 Task: Reply All to email with the signature Elizabeth Parker with the subject Request for a background check from softage.1@softage.net with the message Would it be possible to have a project status update call with all stakeholders next month?, select last sentence, change the font color from current to red and background color to green Send the email
Action: Mouse moved to (851, 67)
Screenshot: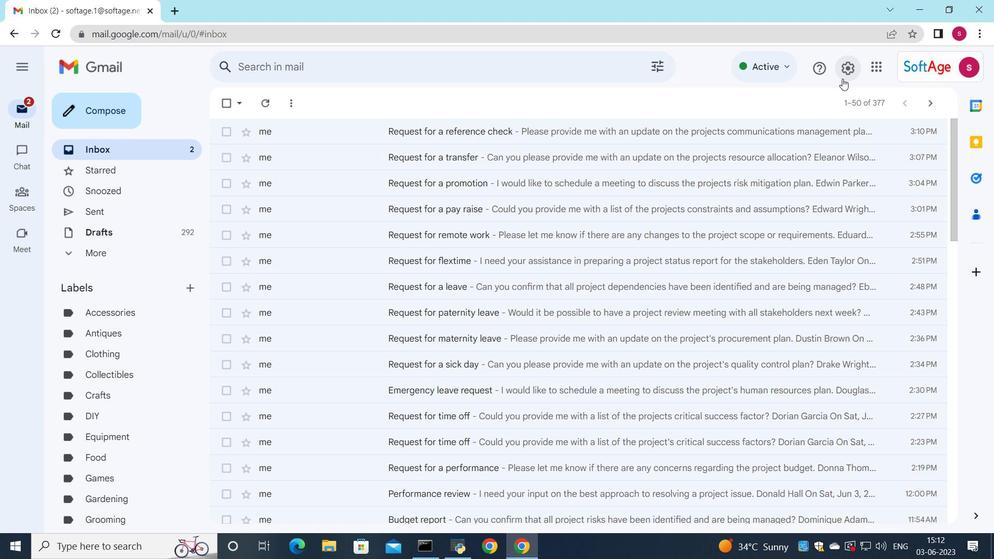
Action: Mouse pressed left at (851, 67)
Screenshot: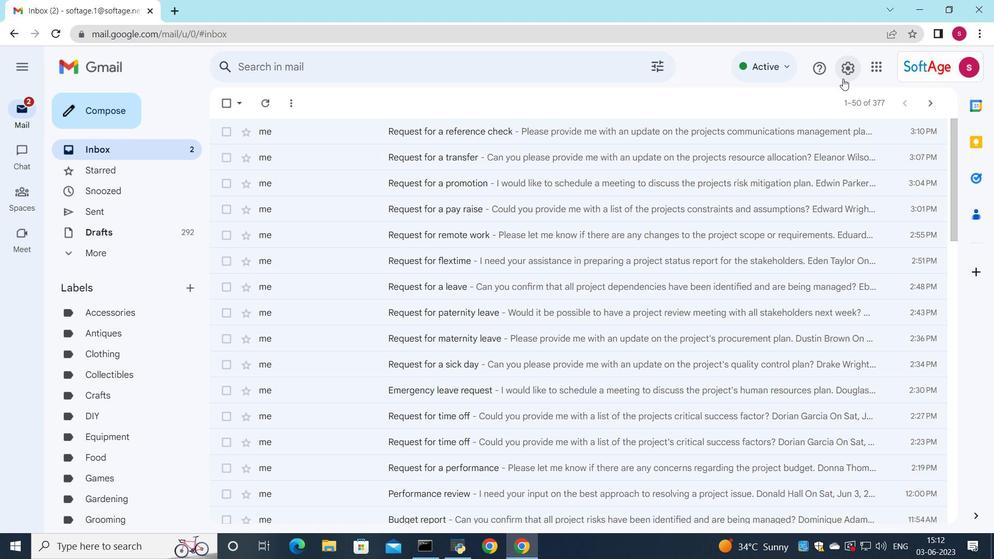 
Action: Mouse moved to (850, 127)
Screenshot: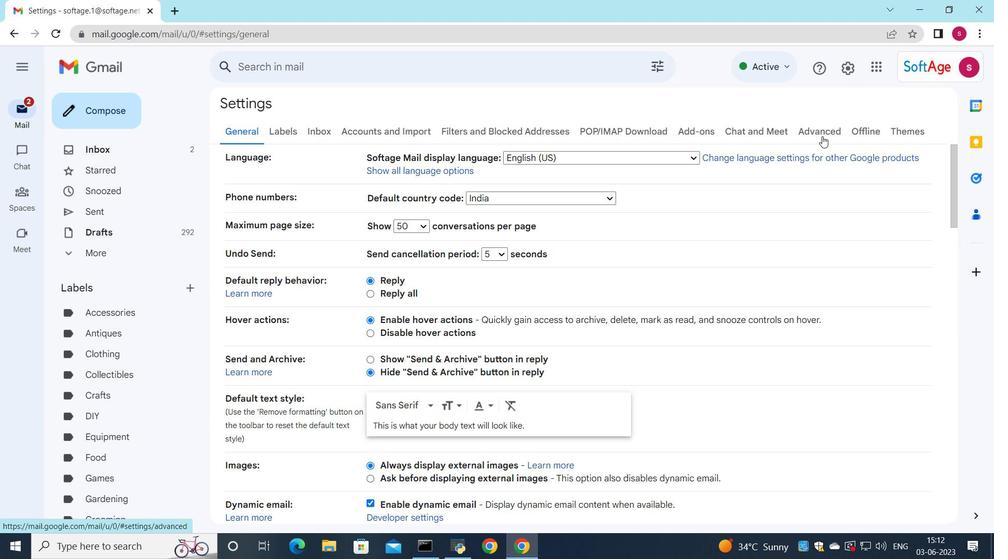 
Action: Mouse pressed left at (850, 127)
Screenshot: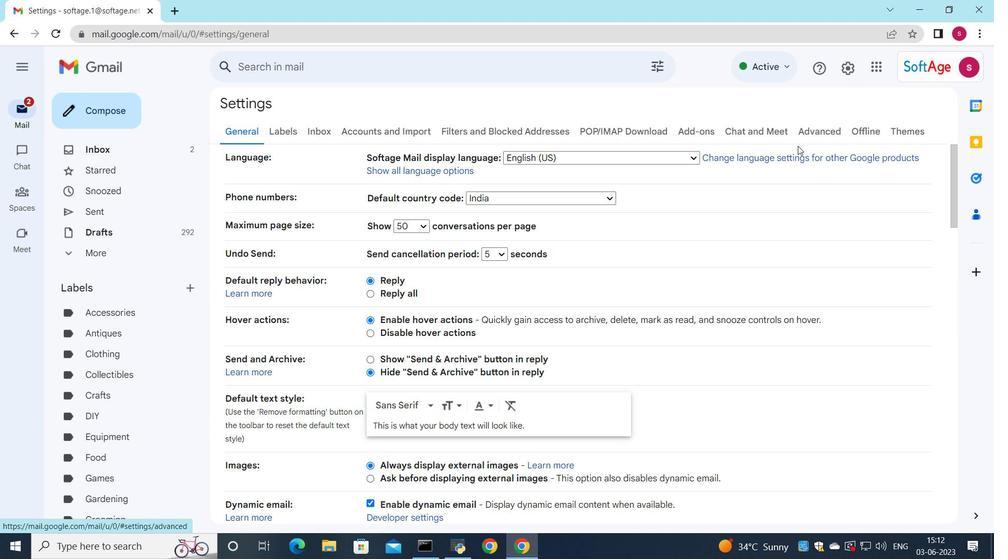 
Action: Mouse moved to (513, 200)
Screenshot: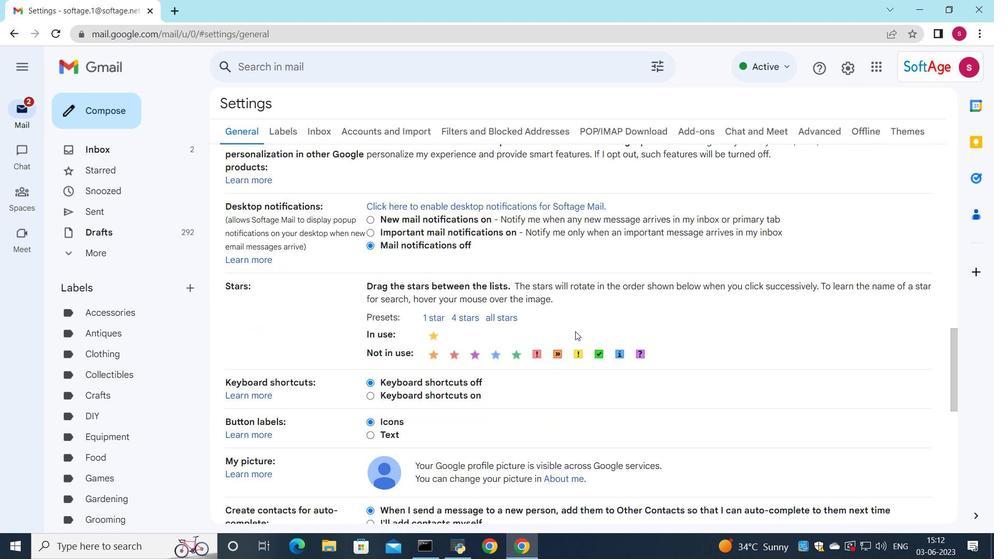 
Action: Mouse scrolled (513, 199) with delta (0, 0)
Screenshot: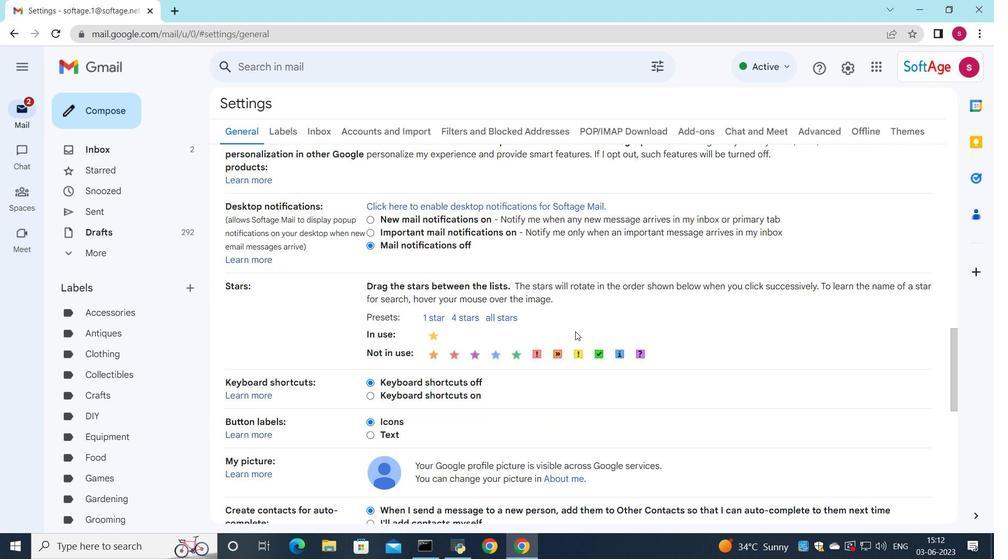 
Action: Mouse moved to (509, 203)
Screenshot: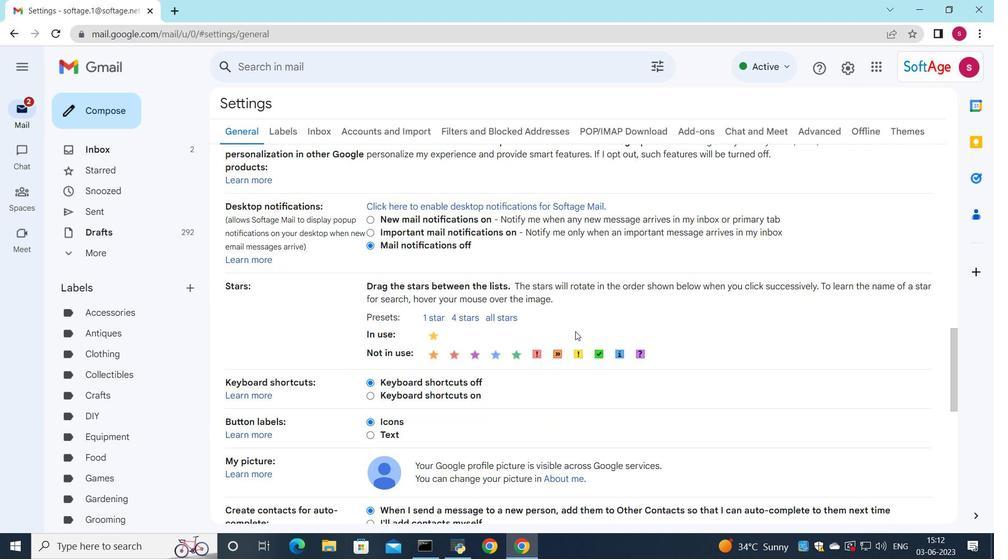 
Action: Mouse scrolled (509, 202) with delta (0, 0)
Screenshot: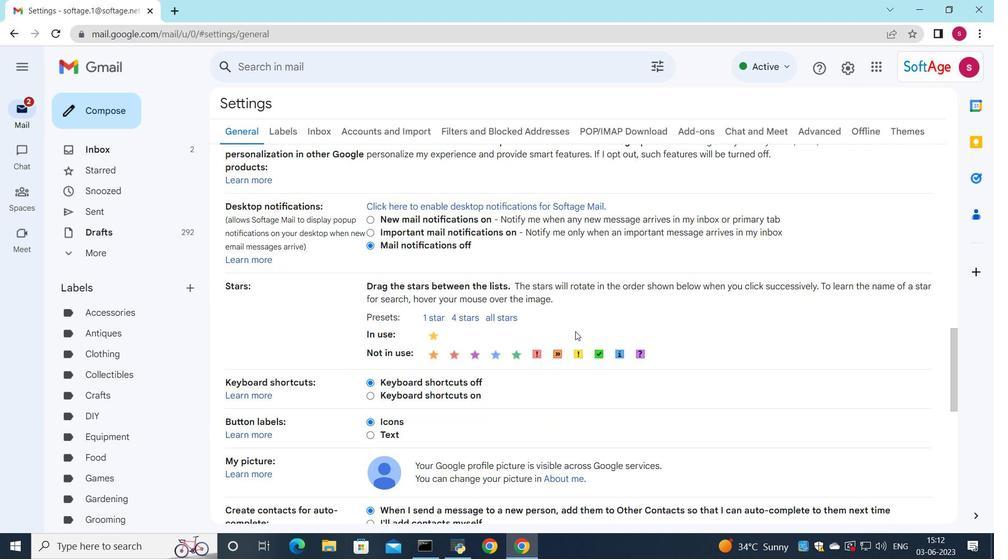 
Action: Mouse moved to (481, 222)
Screenshot: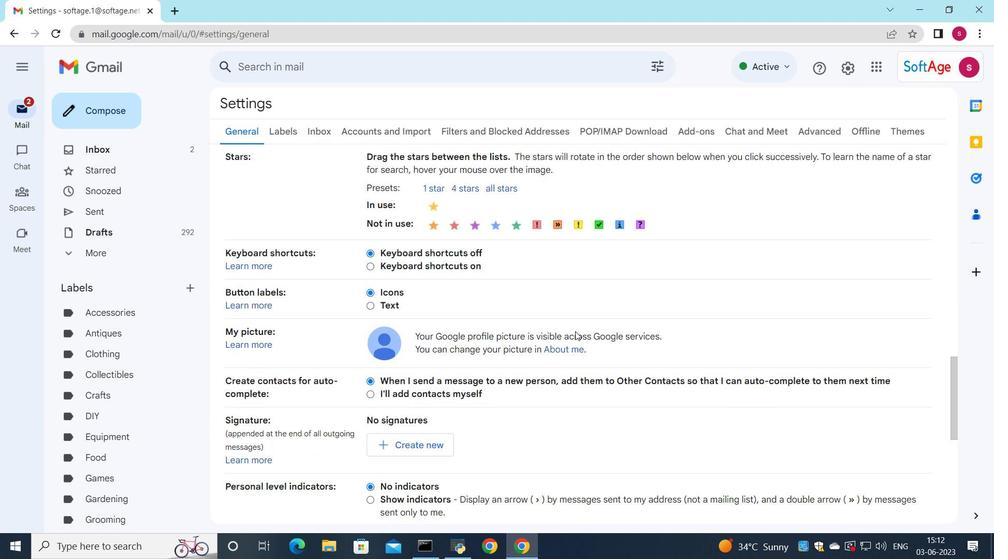 
Action: Mouse scrolled (481, 221) with delta (0, 0)
Screenshot: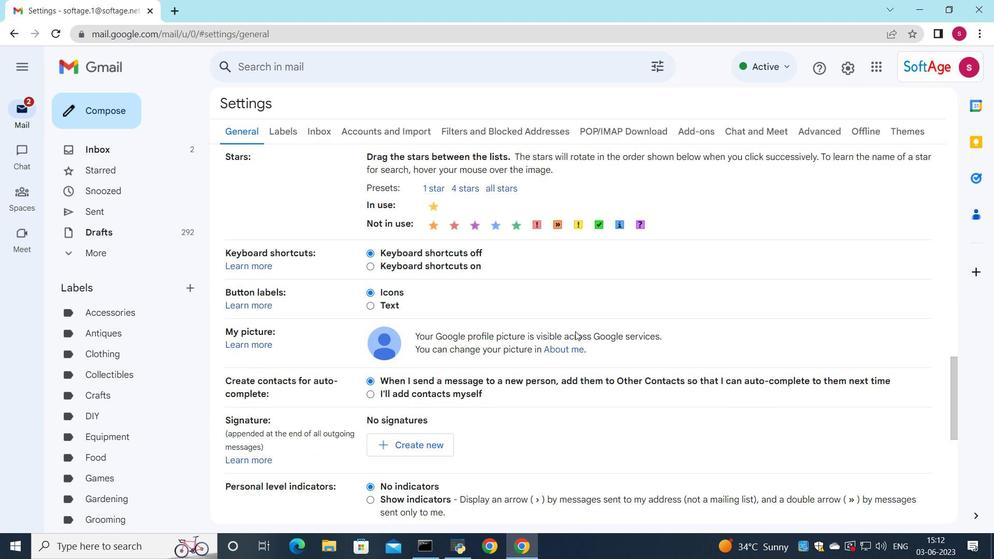 
Action: Mouse scrolled (481, 221) with delta (0, 0)
Screenshot: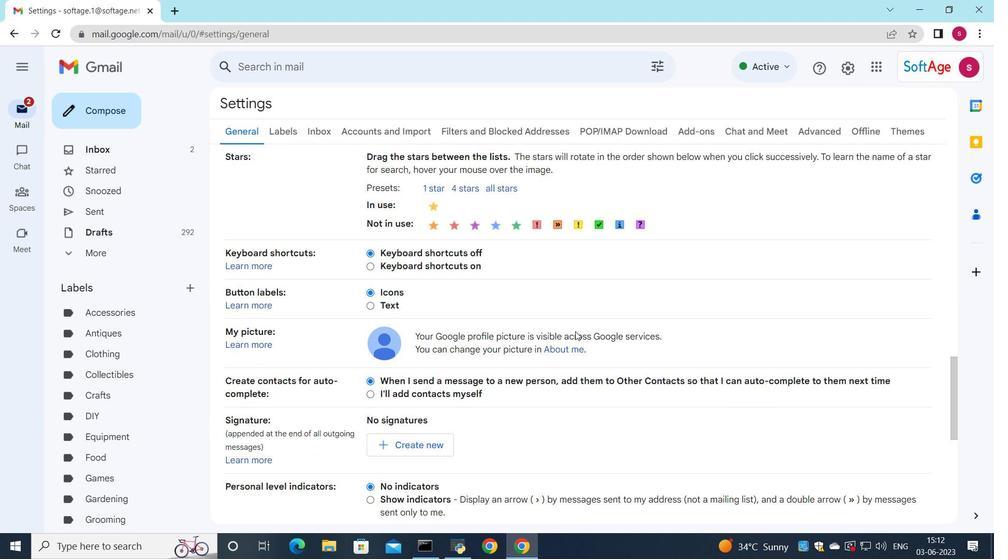 
Action: Mouse scrolled (481, 221) with delta (0, 0)
Screenshot: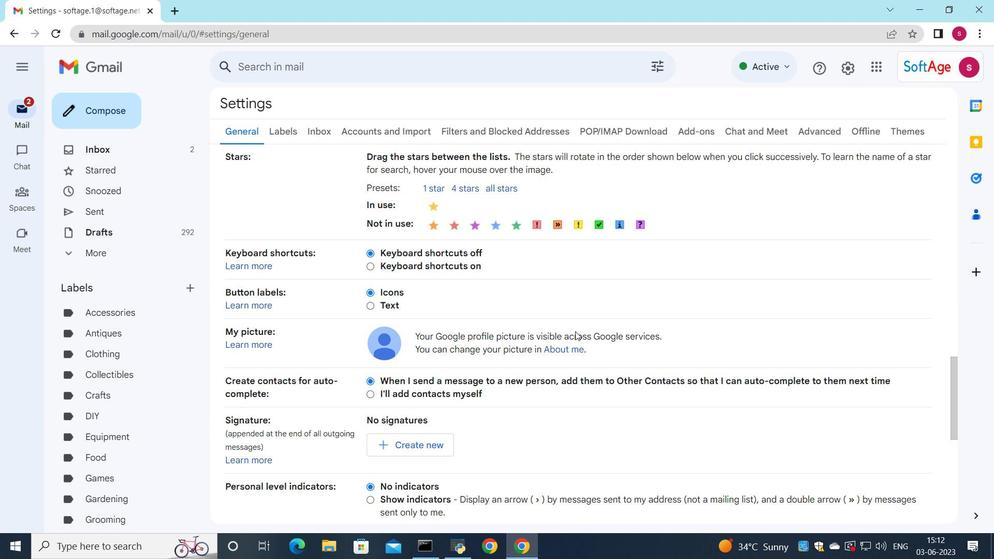 
Action: Mouse scrolled (481, 221) with delta (0, 0)
Screenshot: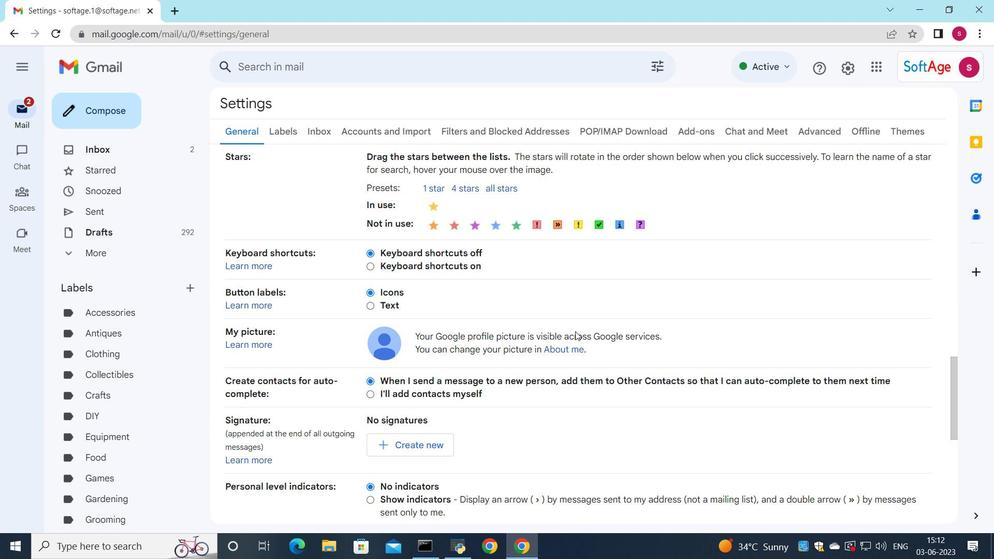 
Action: Mouse scrolled (481, 221) with delta (0, 0)
Screenshot: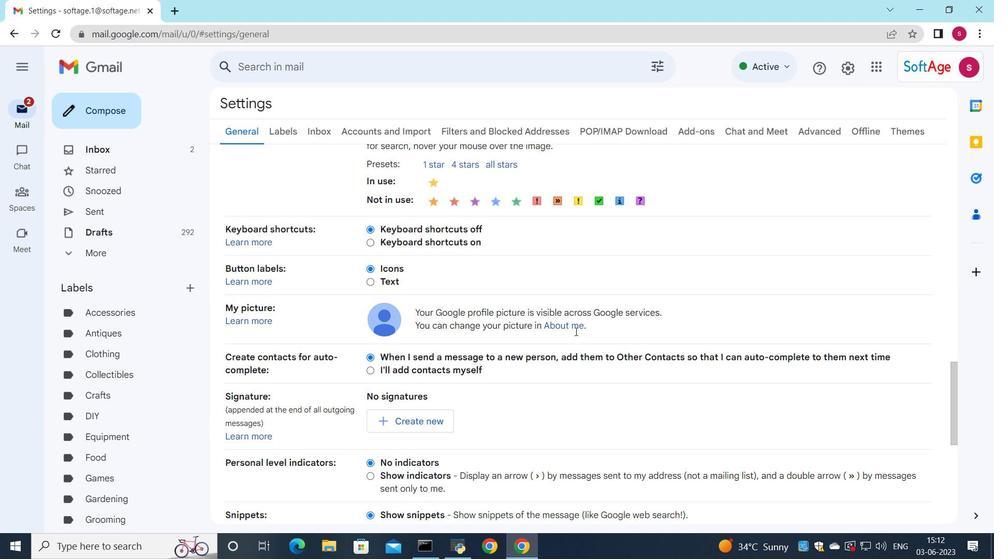 
Action: Mouse scrolled (481, 221) with delta (0, 0)
Screenshot: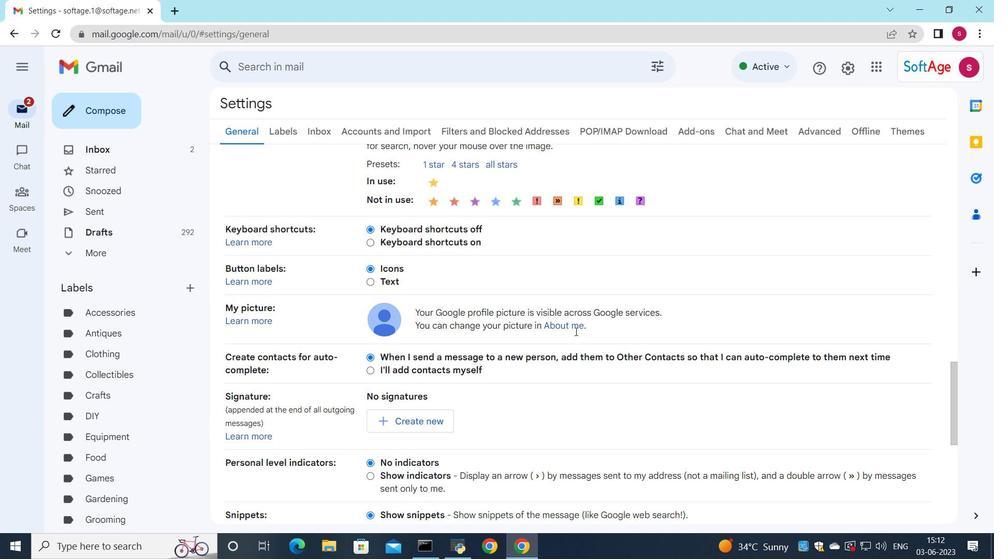 
Action: Mouse scrolled (481, 221) with delta (0, 0)
Screenshot: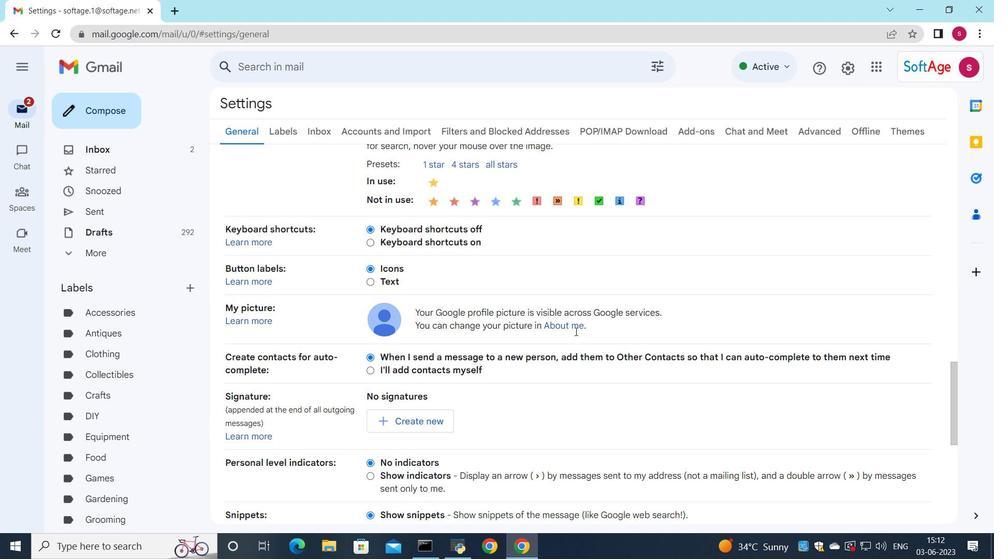 
Action: Mouse scrolled (481, 221) with delta (0, 0)
Screenshot: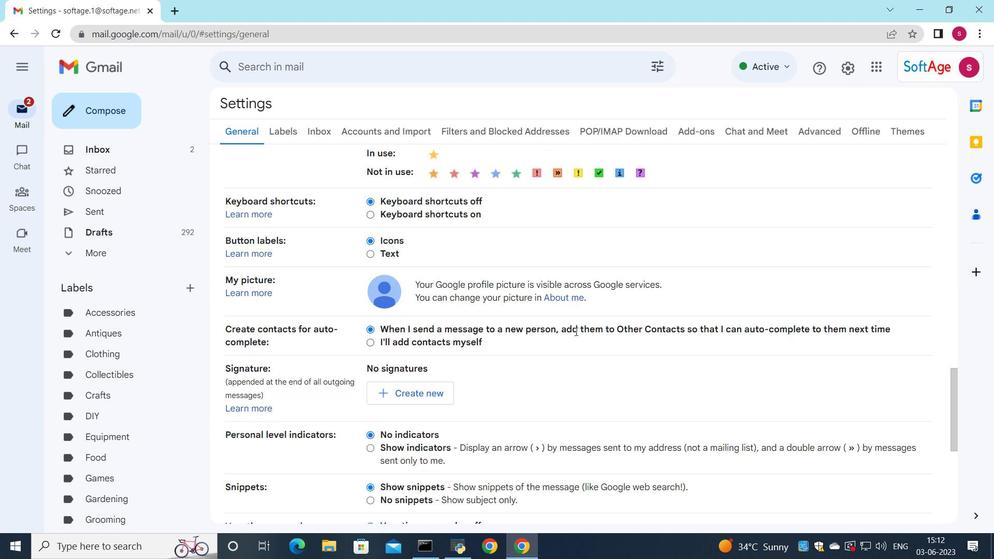 
Action: Mouse scrolled (481, 221) with delta (0, 0)
Screenshot: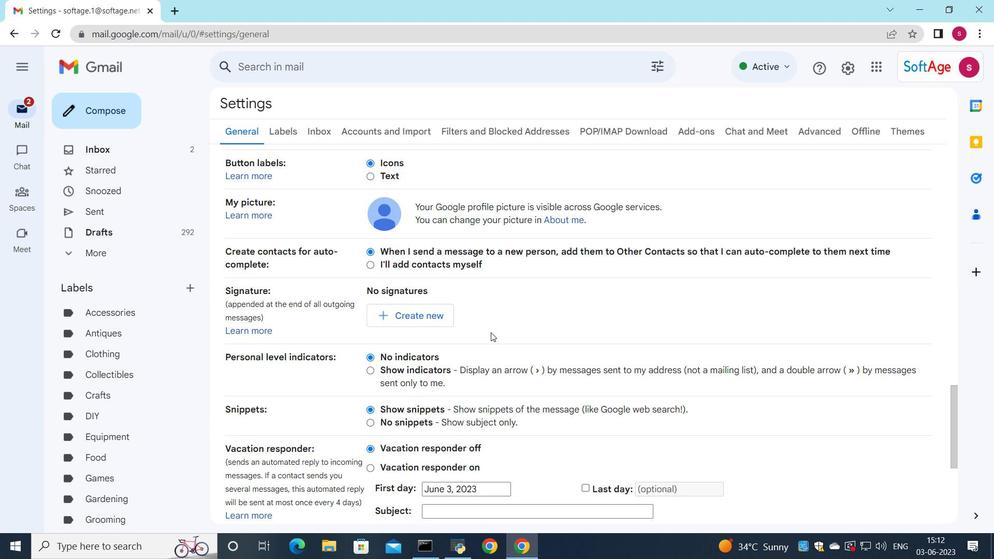 
Action: Mouse scrolled (481, 221) with delta (0, 0)
Screenshot: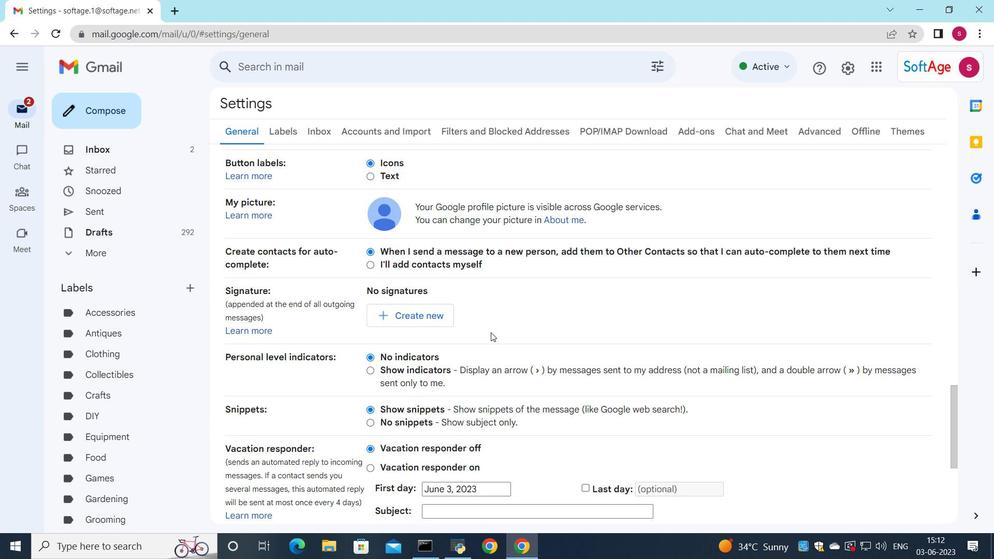 
Action: Mouse scrolled (481, 221) with delta (0, 0)
Screenshot: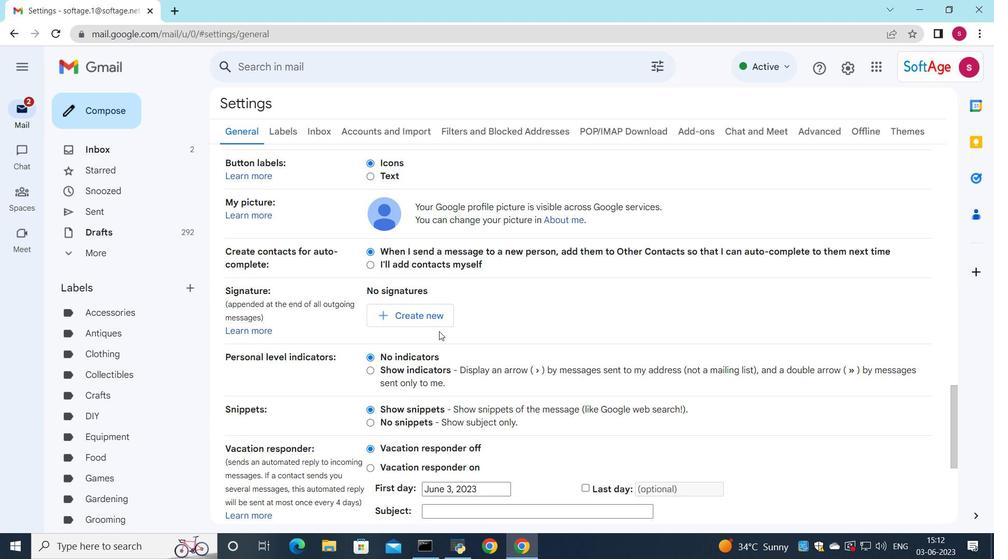 
Action: Mouse moved to (485, 223)
Screenshot: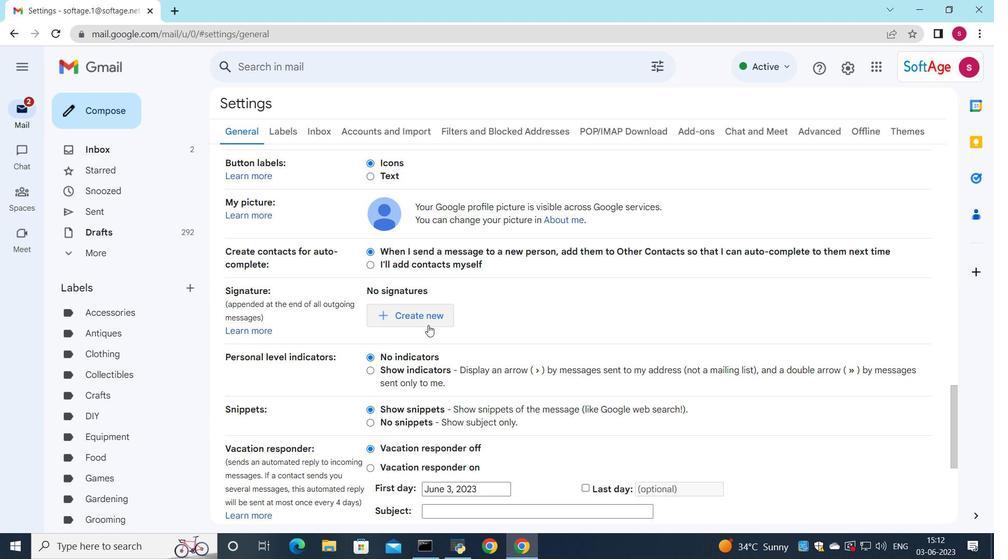 
Action: Mouse scrolled (485, 222) with delta (0, 0)
Screenshot: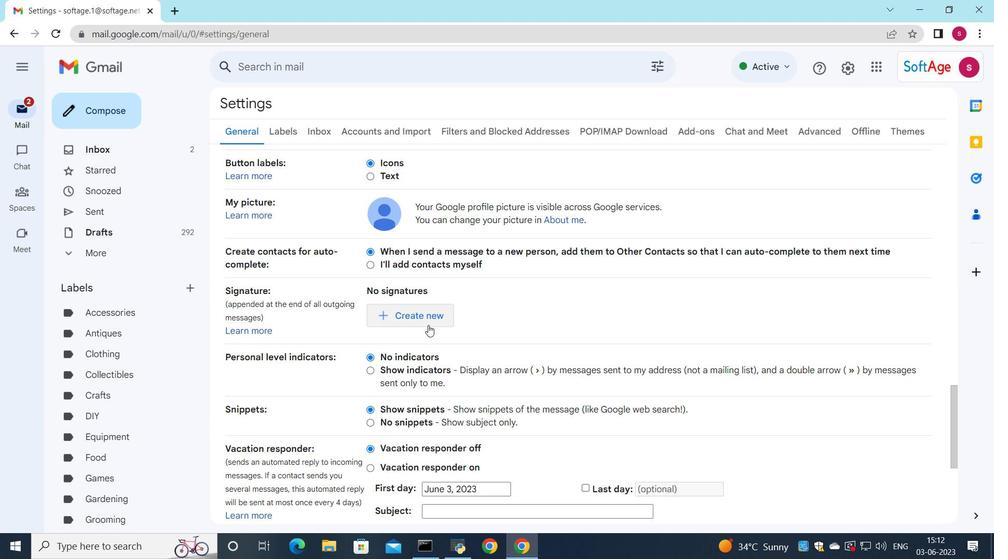 
Action: Mouse scrolled (485, 222) with delta (0, 0)
Screenshot: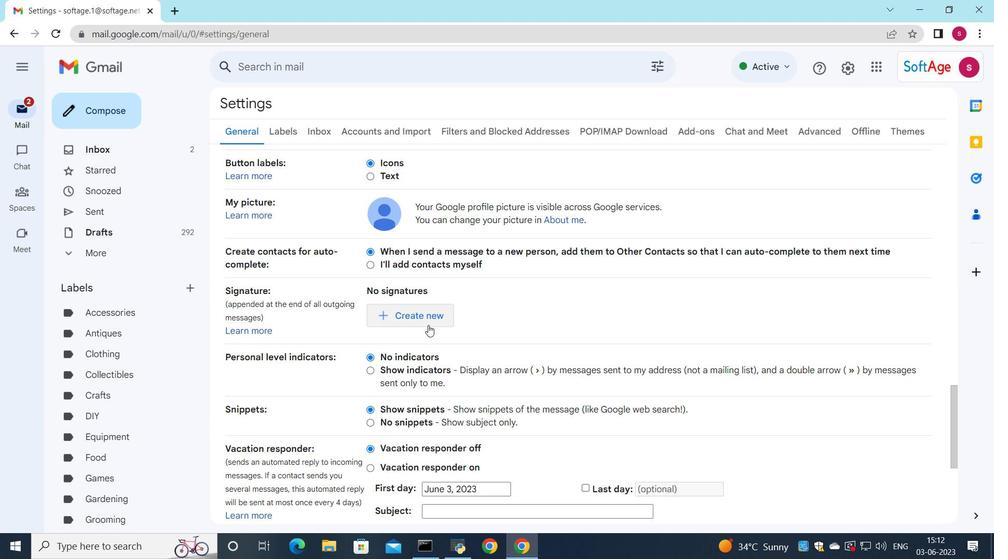 
Action: Mouse scrolled (485, 222) with delta (0, 0)
Screenshot: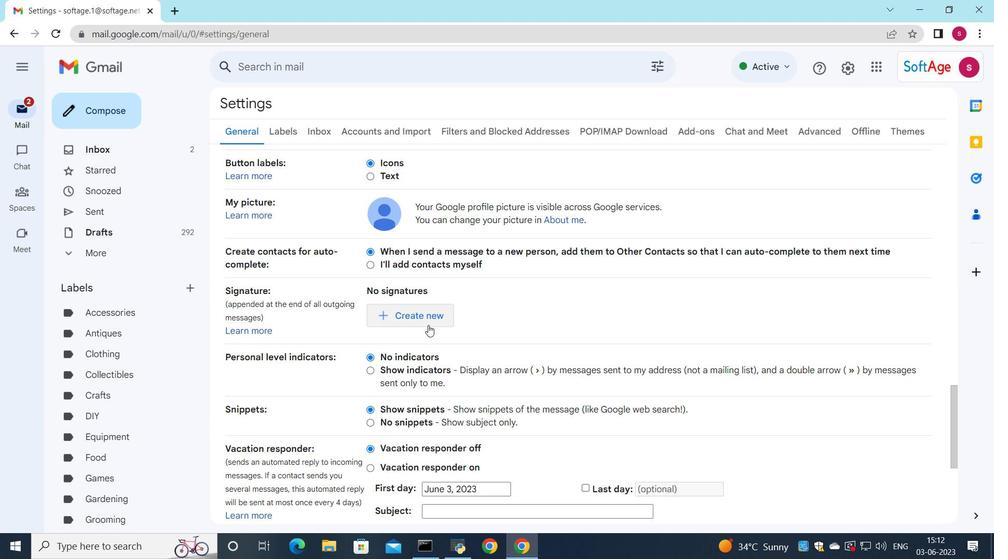 
Action: Mouse scrolled (485, 222) with delta (0, 0)
Screenshot: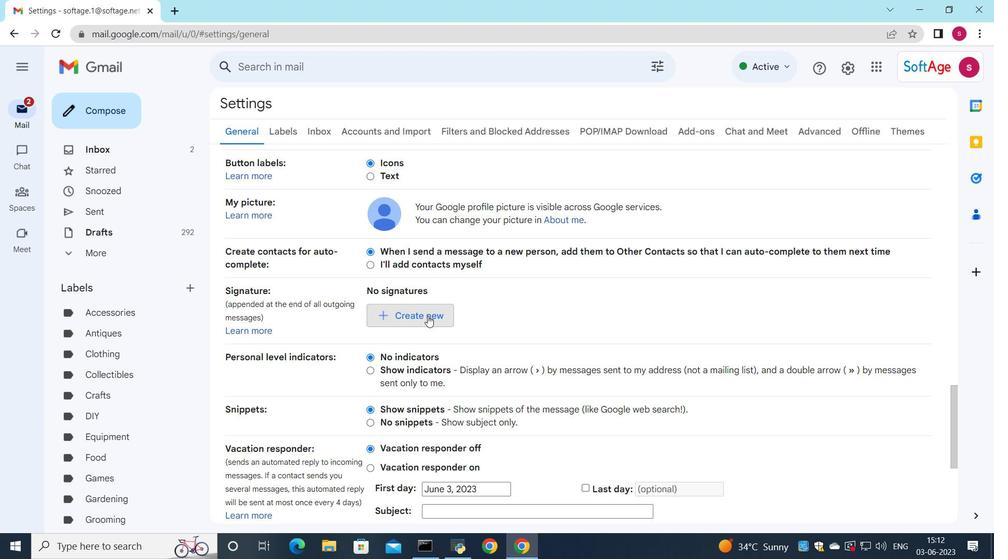 
Action: Mouse scrolled (485, 222) with delta (0, 0)
Screenshot: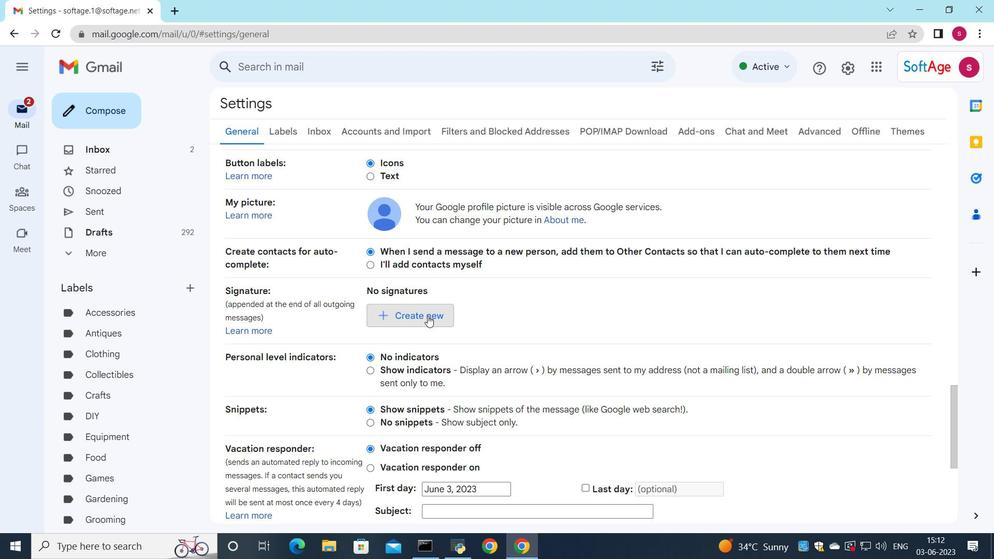 
Action: Mouse scrolled (485, 222) with delta (0, 0)
Screenshot: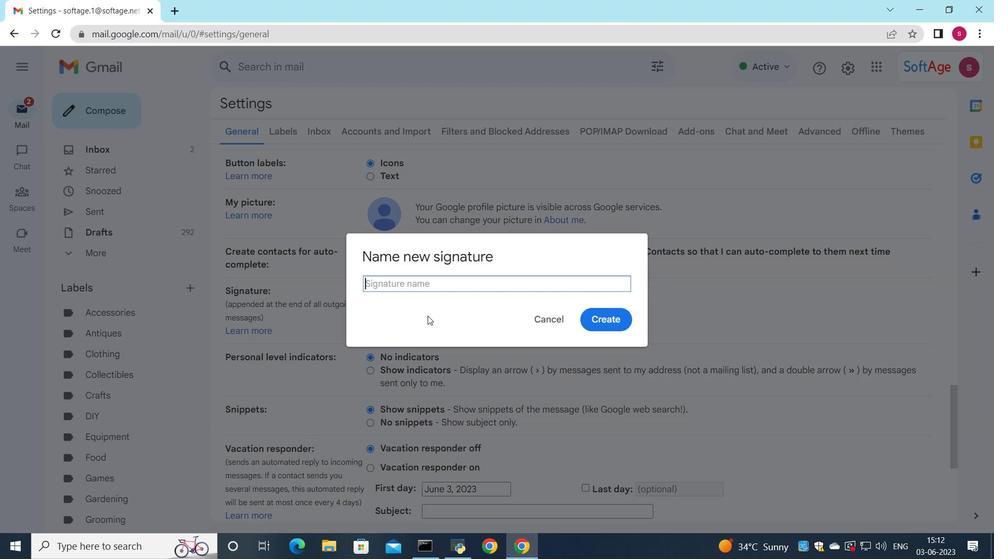 
Action: Mouse moved to (477, 279)
Screenshot: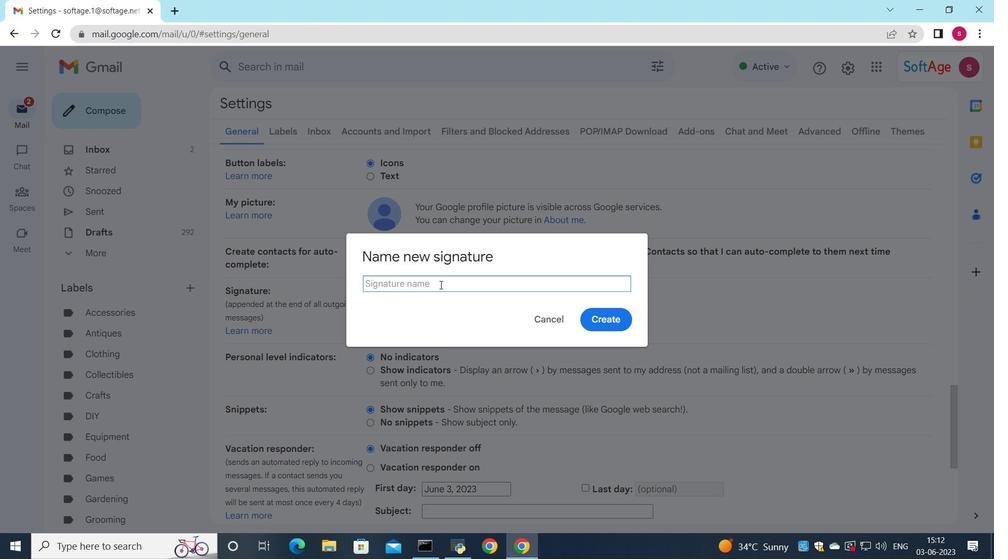 
Action: Mouse pressed left at (477, 279)
Screenshot: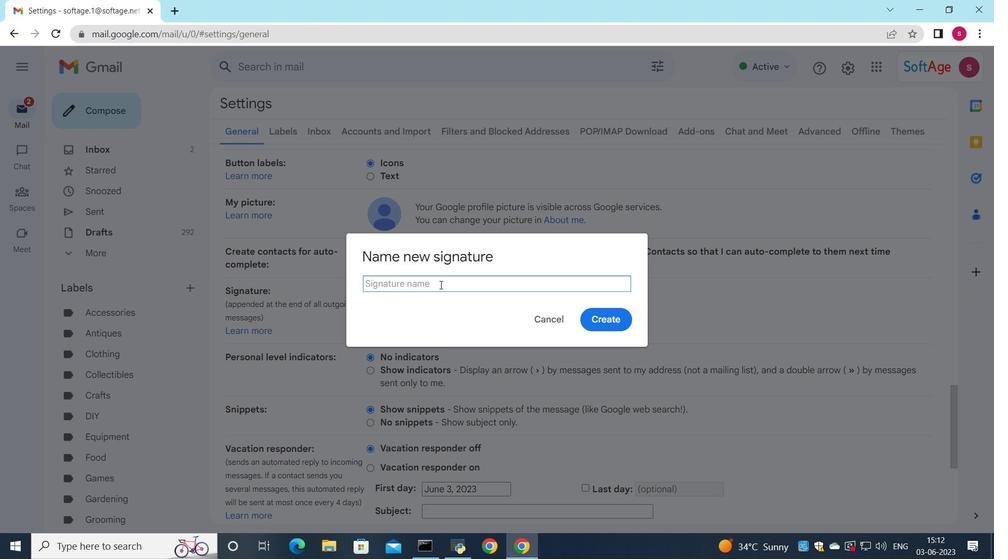 
Action: Mouse moved to (475, 297)
Screenshot: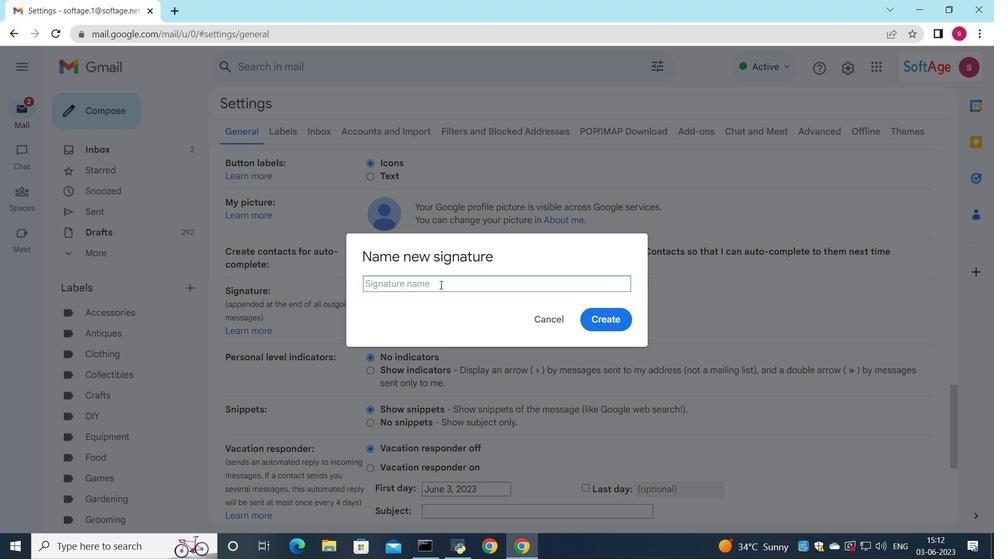 
Action: Key pressed <Key.shift>Request<Key.space>for<Key.space>a<Key.space>background<Key.space>check
Screenshot: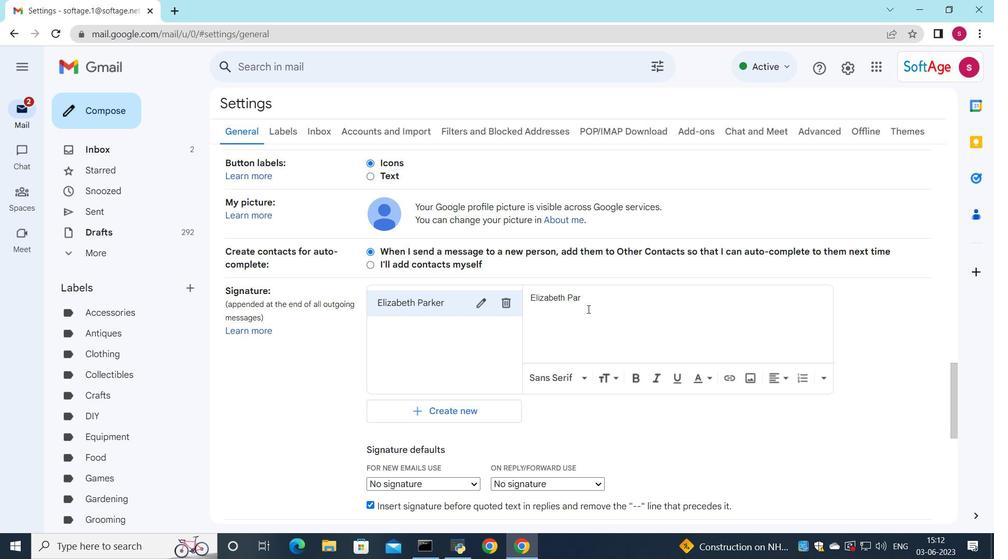
Action: Mouse moved to (574, 280)
Screenshot: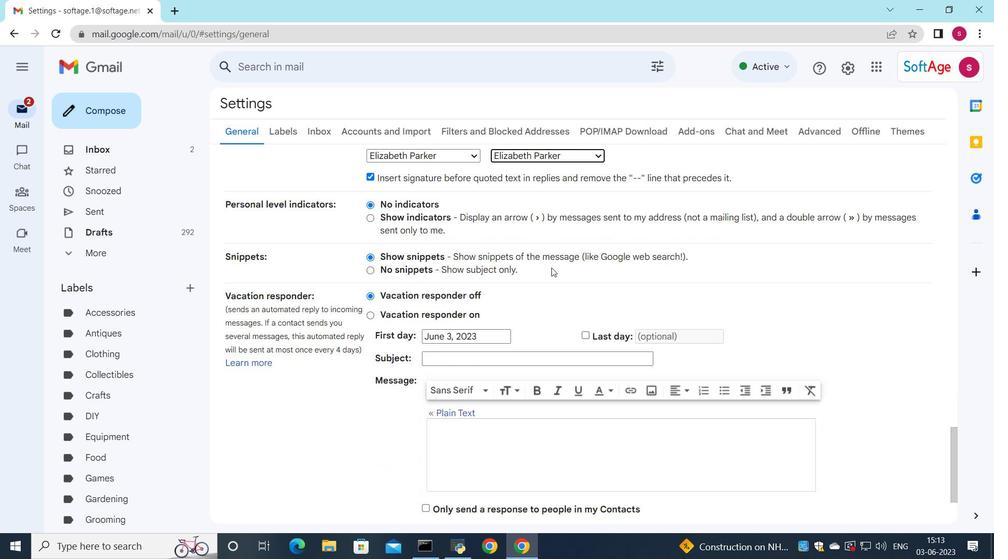 
Action: Key pressed <Key.backspace><Key.backspace><Key.backspace><Key.backspace><Key.backspace><Key.backspace><Key.backspace><Key.backspace><Key.backspace><Key.backspace><Key.backspace><Key.backspace><Key.backspace><Key.backspace><Key.backspace><Key.backspace><Key.backspace><Key.backspace><Key.backspace><Key.backspace><Key.backspace><Key.backspace><Key.backspace><Key.backspace><Key.backspace><Key.backspace><Key.backspace><Key.backspace><Key.backspace><Key.backspace><Key.backspace><Key.backspace><Key.backspace><Key.backspace><Key.backspace><Key.backspace><Key.backspace><Key.backspace><Key.backspace><Key.backspace><Key.backspace>
Screenshot: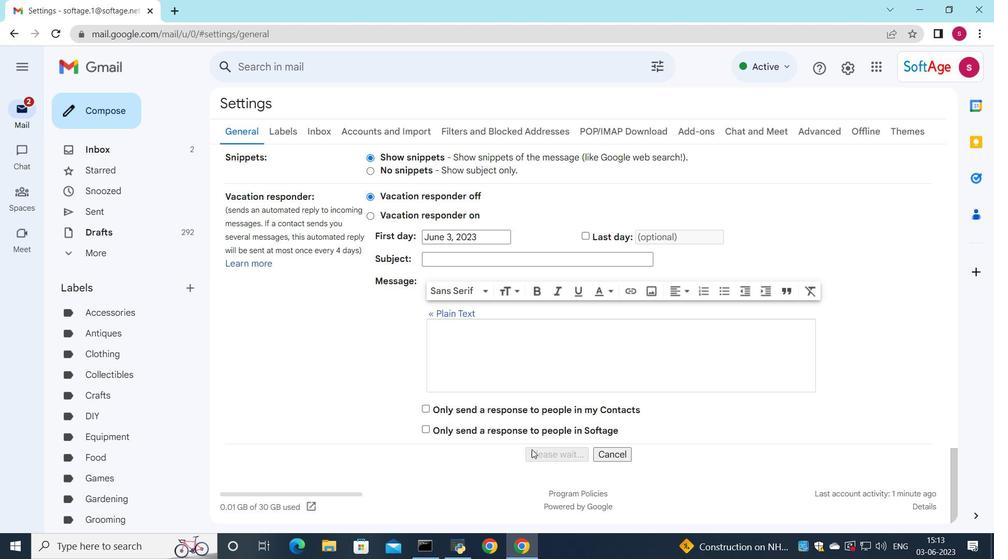 
Action: Mouse moved to (844, 78)
Screenshot: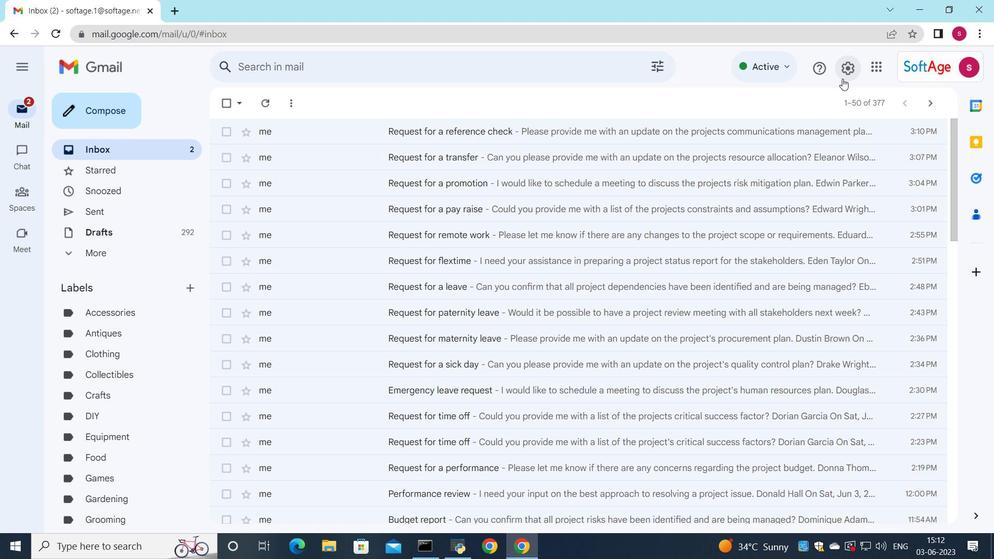 
Action: Mouse pressed left at (844, 78)
Screenshot: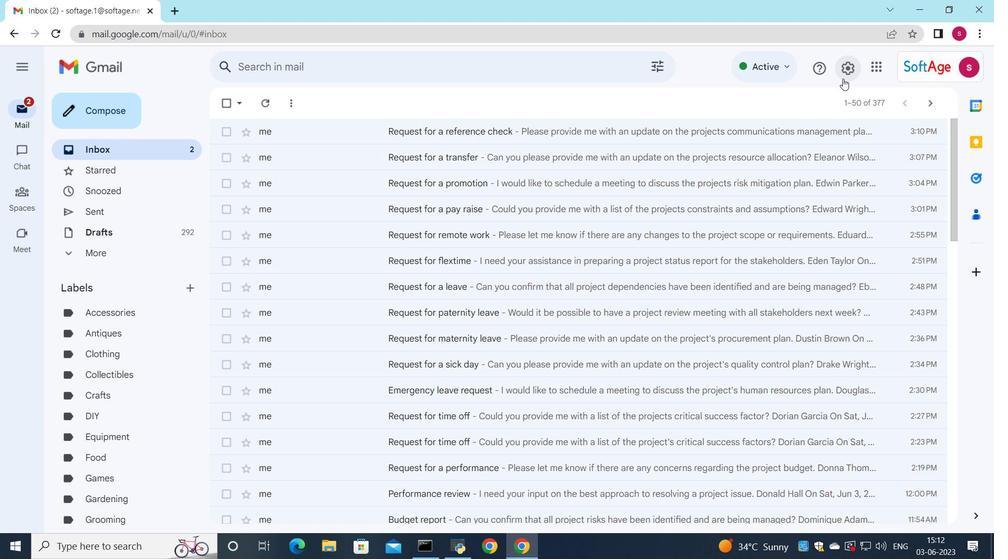 
Action: Mouse moved to (839, 128)
Screenshot: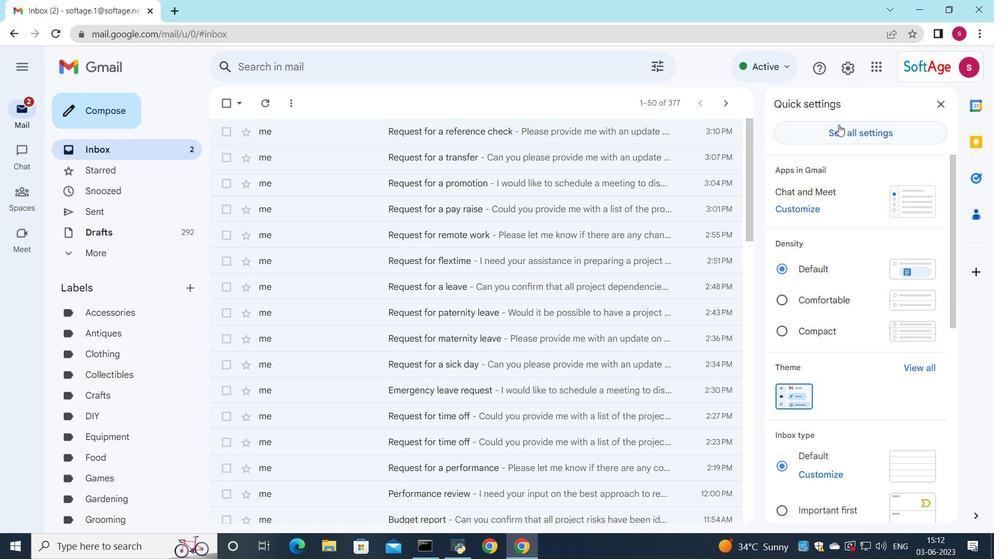 
Action: Mouse pressed left at (839, 128)
Screenshot: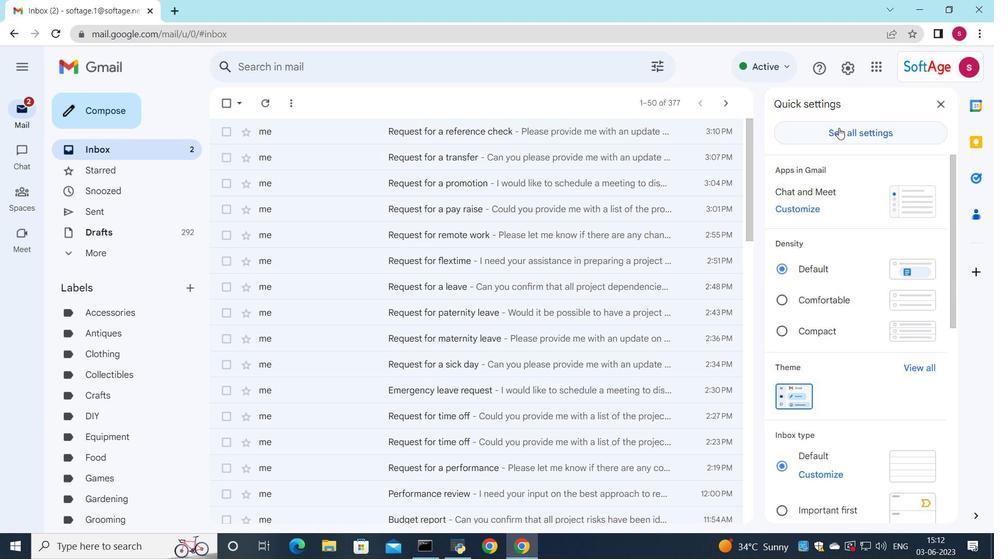 
Action: Mouse moved to (574, 333)
Screenshot: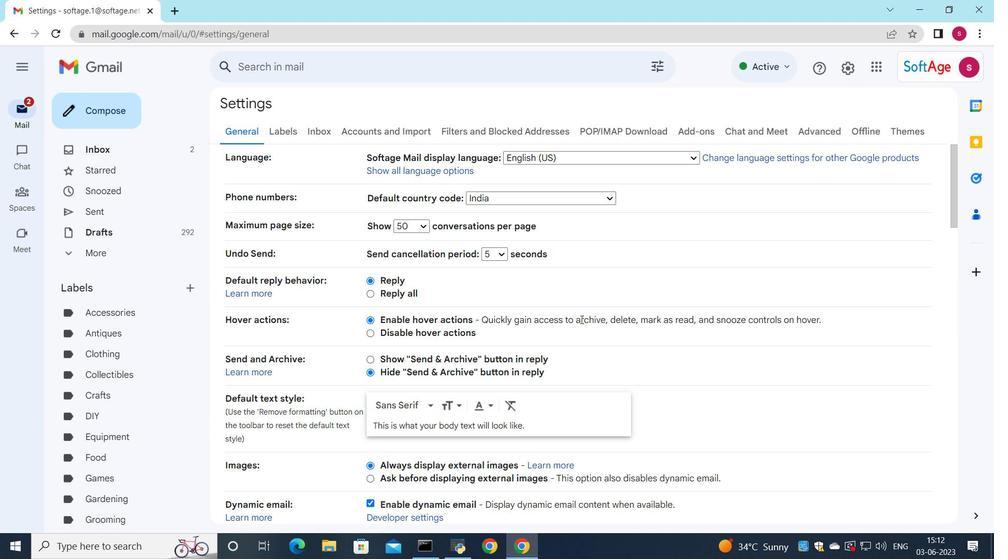 
Action: Mouse scrolled (574, 332) with delta (0, 0)
Screenshot: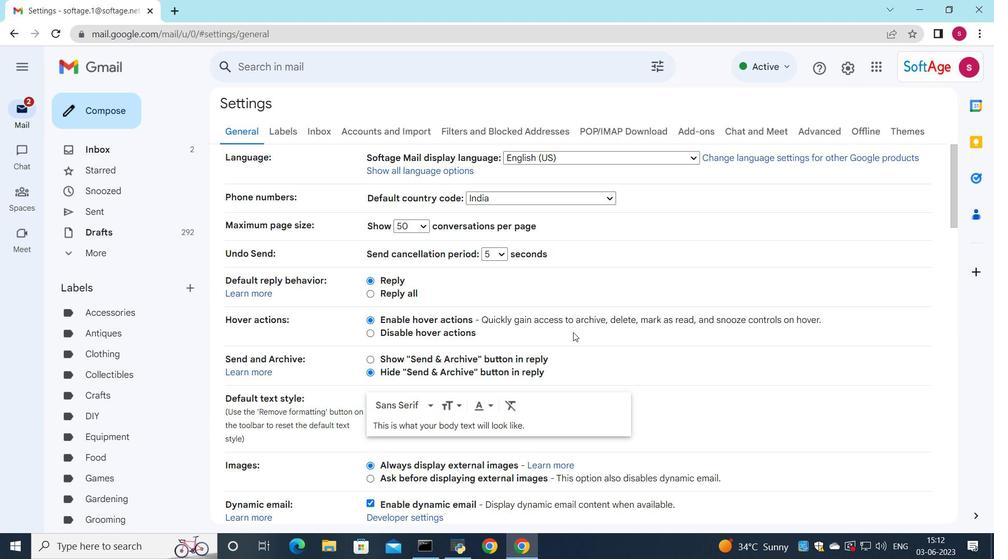 
Action: Mouse scrolled (574, 332) with delta (0, 0)
Screenshot: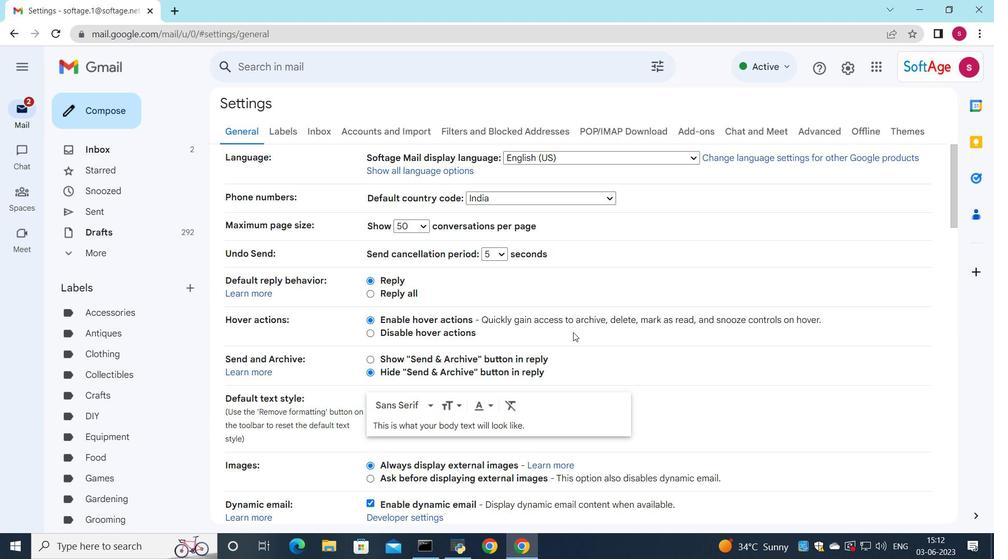 
Action: Mouse scrolled (574, 332) with delta (0, 0)
Screenshot: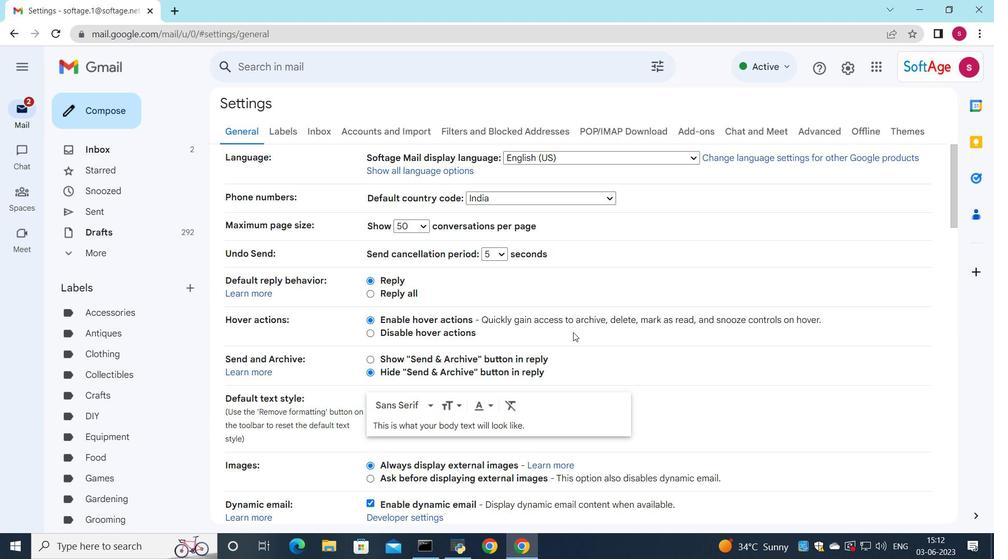 
Action: Mouse moved to (575, 331)
Screenshot: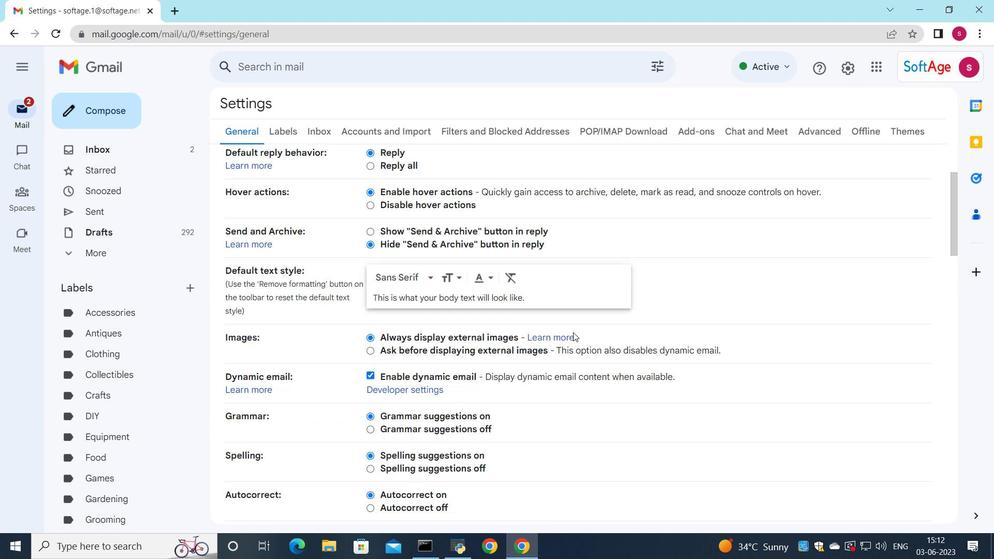 
Action: Mouse scrolled (575, 331) with delta (0, 0)
Screenshot: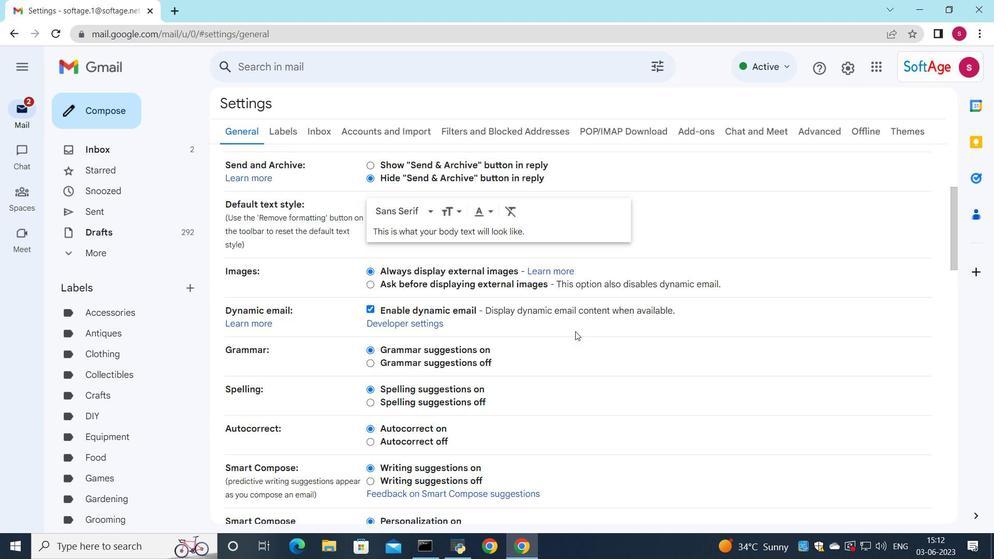 
Action: Mouse scrolled (575, 331) with delta (0, 0)
Screenshot: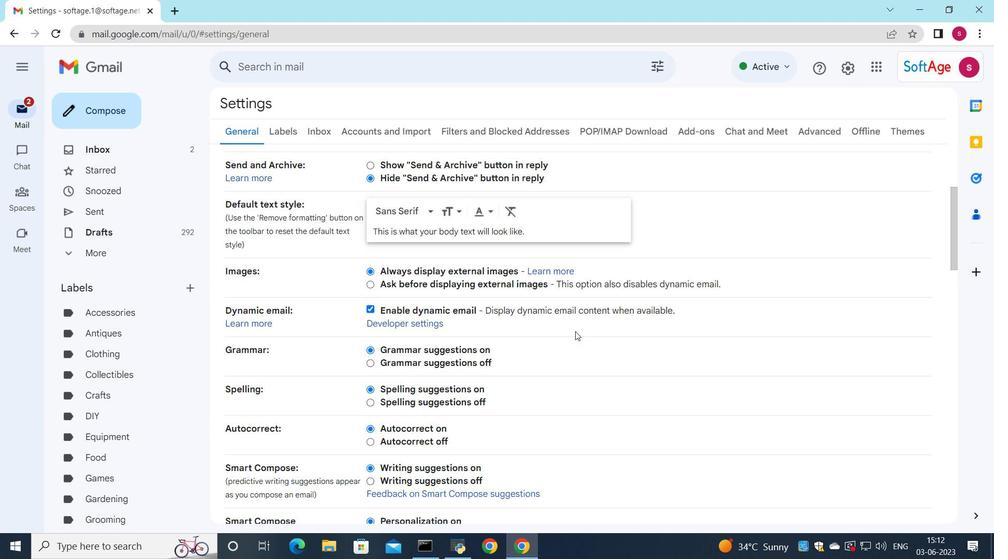 
Action: Mouse scrolled (575, 331) with delta (0, 0)
Screenshot: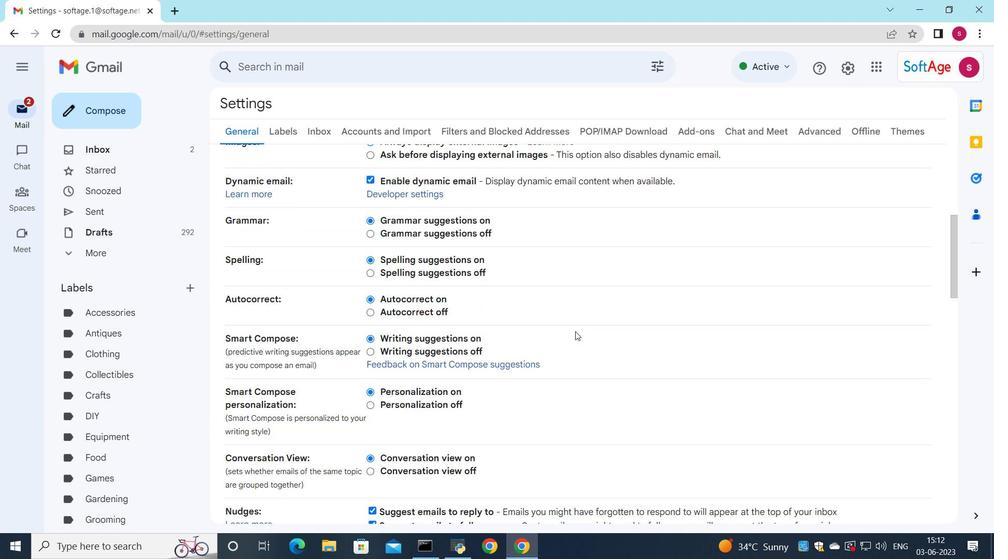 
Action: Mouse scrolled (575, 331) with delta (0, 0)
Screenshot: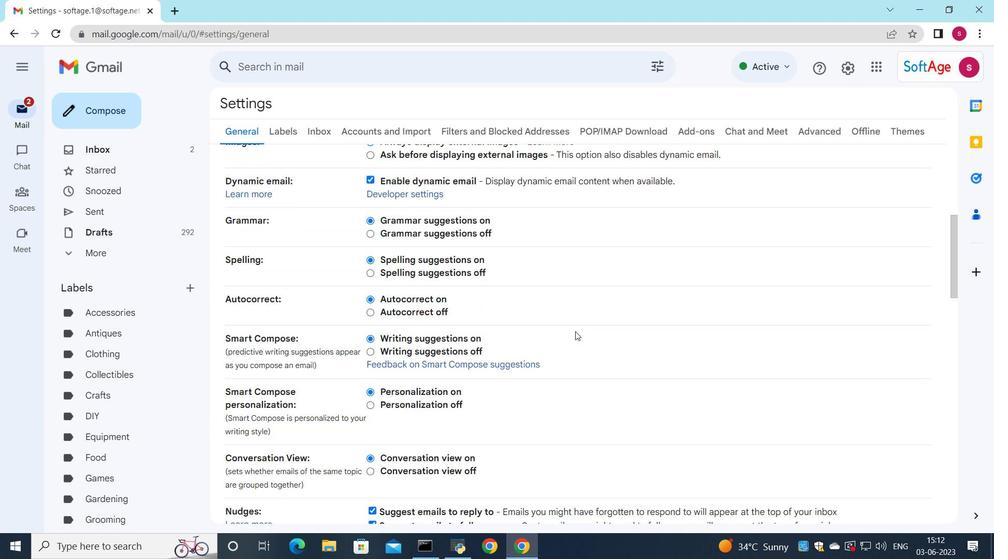 
Action: Mouse scrolled (575, 331) with delta (0, 0)
Screenshot: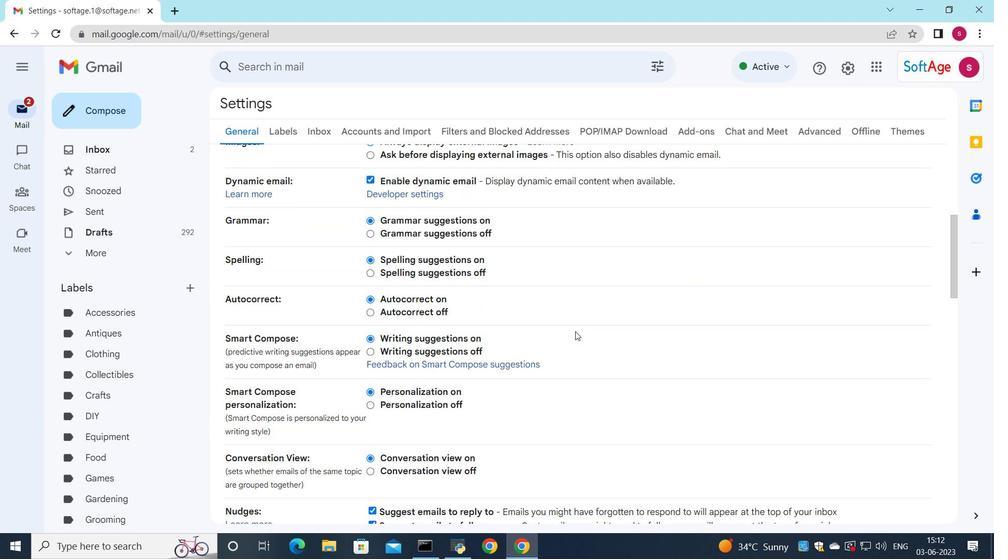 
Action: Mouse scrolled (575, 331) with delta (0, 0)
Screenshot: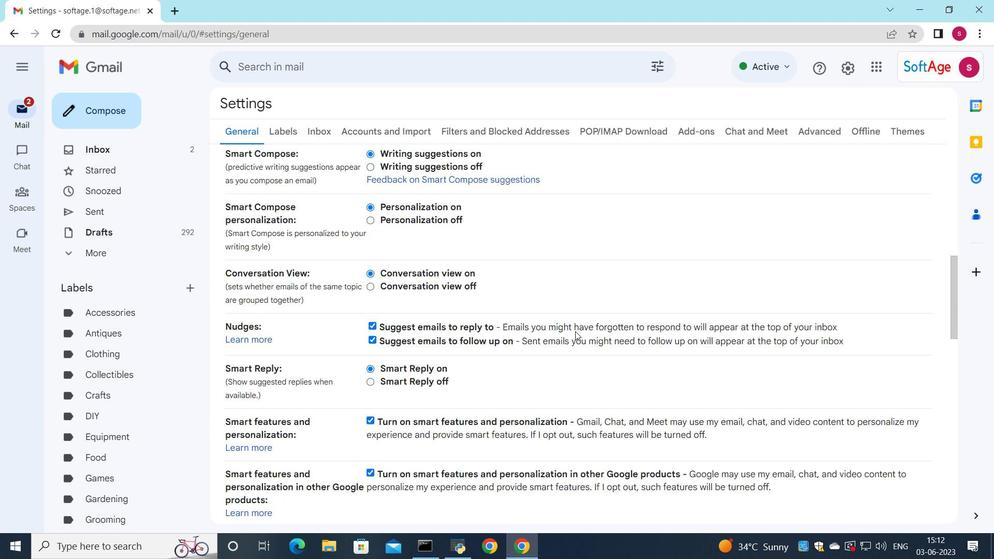 
Action: Mouse scrolled (575, 331) with delta (0, 0)
Screenshot: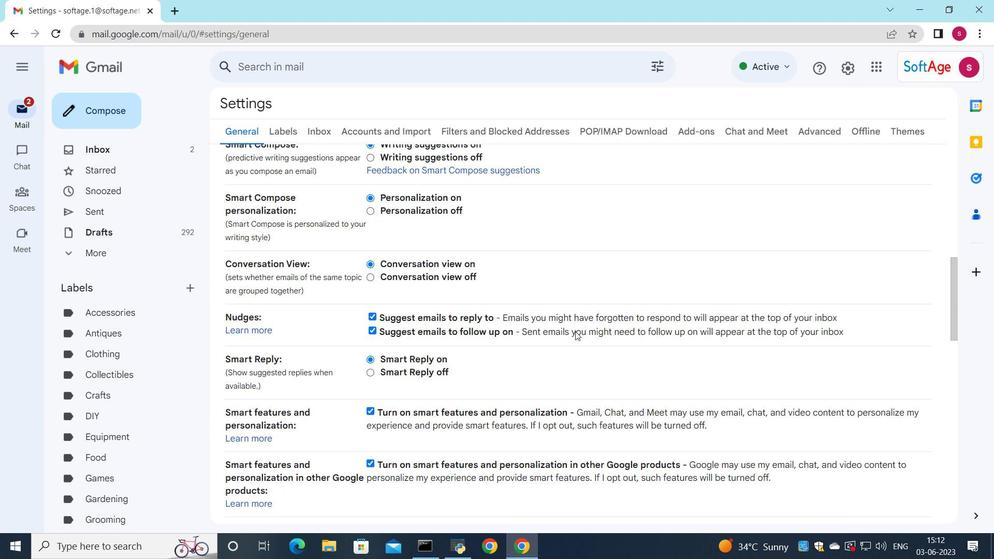 
Action: Mouse scrolled (575, 331) with delta (0, 0)
Screenshot: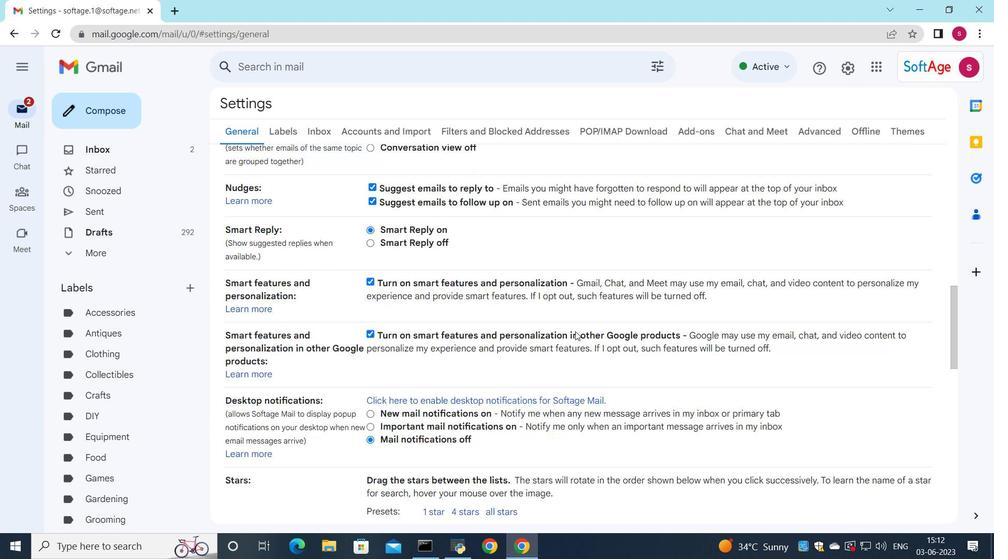 
Action: Mouse scrolled (575, 331) with delta (0, 0)
Screenshot: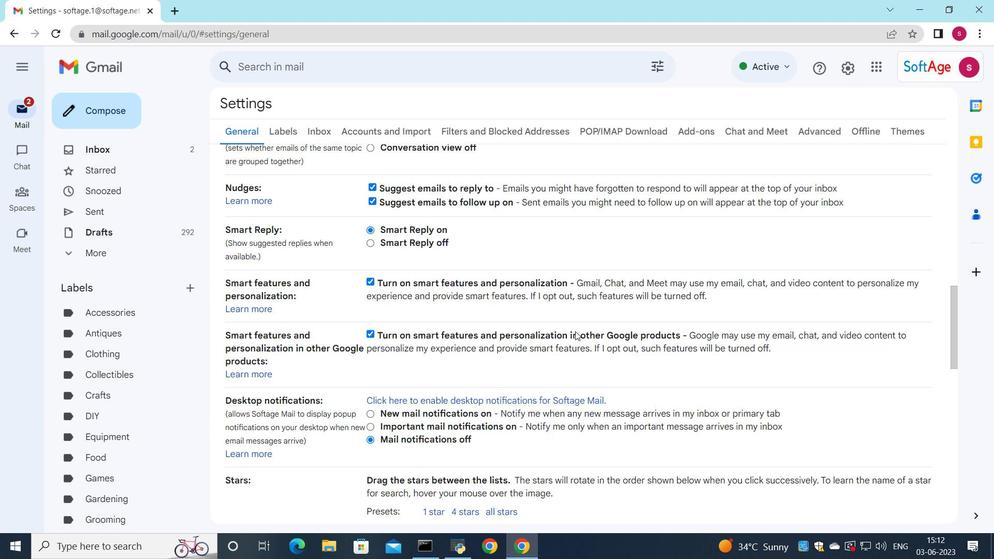 
Action: Mouse scrolled (575, 331) with delta (0, 0)
Screenshot: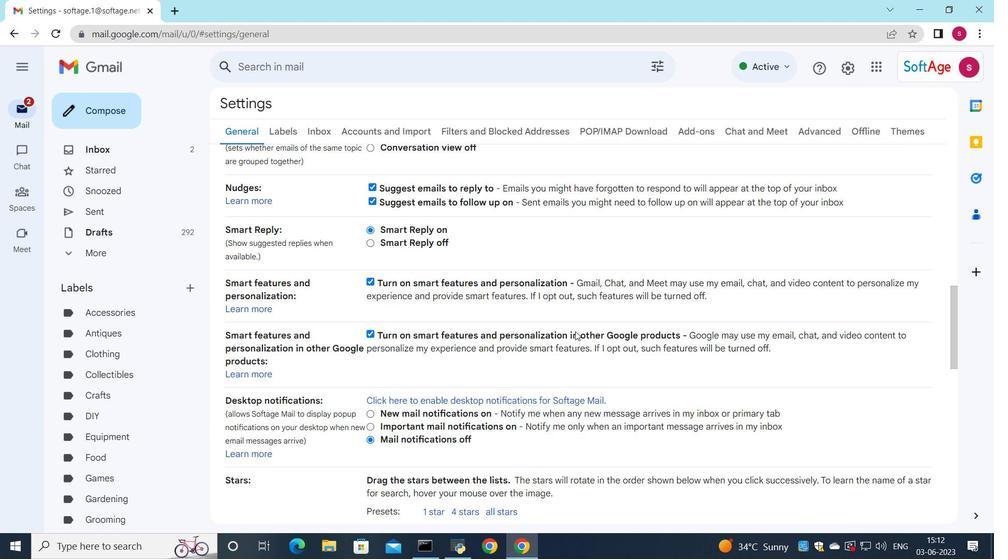 
Action: Mouse scrolled (575, 331) with delta (0, 0)
Screenshot: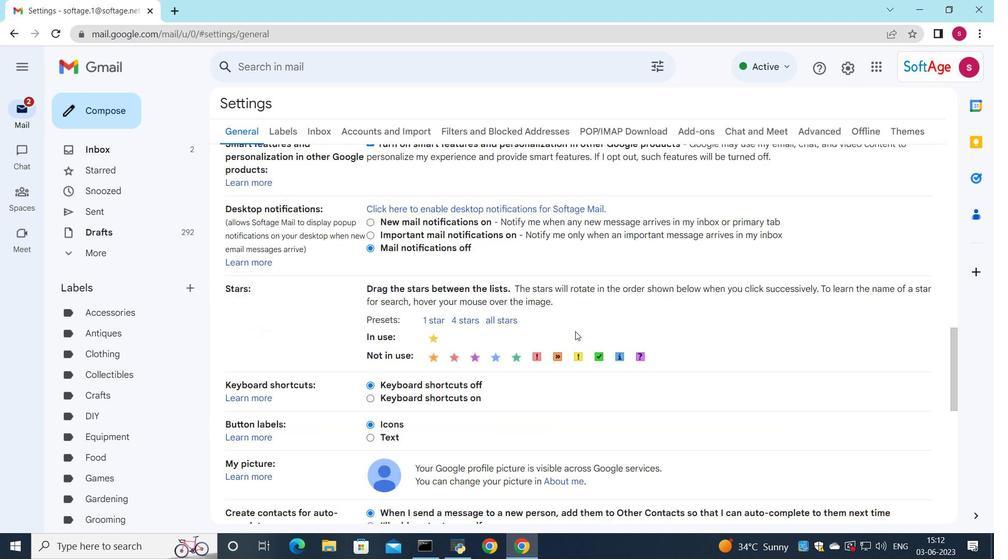 
Action: Mouse scrolled (575, 331) with delta (0, 0)
Screenshot: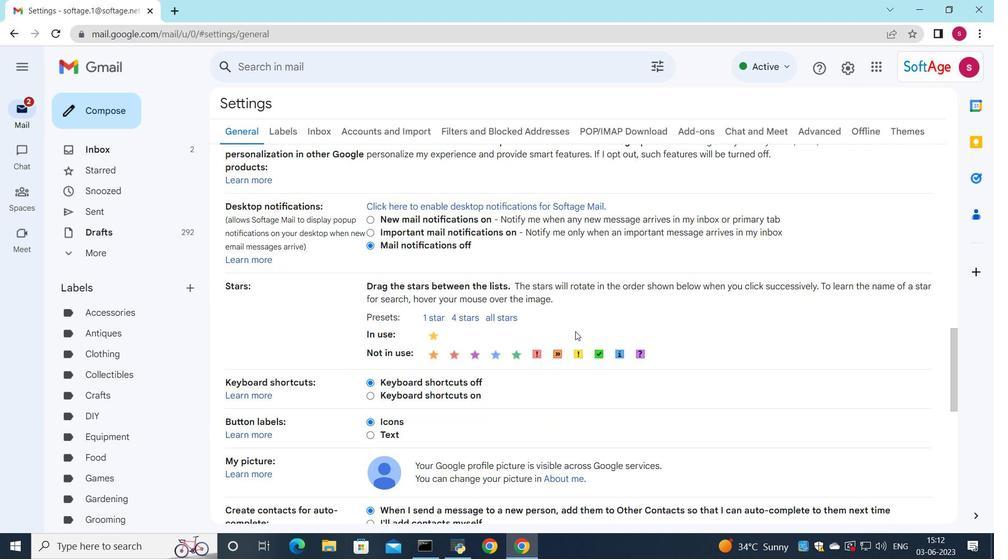 
Action: Mouse scrolled (575, 331) with delta (0, 0)
Screenshot: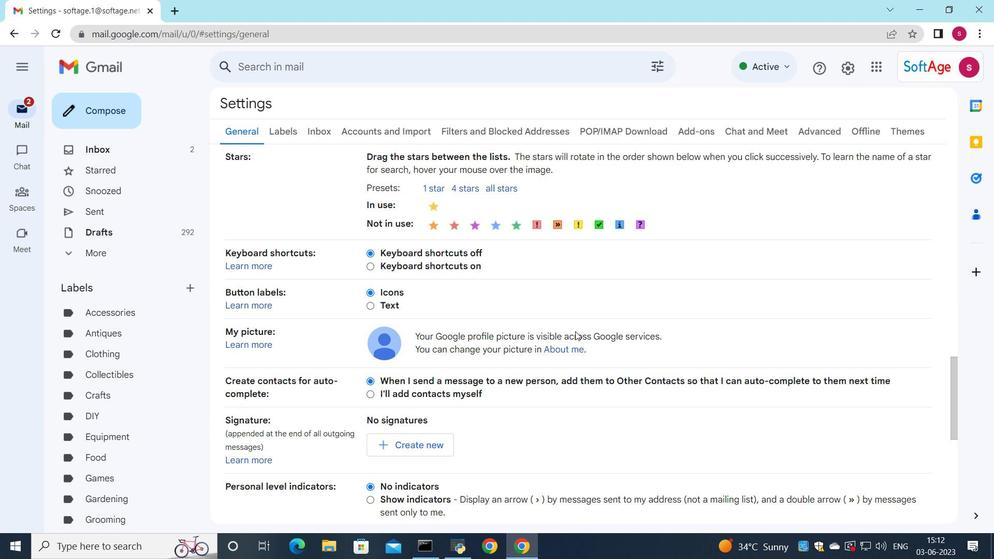 
Action: Mouse scrolled (575, 331) with delta (0, 0)
Screenshot: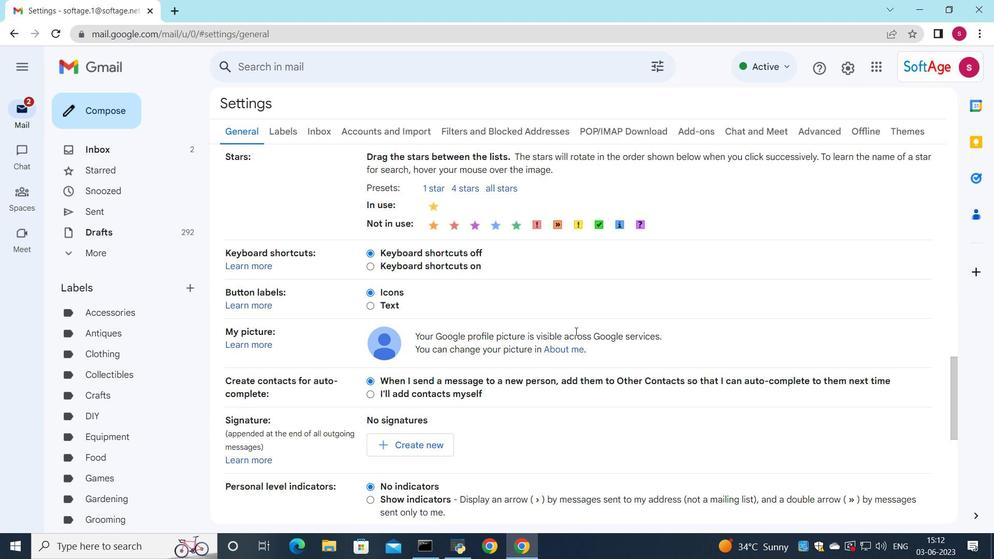 
Action: Mouse moved to (427, 316)
Screenshot: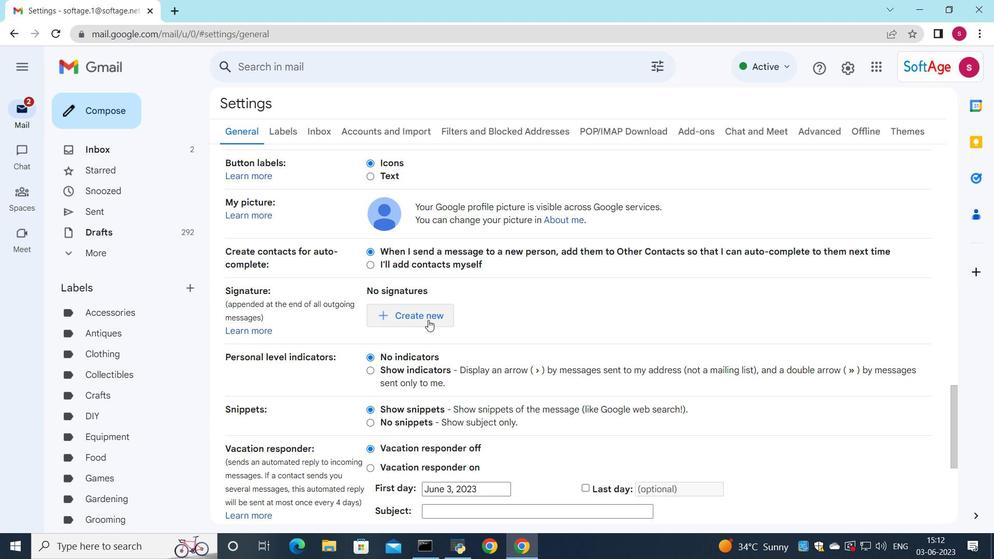 
Action: Mouse pressed left at (427, 316)
Screenshot: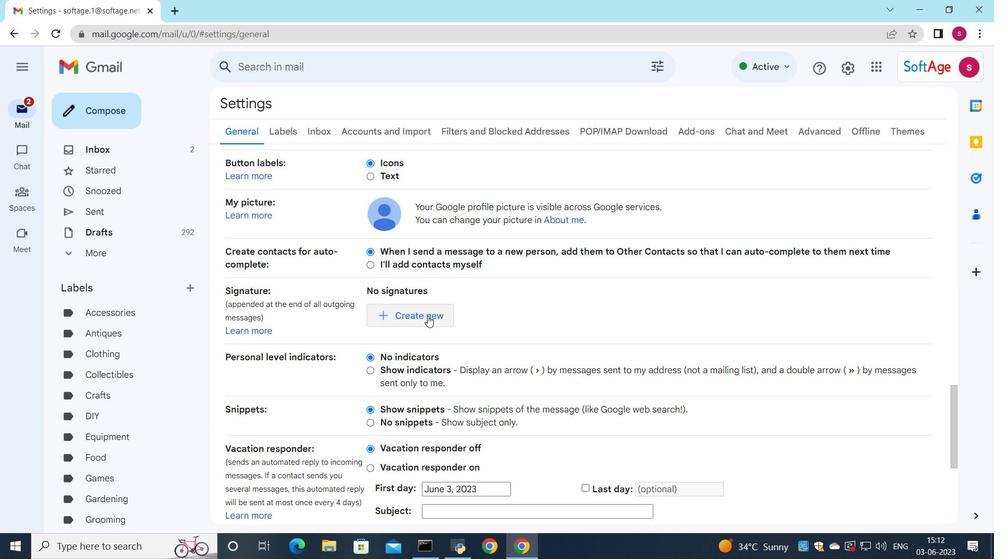 
Action: Mouse moved to (440, 284)
Screenshot: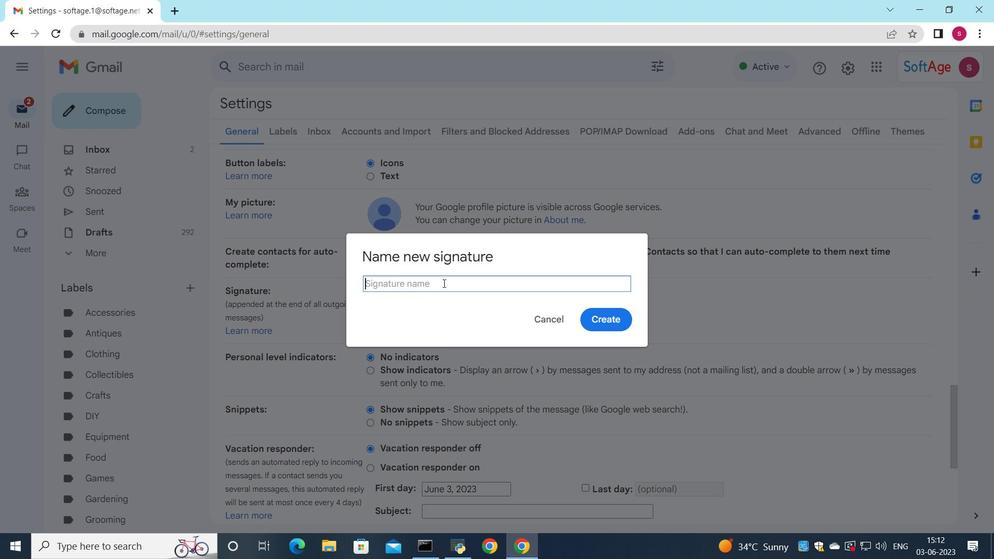 
Action: Key pressed <Key.shift><Key.shift><Key.shift><Key.shift><Key.shift><Key.shift><Key.shift><Key.shift><Key.shift><Key.shift><Key.shift><Key.shift>Elizabeth<Key.space><Key.shift>Parker
Screenshot: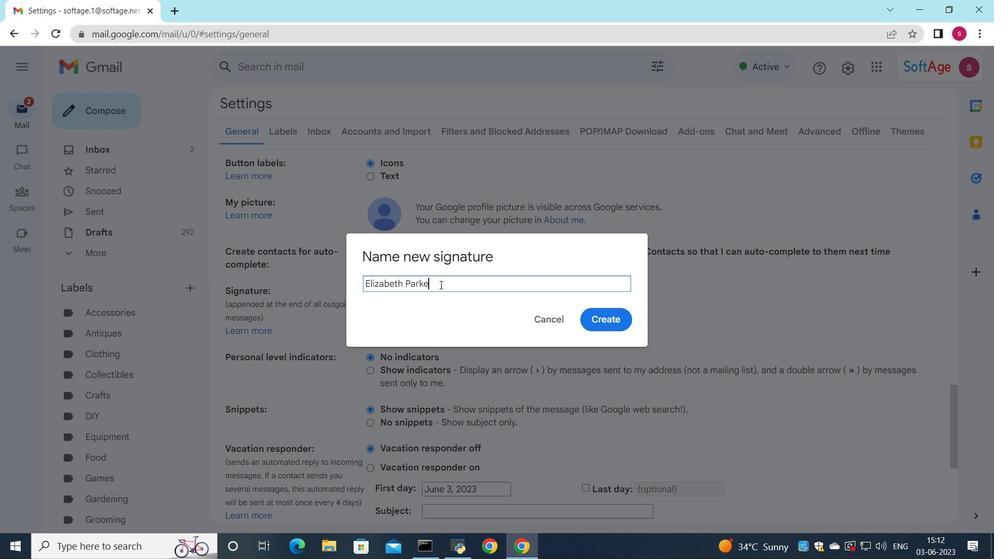 
Action: Mouse moved to (604, 316)
Screenshot: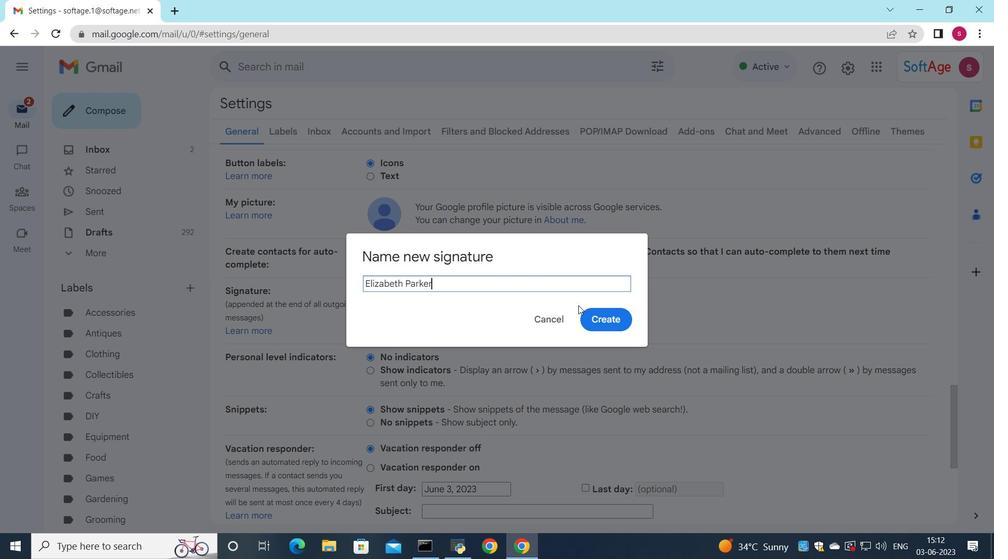 
Action: Mouse pressed left at (604, 316)
Screenshot: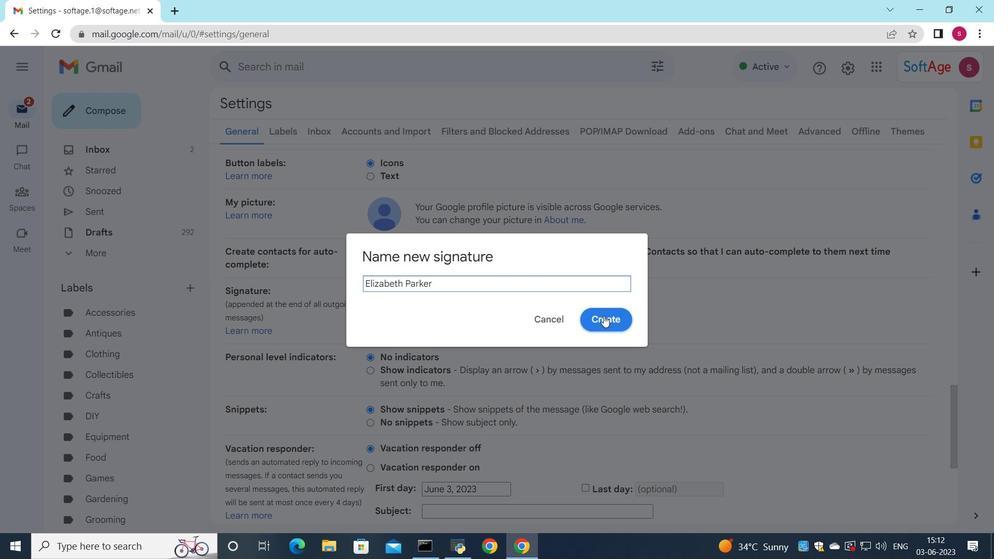 
Action: Mouse moved to (588, 309)
Screenshot: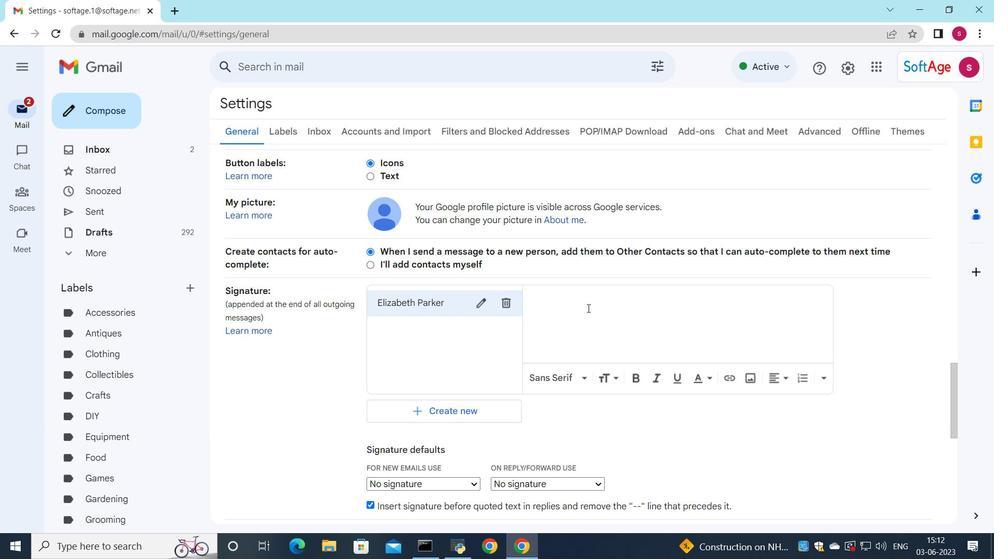 
Action: Mouse pressed left at (588, 309)
Screenshot: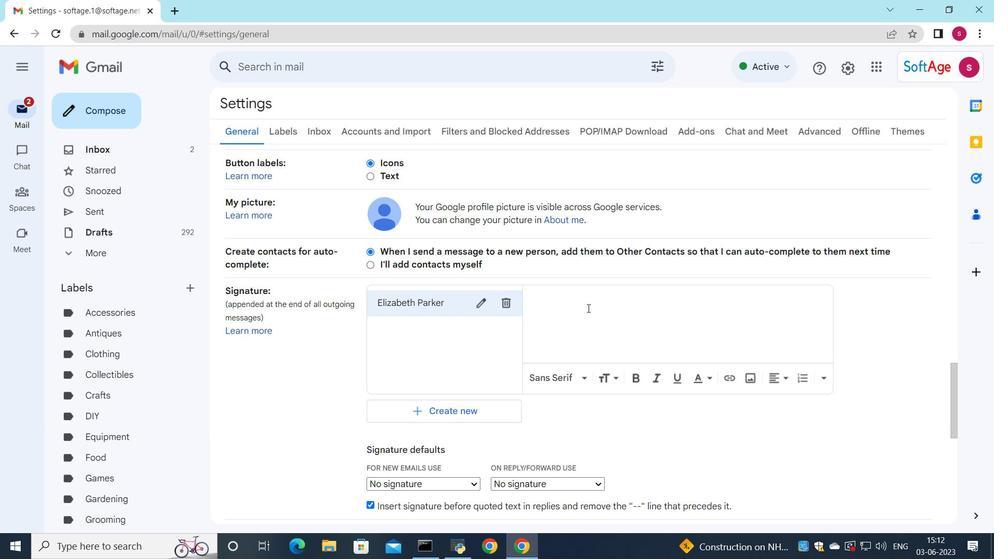 
Action: Key pressed <Key.shift>Elizabeth<Key.space><Key.shift>Parker
Screenshot: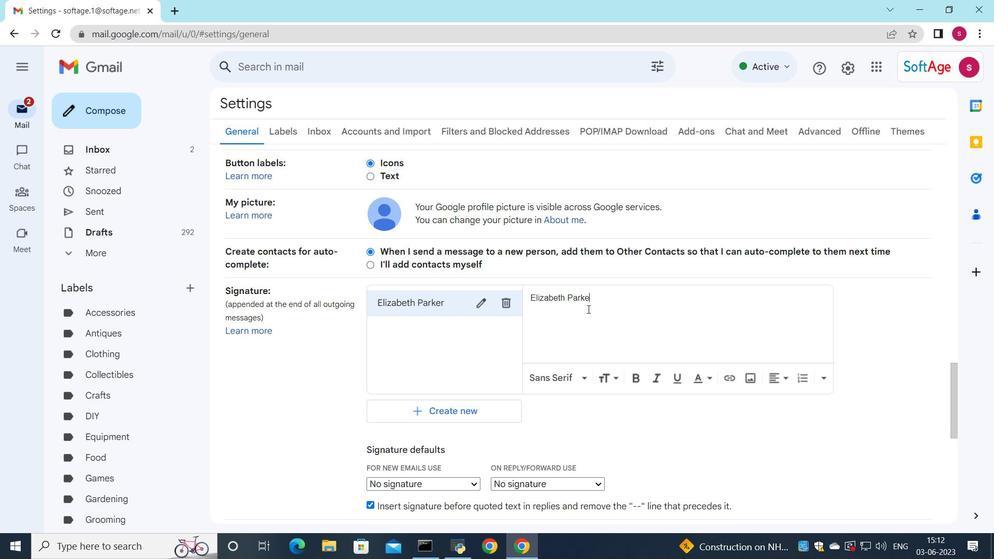 
Action: Mouse scrolled (588, 309) with delta (0, 0)
Screenshot: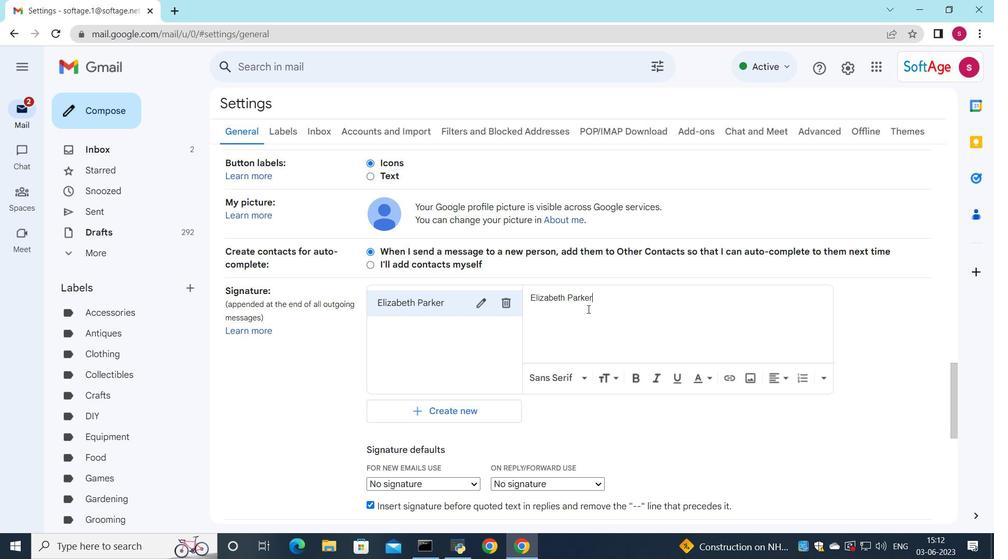 
Action: Mouse scrolled (588, 309) with delta (0, 0)
Screenshot: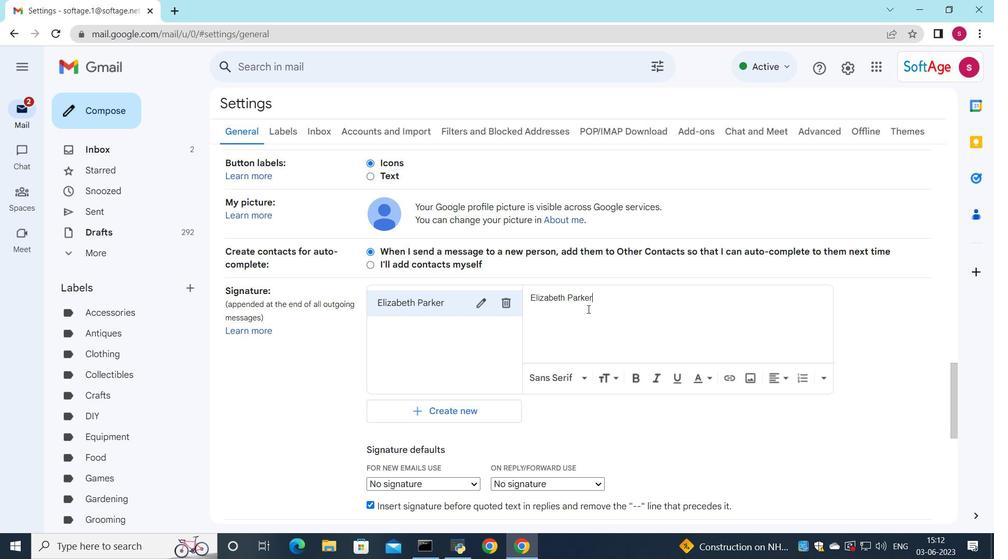 
Action: Mouse moved to (465, 353)
Screenshot: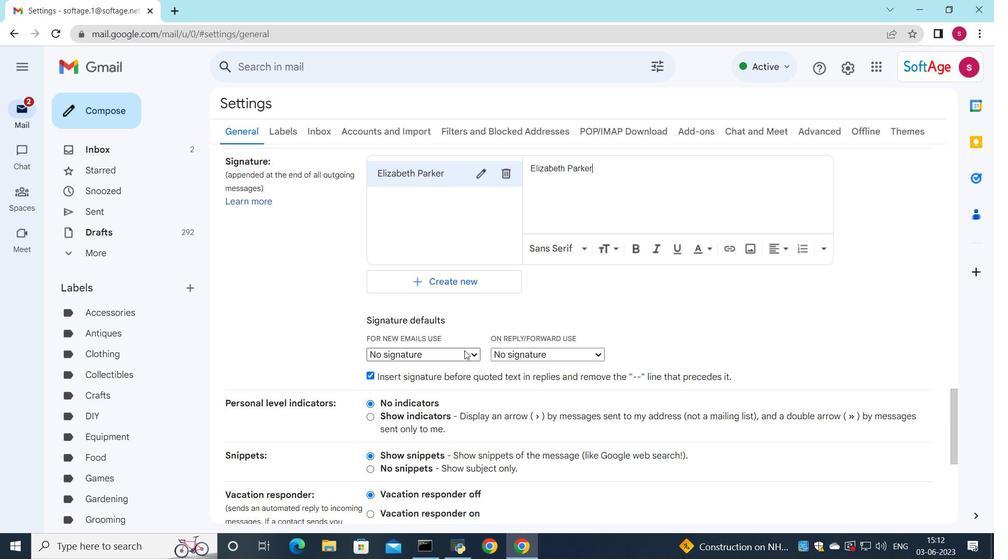 
Action: Mouse pressed left at (465, 353)
Screenshot: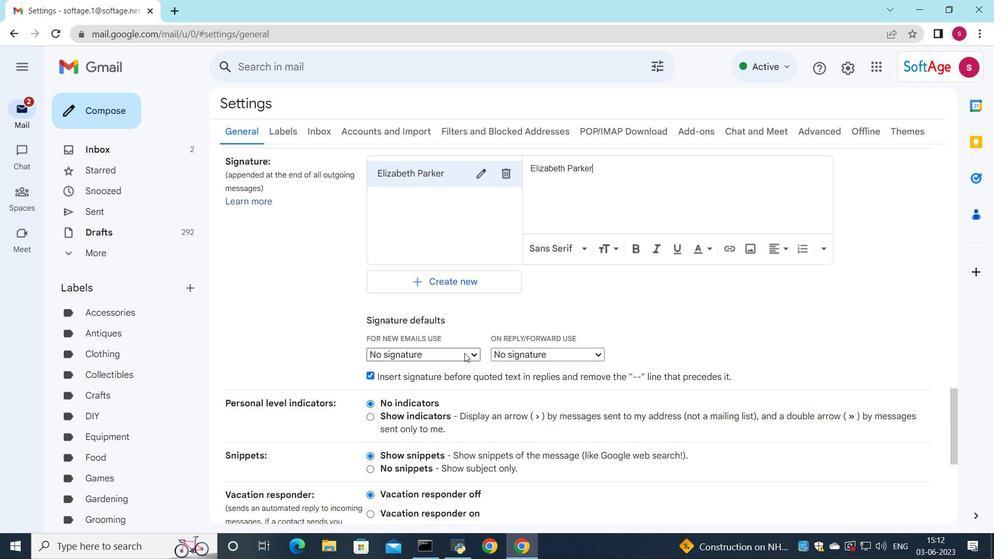 
Action: Mouse moved to (455, 376)
Screenshot: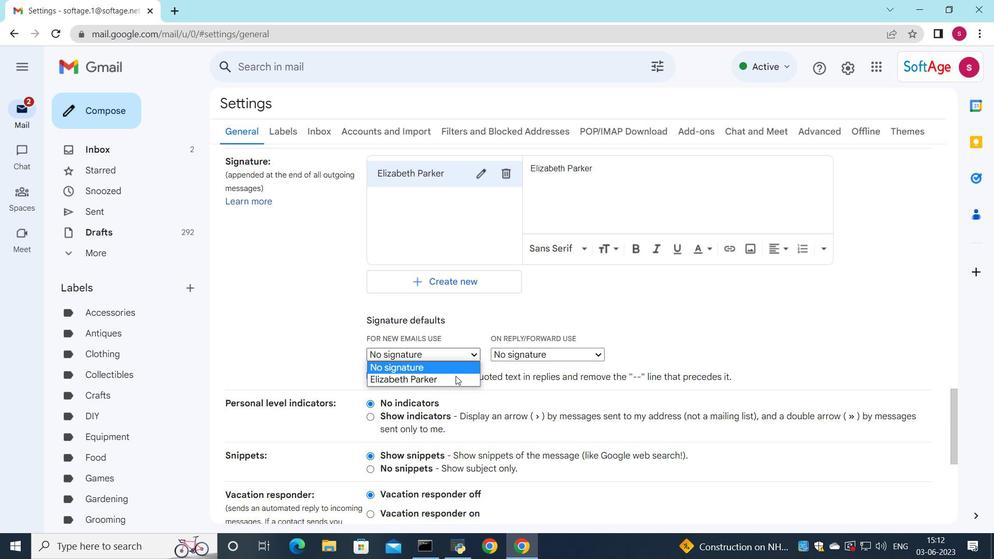 
Action: Mouse pressed left at (455, 376)
Screenshot: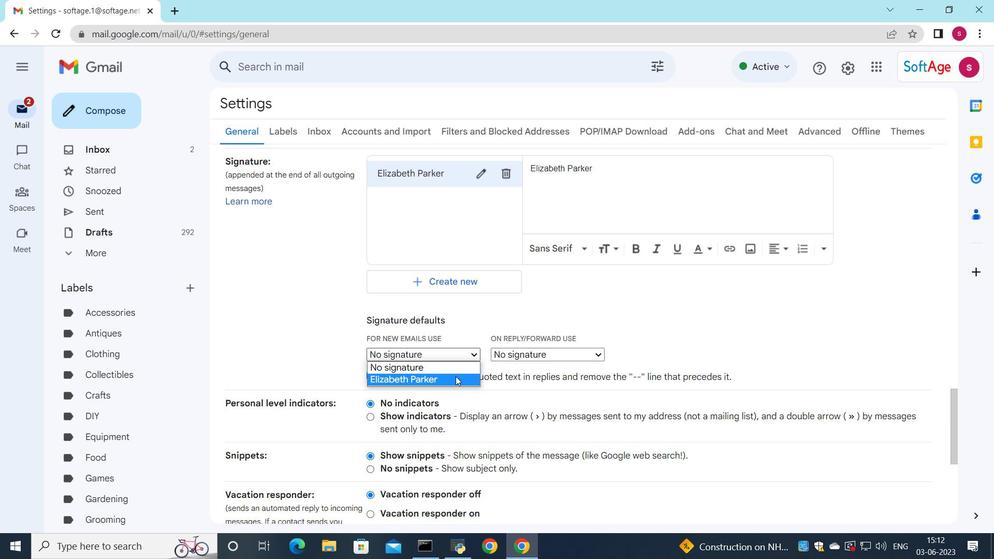 
Action: Mouse moved to (521, 350)
Screenshot: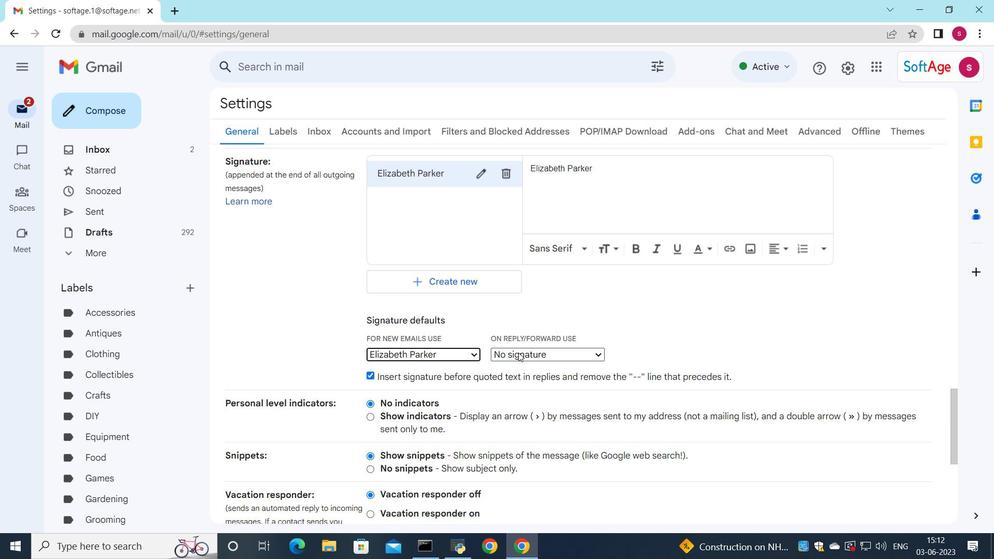 
Action: Mouse pressed left at (521, 350)
Screenshot: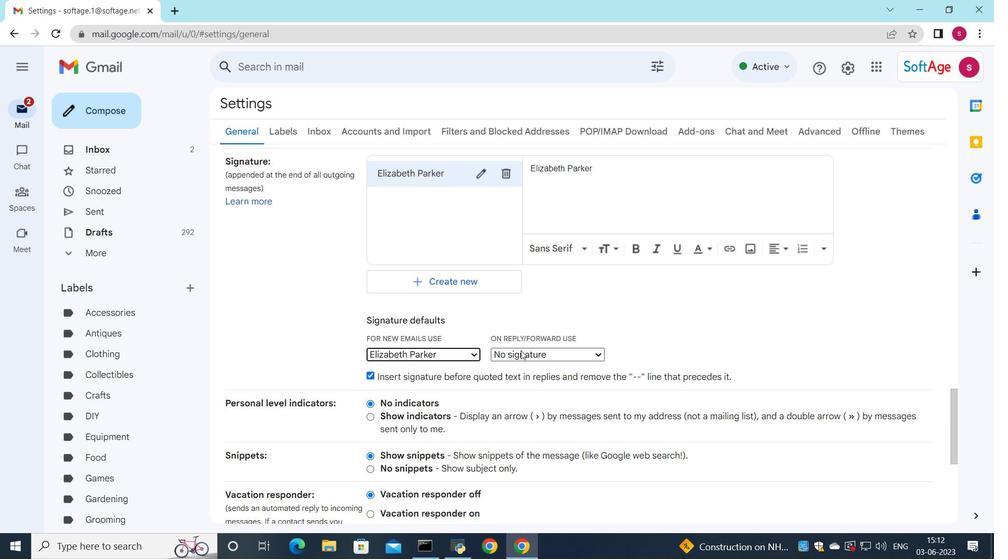 
Action: Mouse moved to (523, 374)
Screenshot: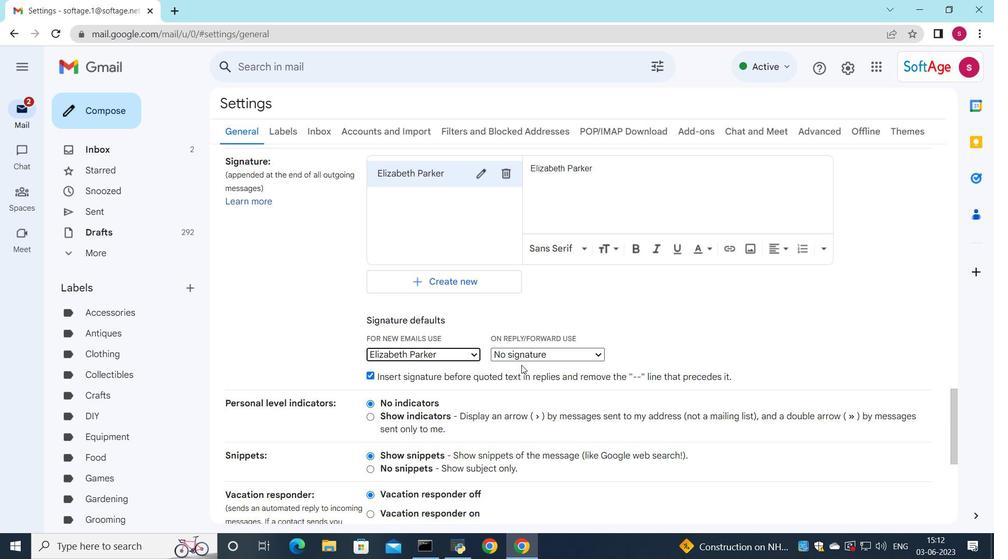 
Action: Mouse pressed left at (523, 374)
Screenshot: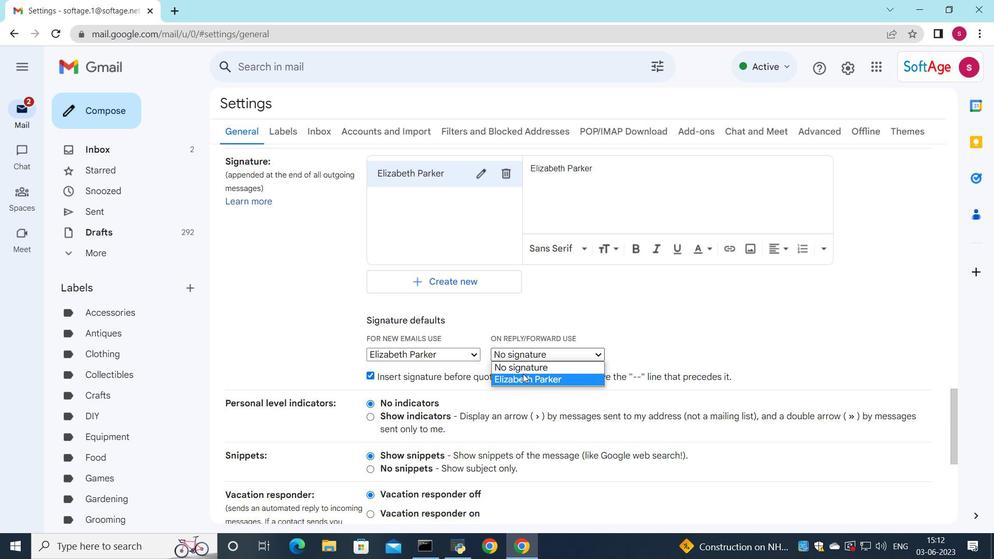
Action: Mouse moved to (559, 211)
Screenshot: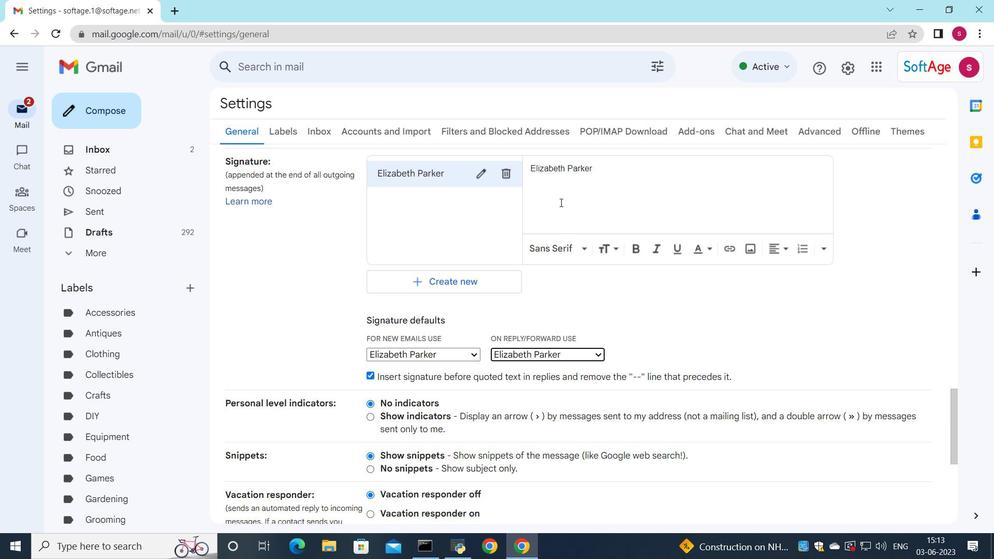 
Action: Mouse scrolled (559, 210) with delta (0, 0)
Screenshot: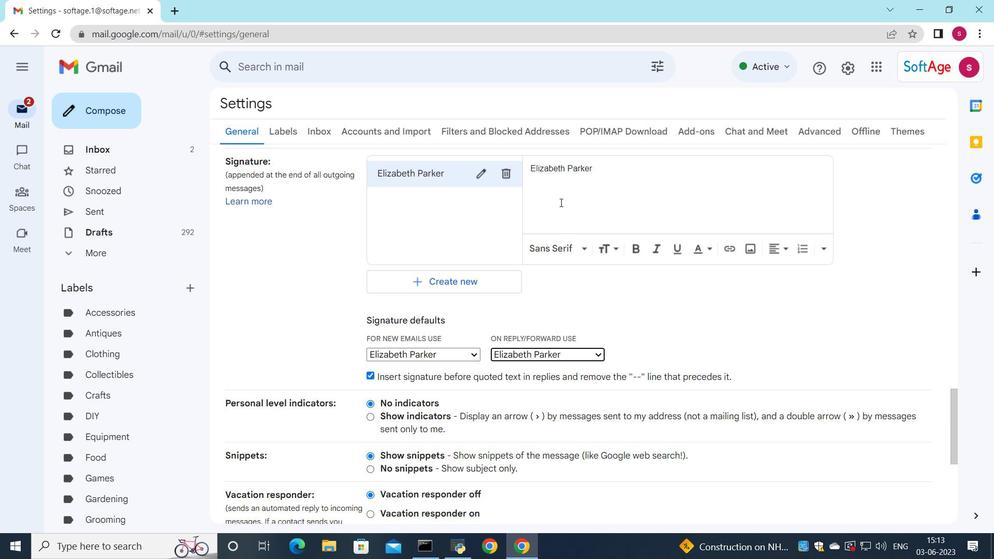 
Action: Mouse moved to (550, 239)
Screenshot: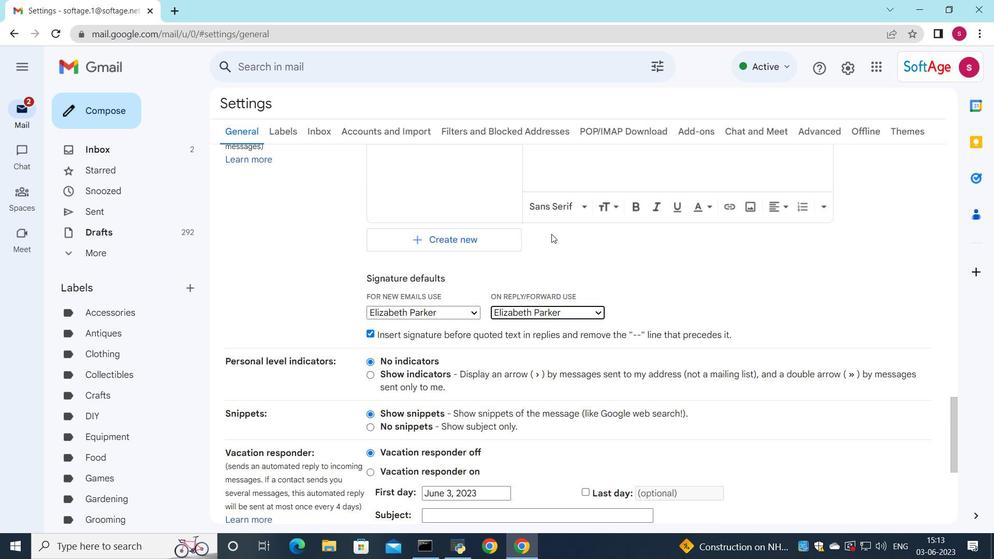 
Action: Mouse scrolled (550, 238) with delta (0, 0)
Screenshot: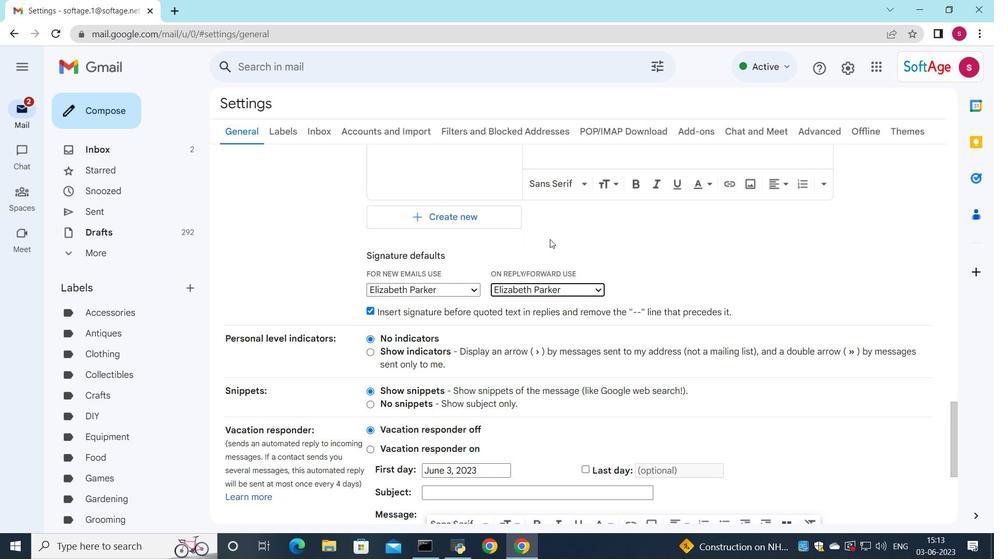 
Action: Mouse moved to (553, 252)
Screenshot: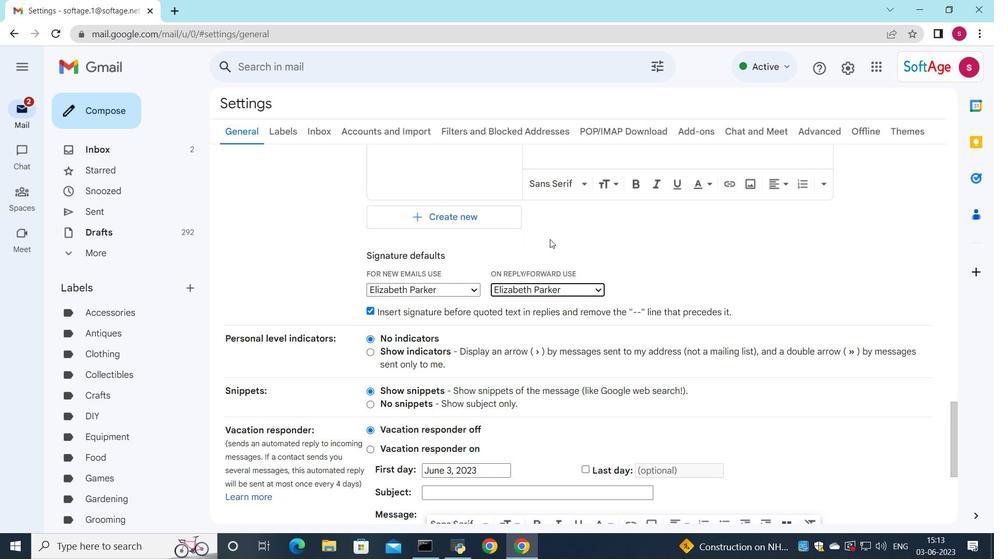 
Action: Mouse scrolled (553, 251) with delta (0, 0)
Screenshot: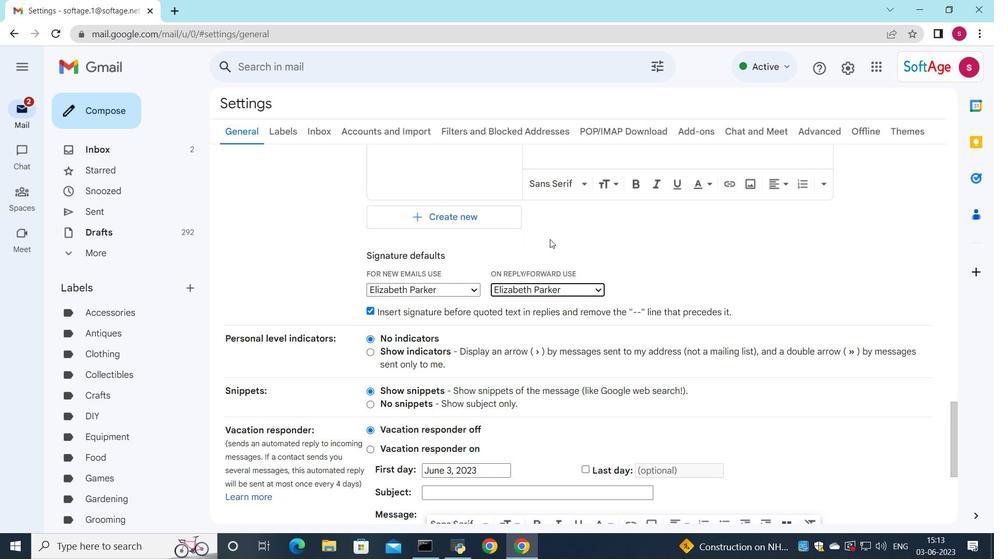 
Action: Mouse moved to (553, 262)
Screenshot: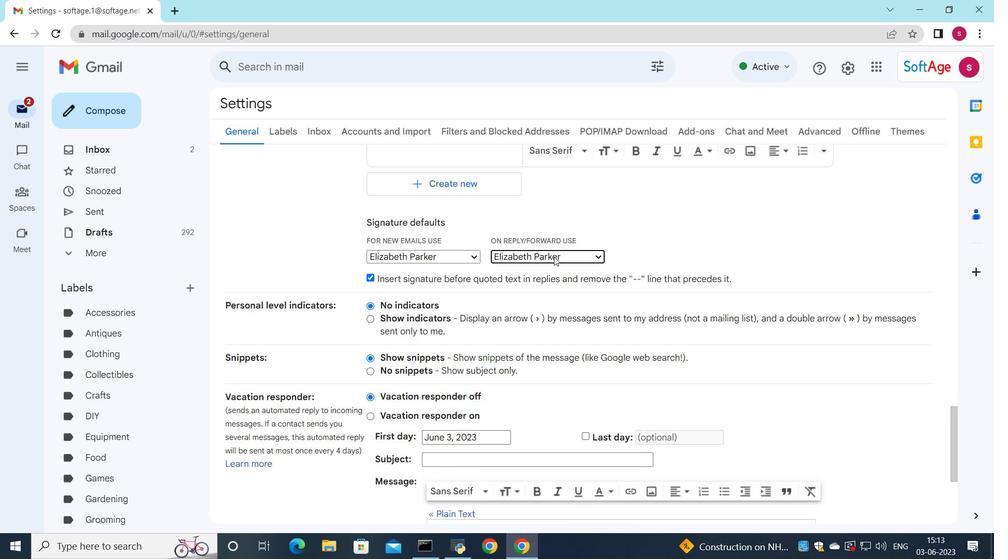 
Action: Mouse scrolled (553, 261) with delta (0, 0)
Screenshot: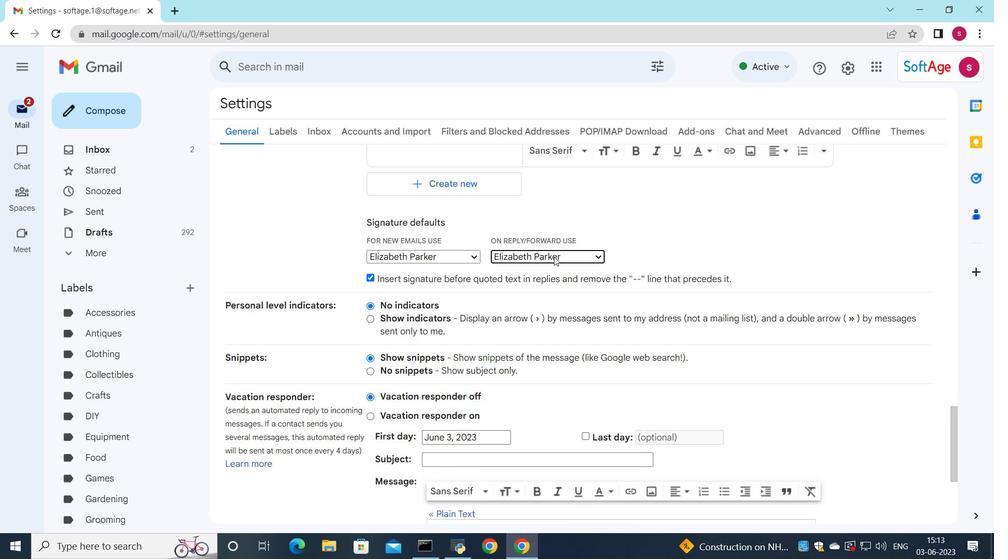 
Action: Mouse moved to (550, 260)
Screenshot: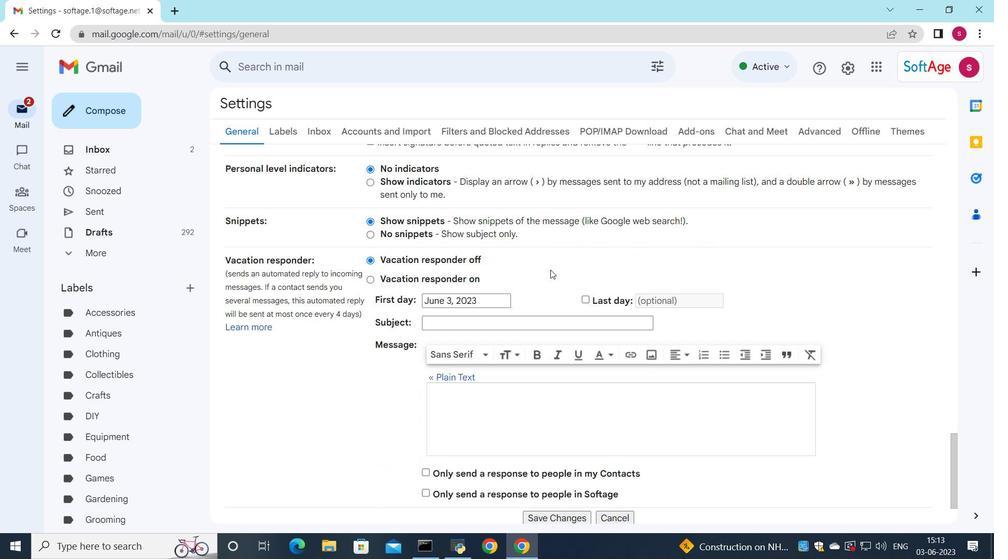 
Action: Mouse scrolled (550, 260) with delta (0, 0)
Screenshot: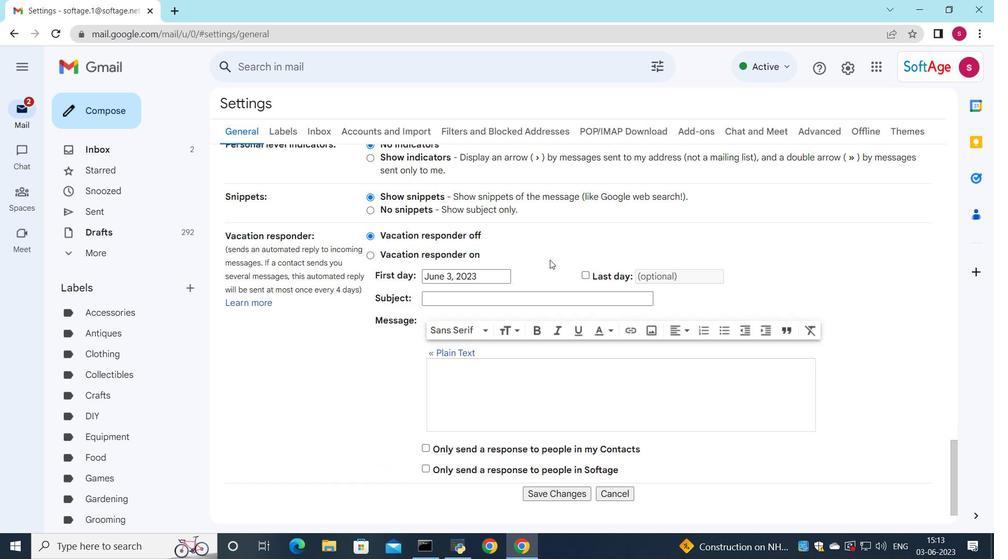 
Action: Mouse moved to (550, 261)
Screenshot: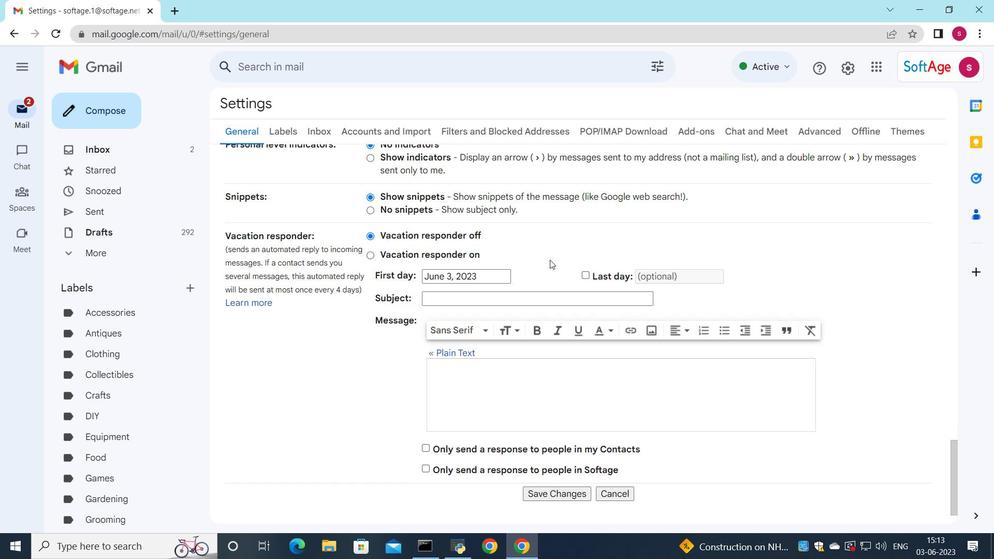 
Action: Mouse scrolled (550, 261) with delta (0, 0)
Screenshot: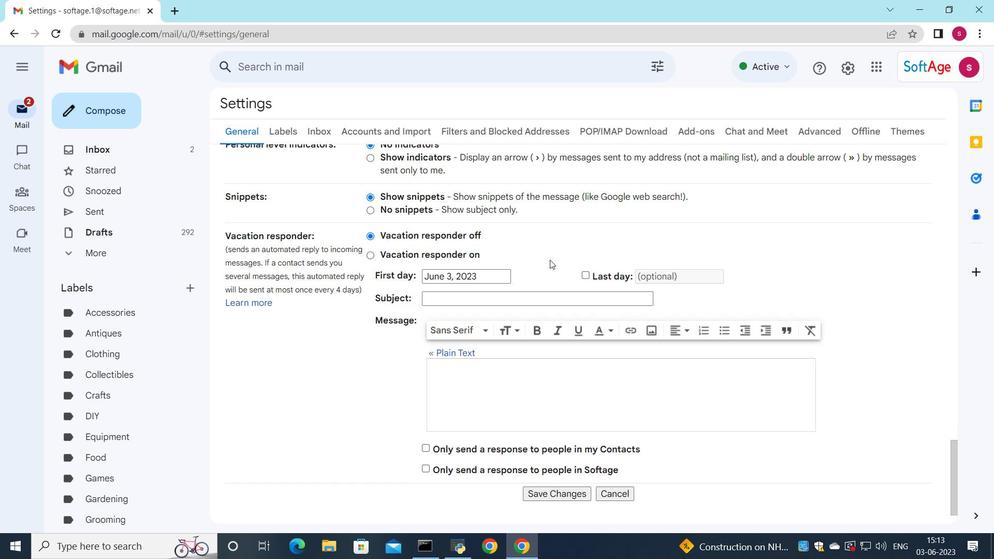 
Action: Mouse moved to (550, 262)
Screenshot: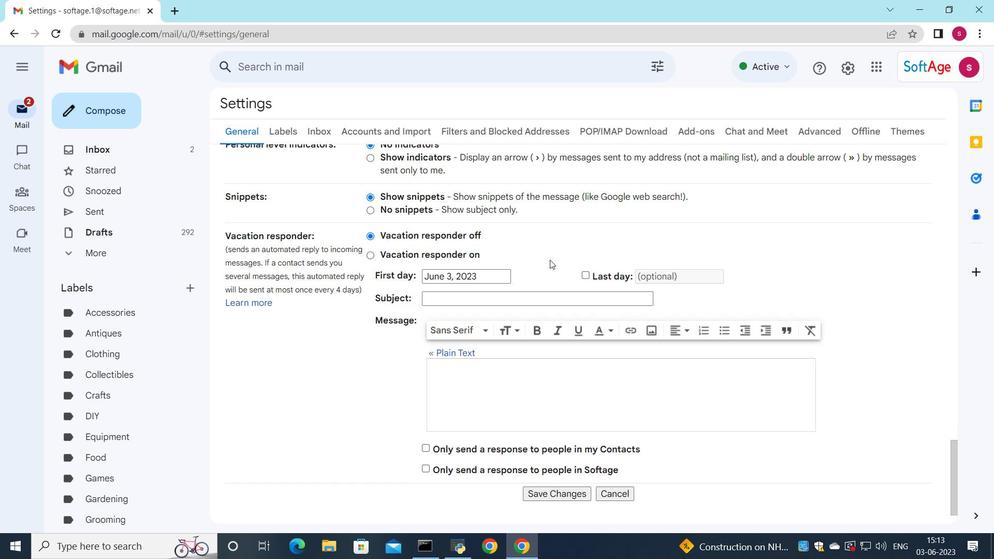 
Action: Mouse scrolled (550, 261) with delta (0, 0)
Screenshot: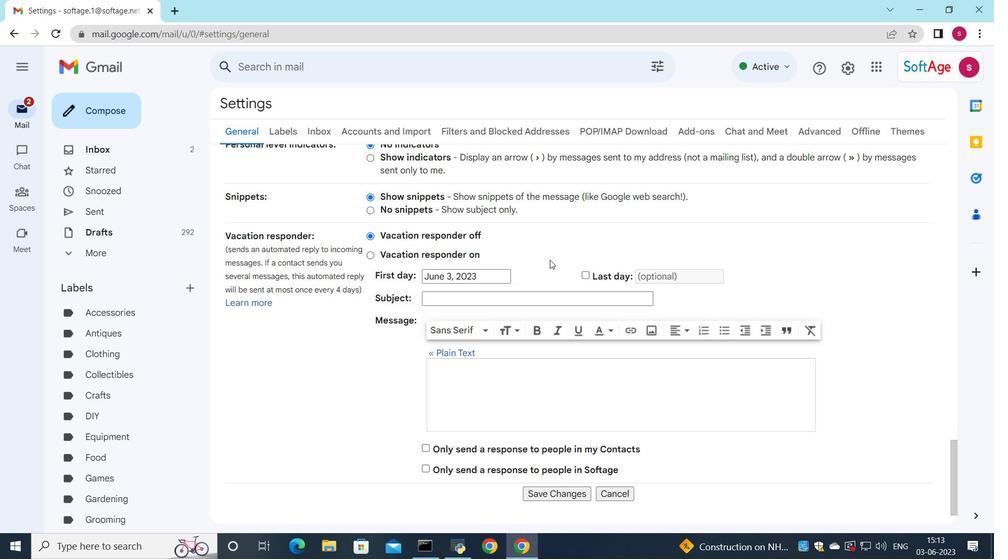 
Action: Mouse scrolled (550, 261) with delta (0, 0)
Screenshot: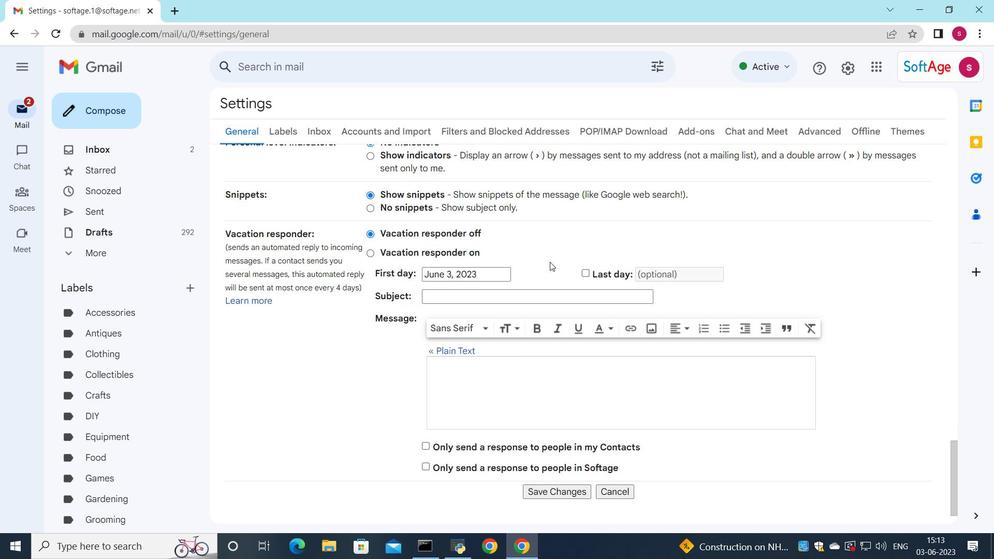 
Action: Mouse moved to (534, 452)
Screenshot: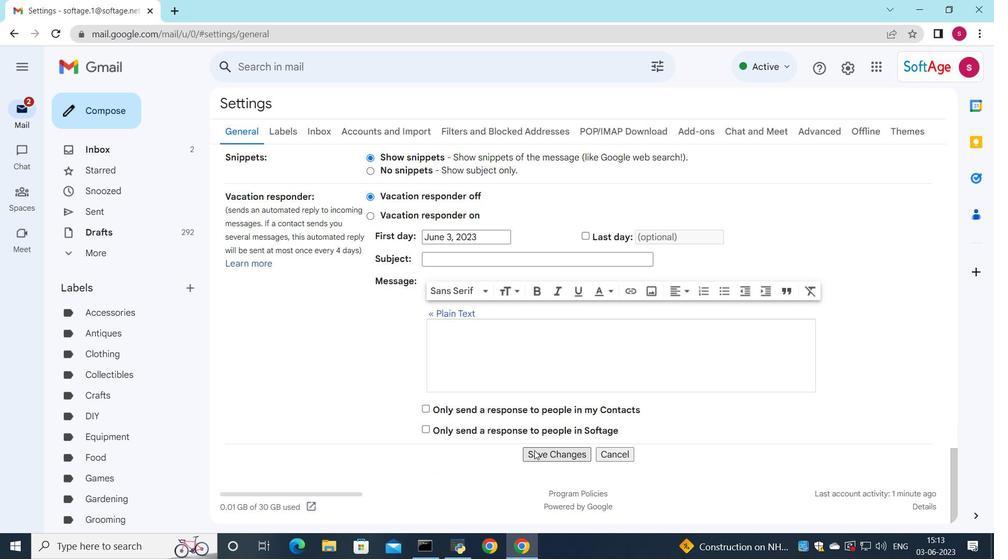 
Action: Mouse pressed left at (534, 452)
Screenshot: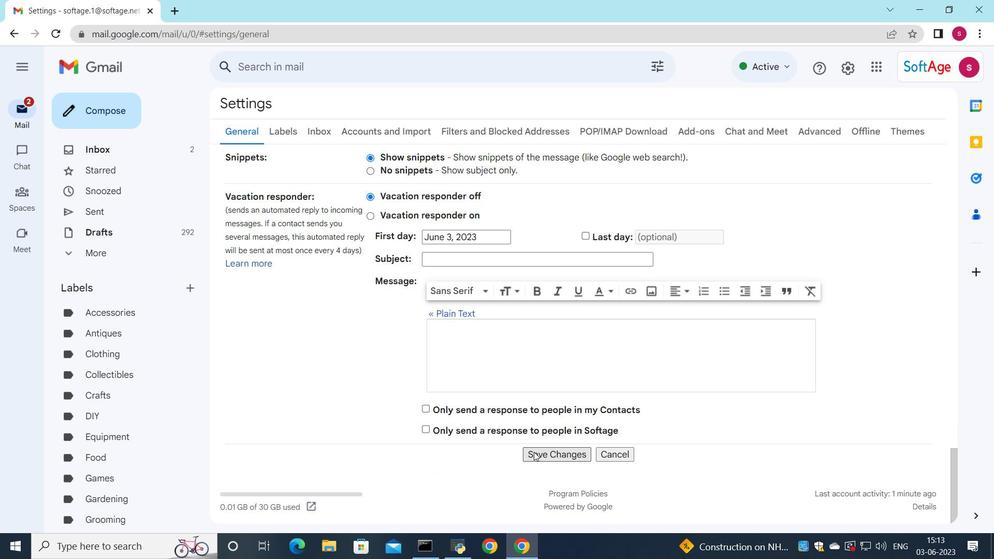 
Action: Mouse moved to (537, 154)
Screenshot: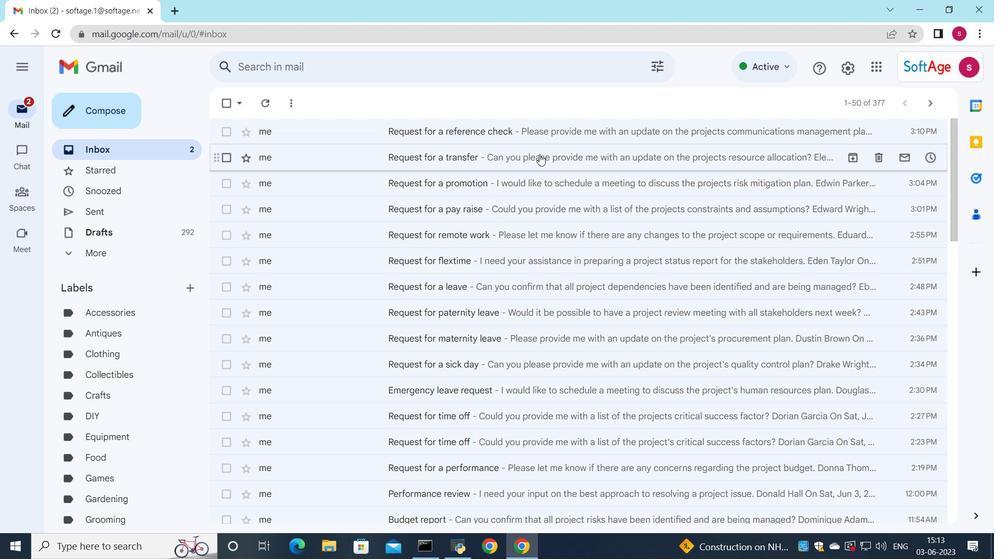 
Action: Mouse scrolled (537, 155) with delta (0, 0)
Screenshot: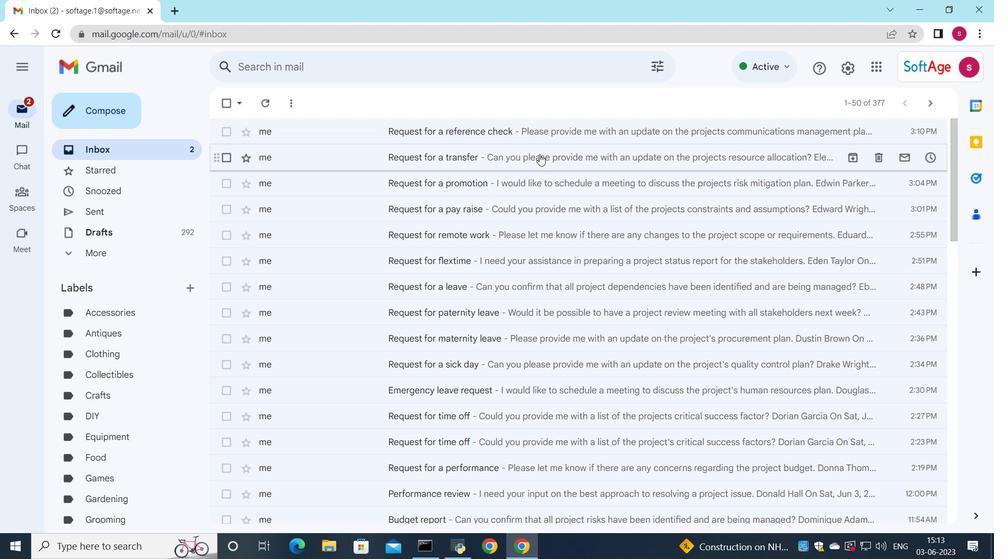 
Action: Mouse scrolled (537, 155) with delta (0, 0)
Screenshot: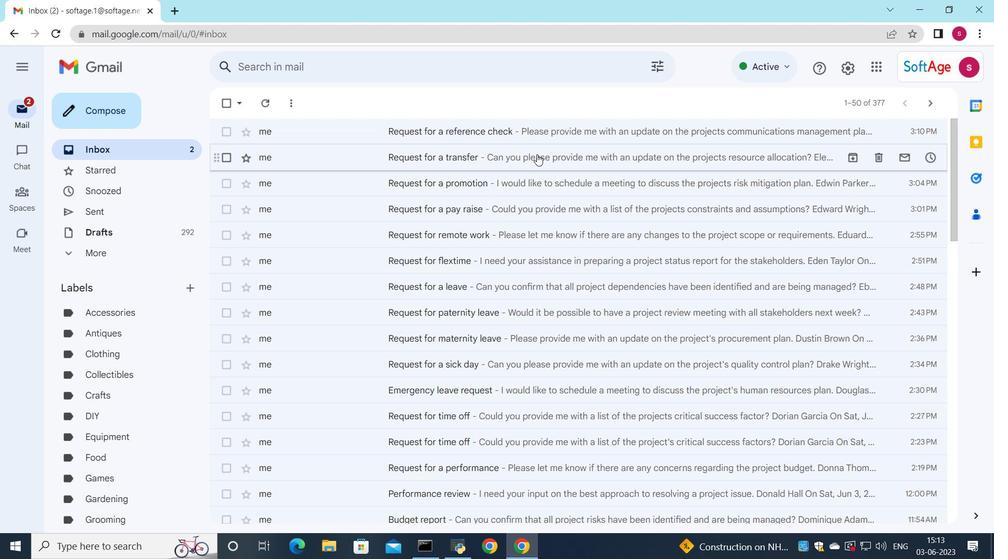 
Action: Mouse scrolled (537, 155) with delta (0, 0)
Screenshot: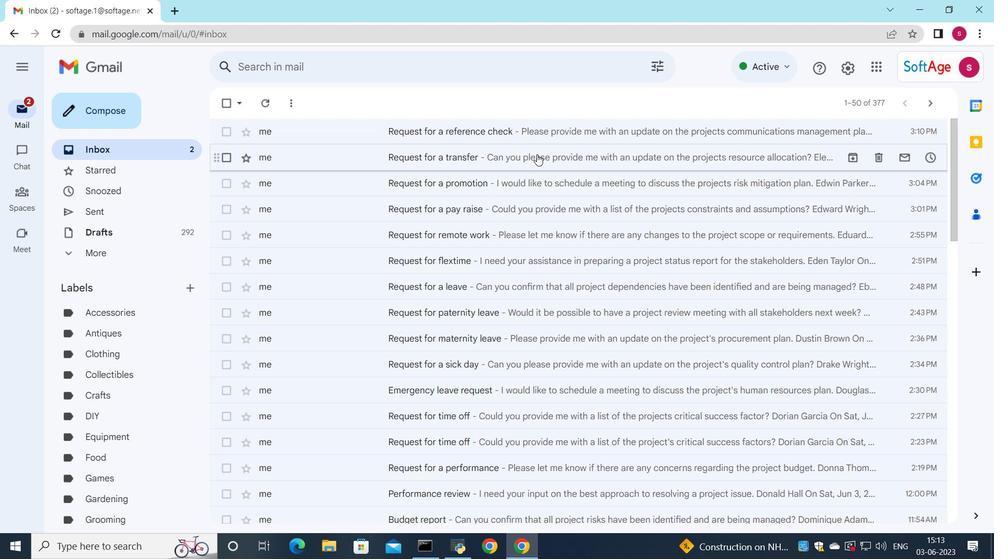 
Action: Mouse scrolled (537, 155) with delta (0, 0)
Screenshot: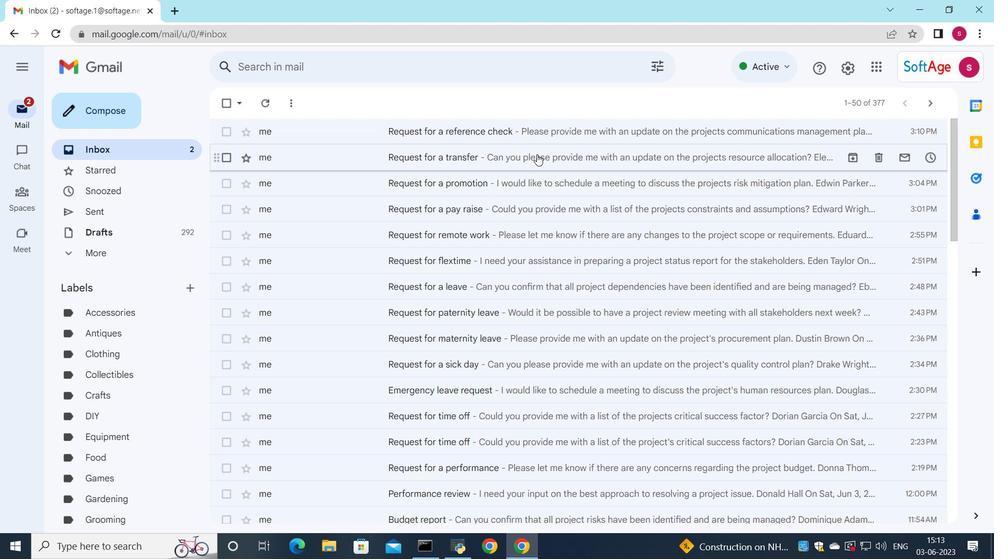 
Action: Mouse scrolled (537, 155) with delta (0, 0)
Screenshot: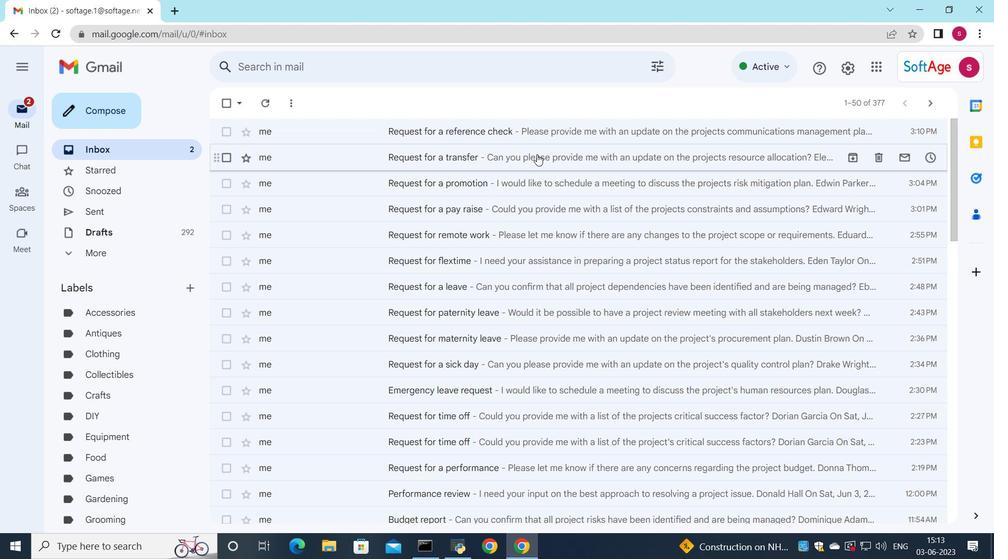 
Action: Mouse moved to (543, 132)
Screenshot: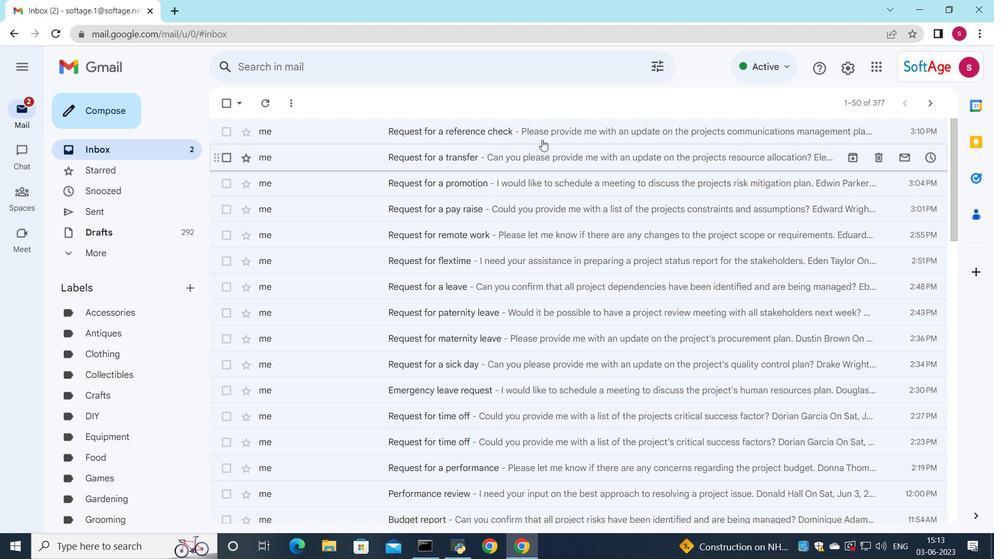 
Action: Mouse pressed left at (543, 132)
Screenshot: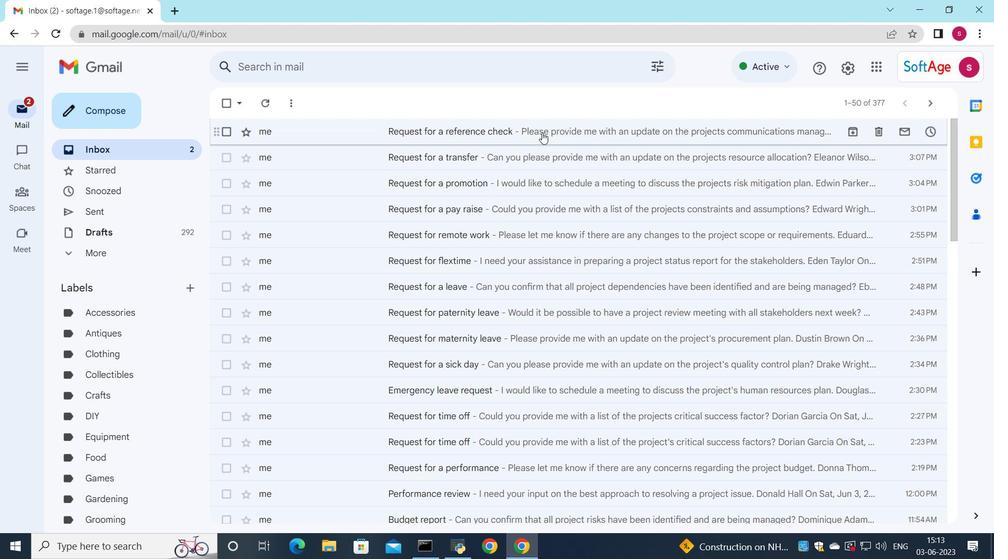 
Action: Mouse moved to (442, 273)
Screenshot: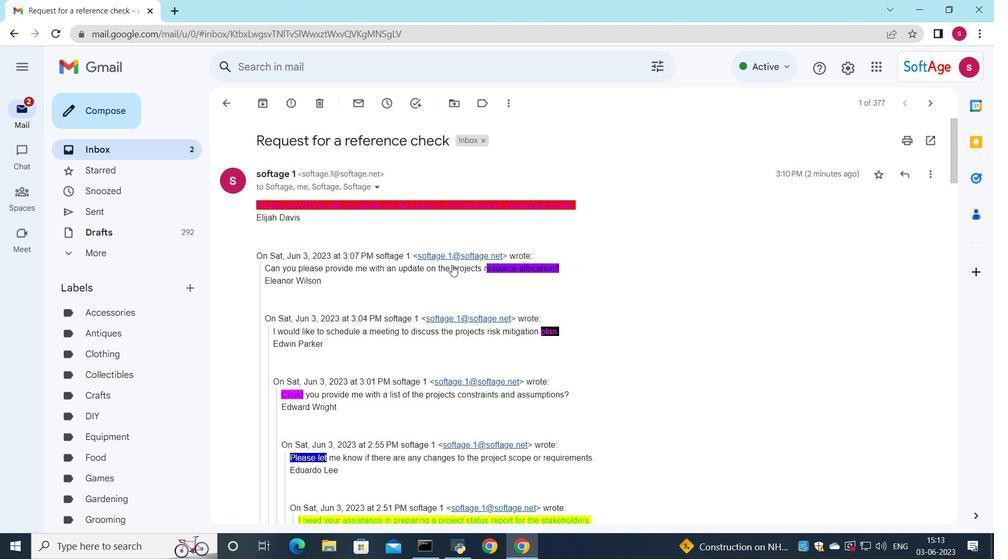 
Action: Mouse scrolled (442, 272) with delta (0, 0)
Screenshot: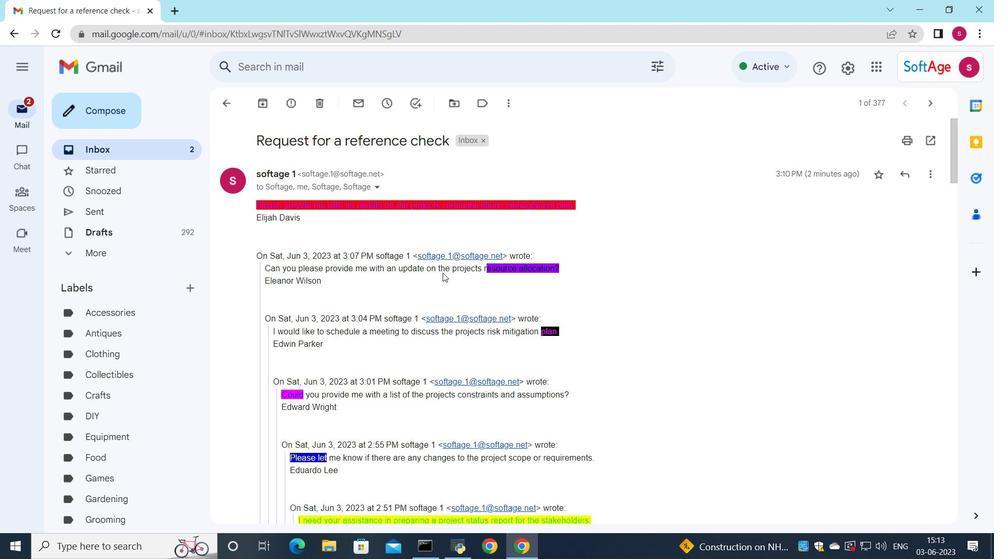 
Action: Mouse scrolled (442, 272) with delta (0, 0)
Screenshot: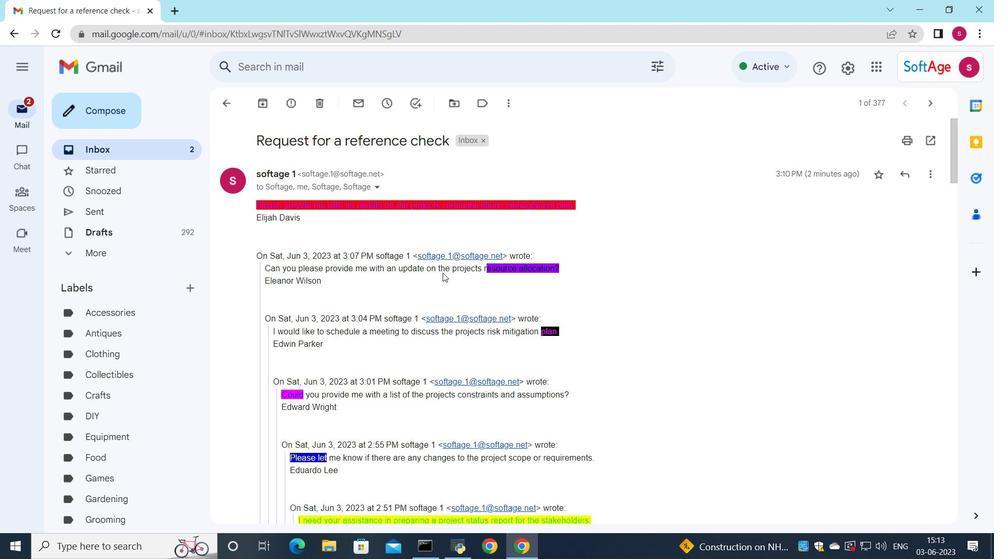 
Action: Mouse moved to (441, 274)
Screenshot: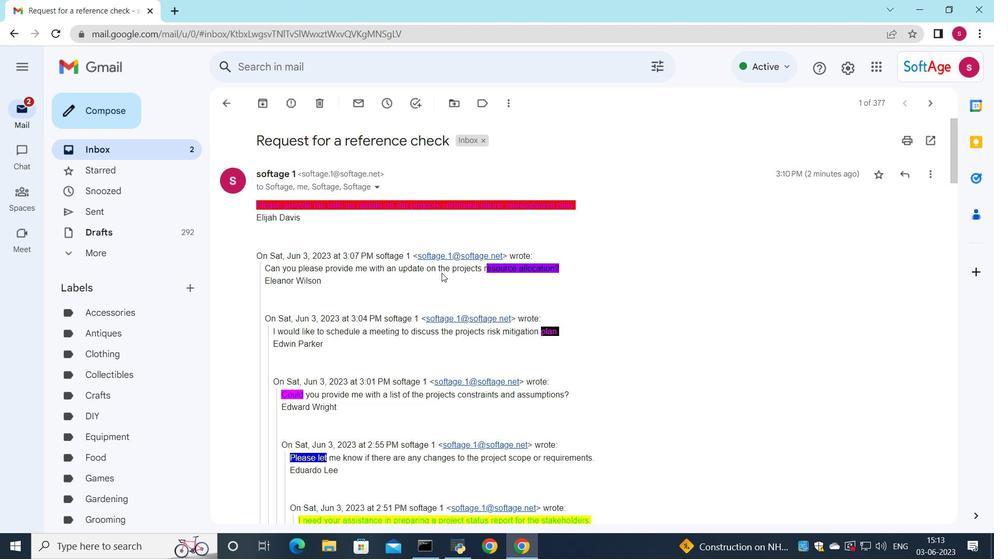 
Action: Mouse scrolled (441, 274) with delta (0, 0)
Screenshot: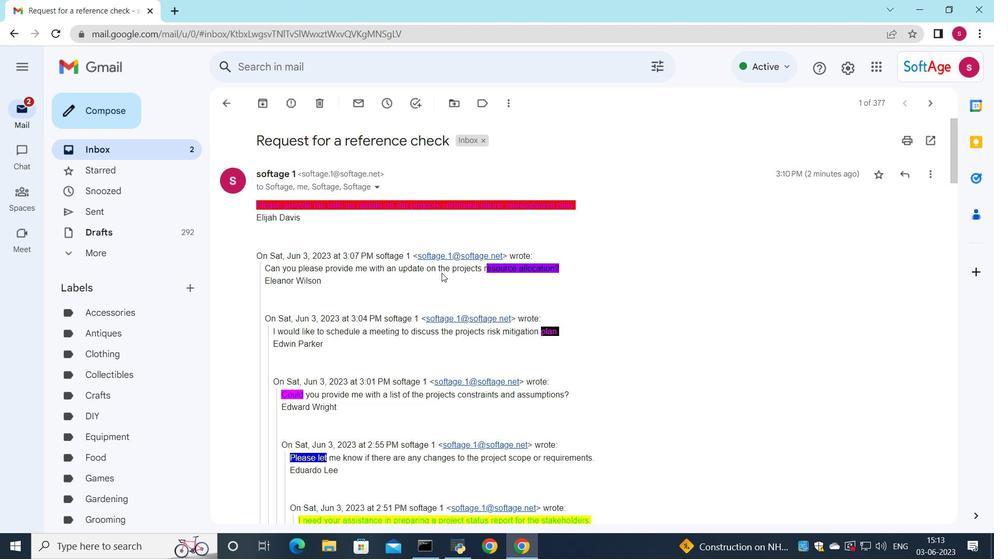 
Action: Mouse moved to (440, 275)
Screenshot: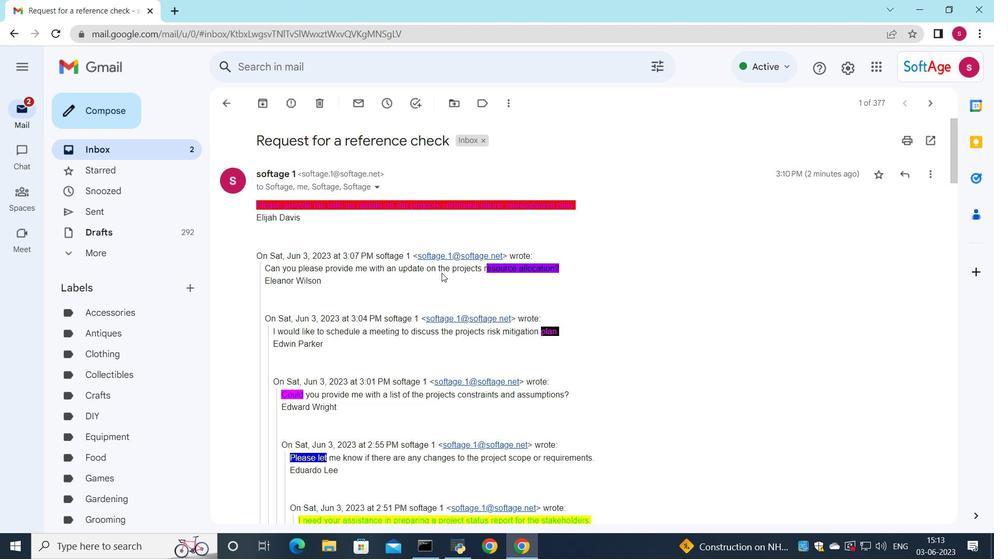 
Action: Mouse scrolled (440, 275) with delta (0, 0)
Screenshot: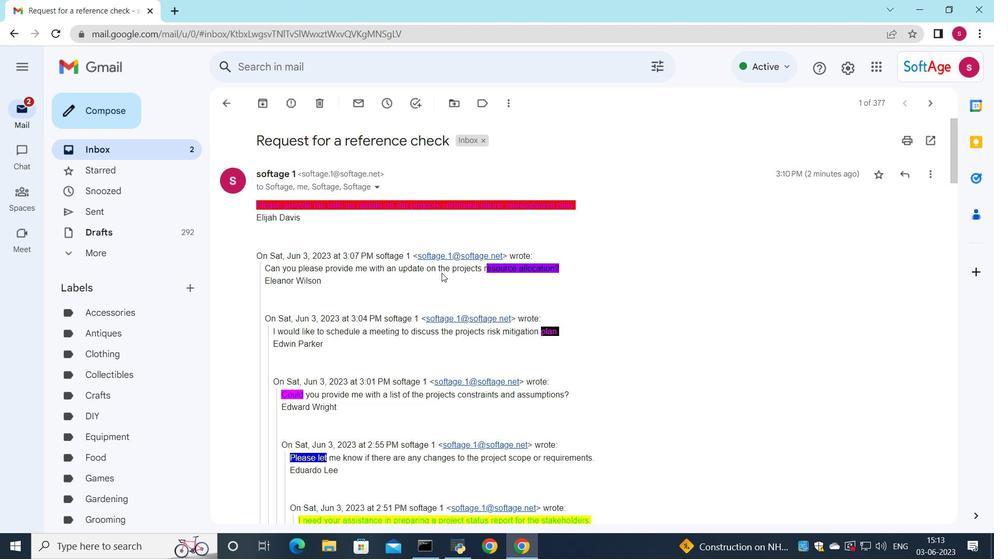 
Action: Mouse moved to (440, 277)
Screenshot: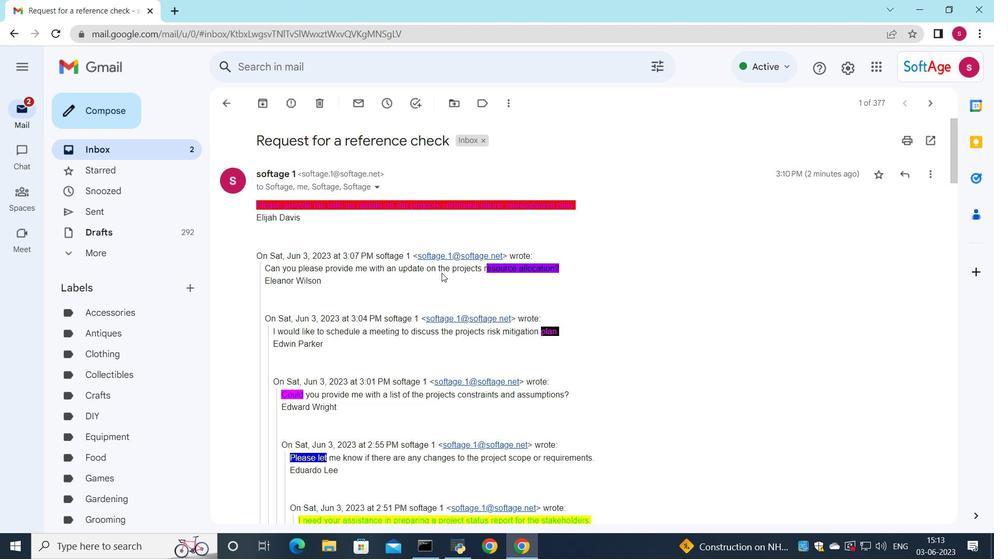 
Action: Mouse scrolled (440, 277) with delta (0, 0)
Screenshot: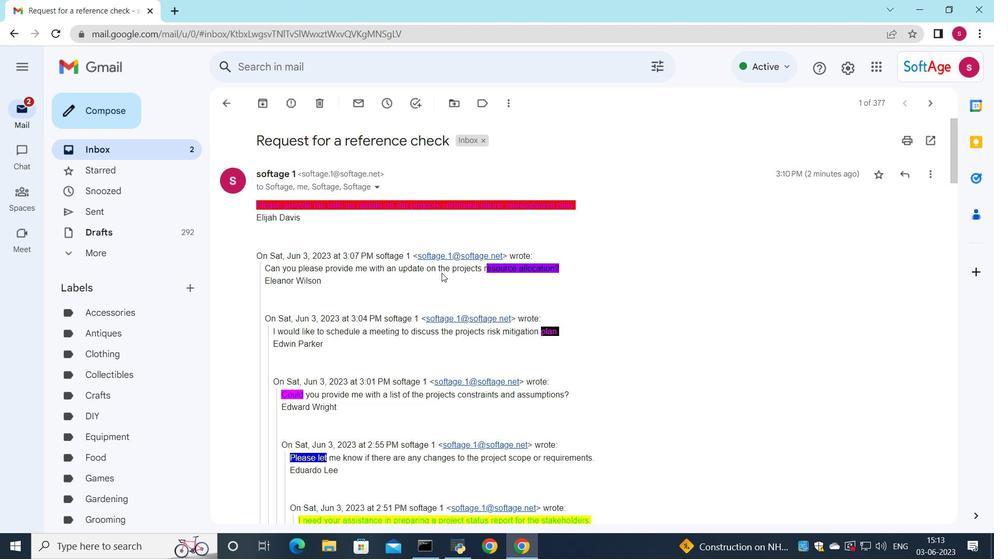 
Action: Mouse moved to (439, 279)
Screenshot: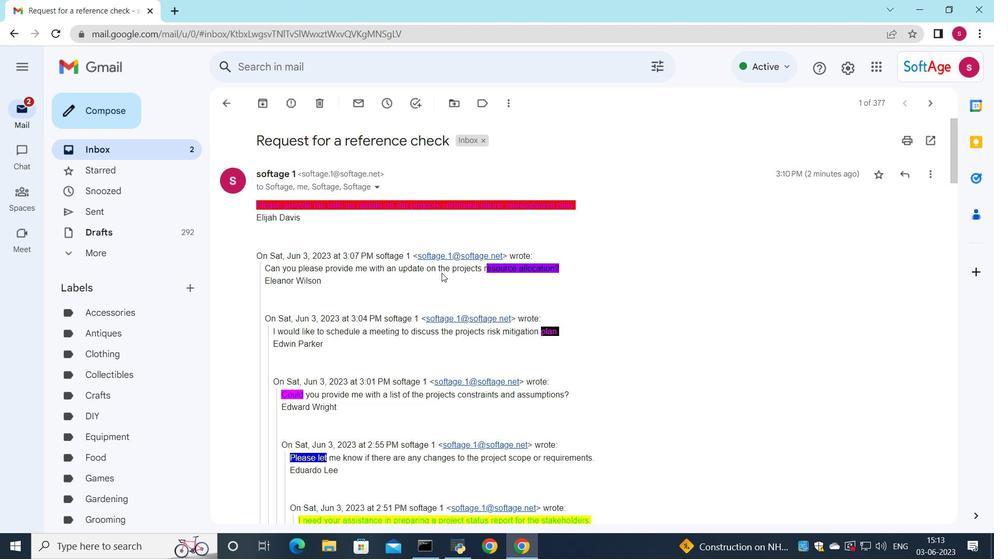 
Action: Mouse scrolled (439, 278) with delta (0, 0)
Screenshot: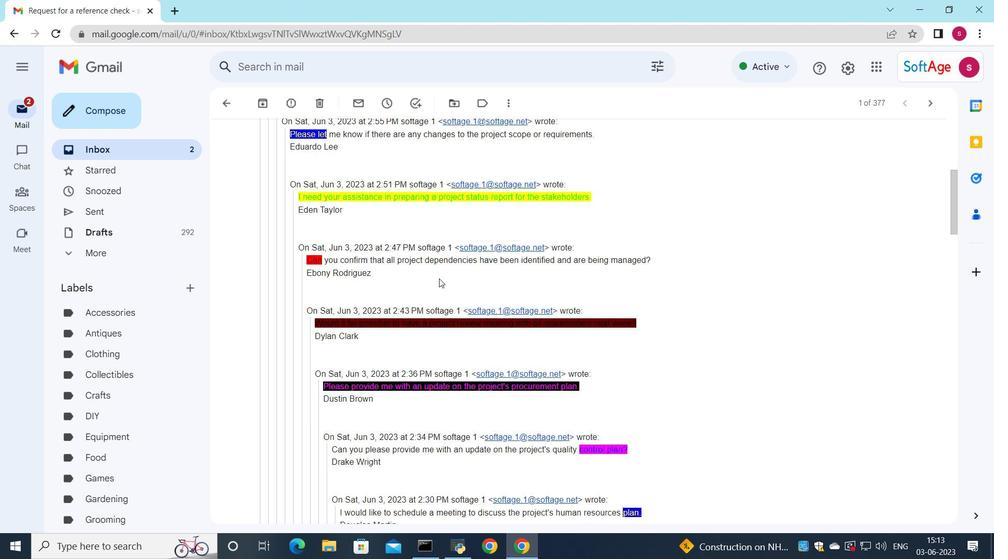 
Action: Mouse scrolled (439, 278) with delta (0, 0)
Screenshot: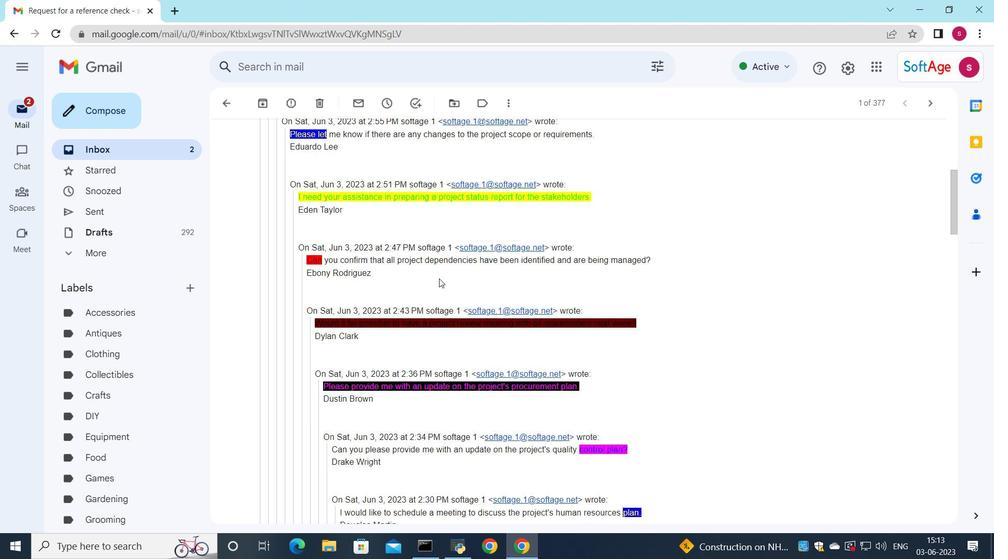 
Action: Mouse scrolled (439, 278) with delta (0, 0)
Screenshot: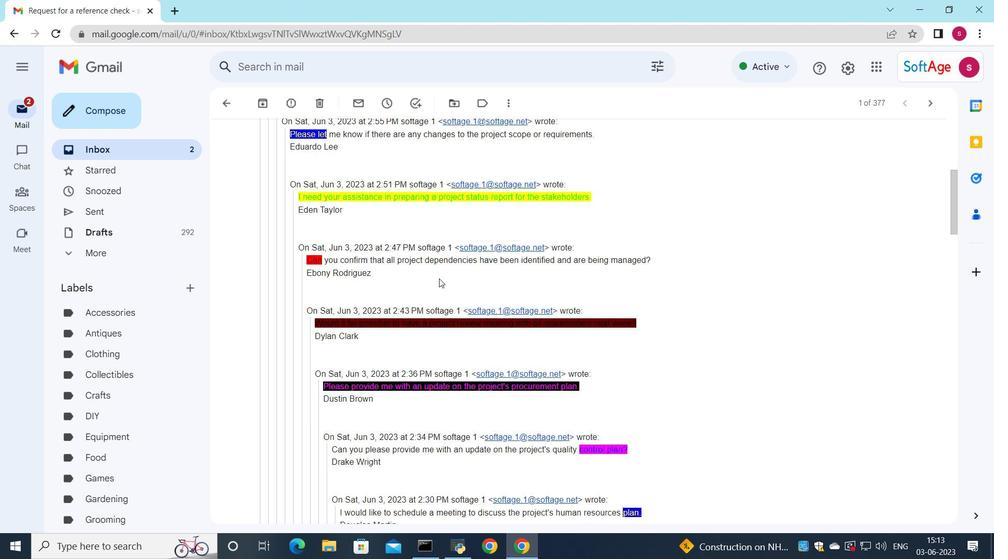 
Action: Mouse scrolled (439, 278) with delta (0, 0)
Screenshot: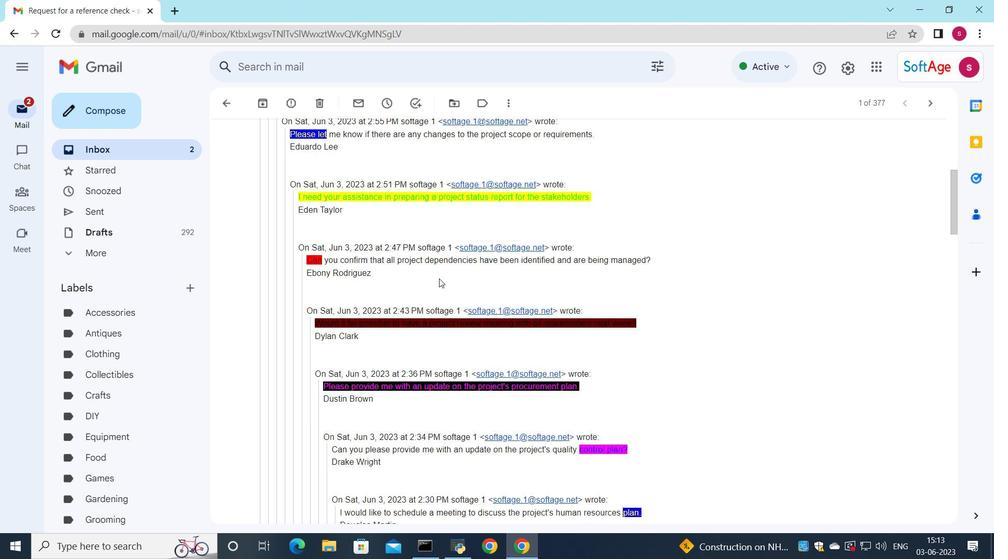 
Action: Mouse scrolled (439, 278) with delta (0, 0)
Screenshot: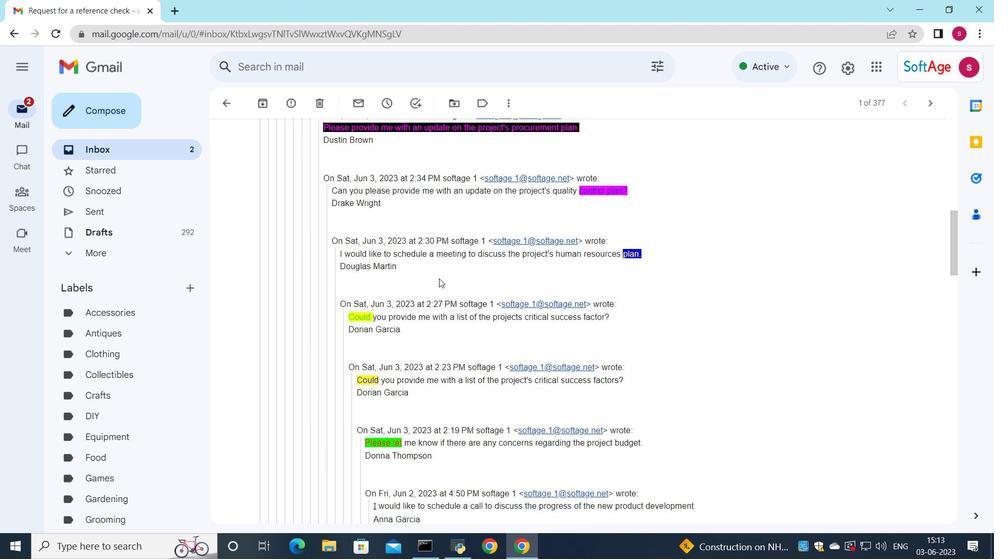 
Action: Mouse scrolled (439, 278) with delta (0, 0)
Screenshot: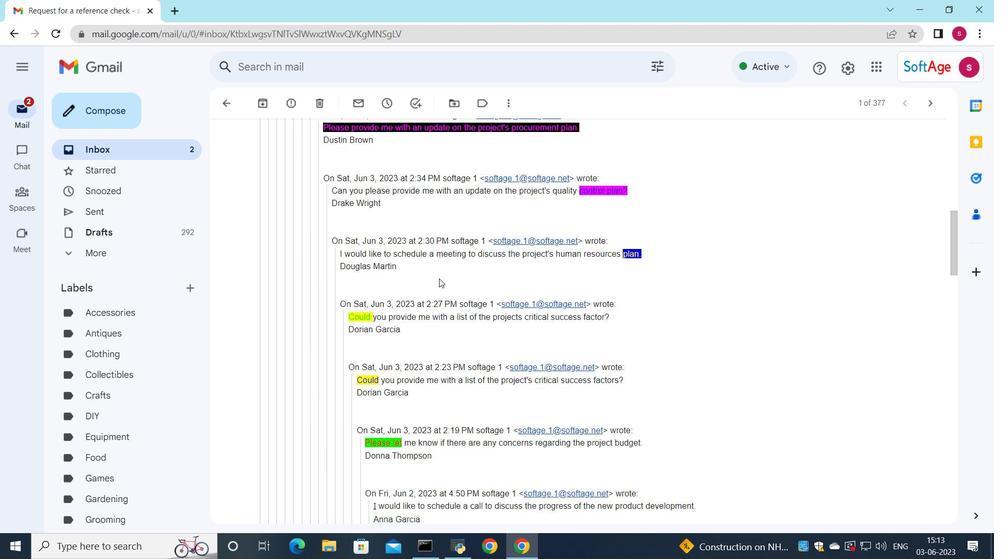 
Action: Mouse scrolled (439, 278) with delta (0, 0)
Screenshot: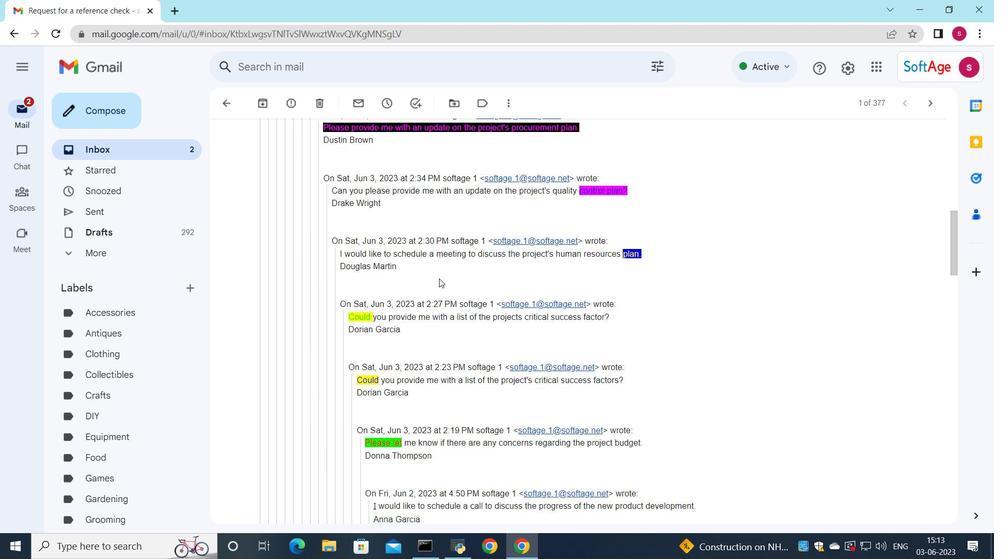 
Action: Mouse scrolled (439, 278) with delta (0, 0)
Screenshot: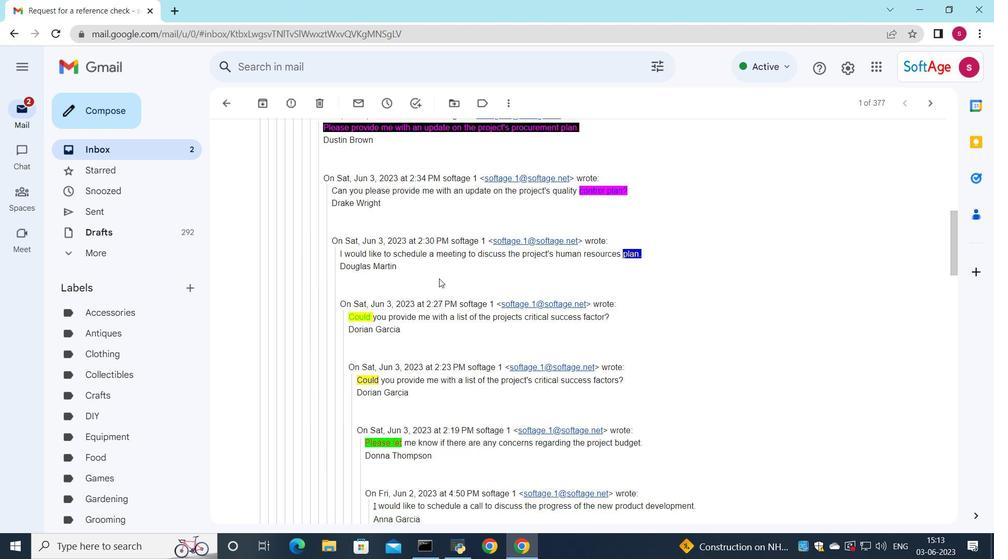 
Action: Mouse scrolled (439, 278) with delta (0, 0)
Screenshot: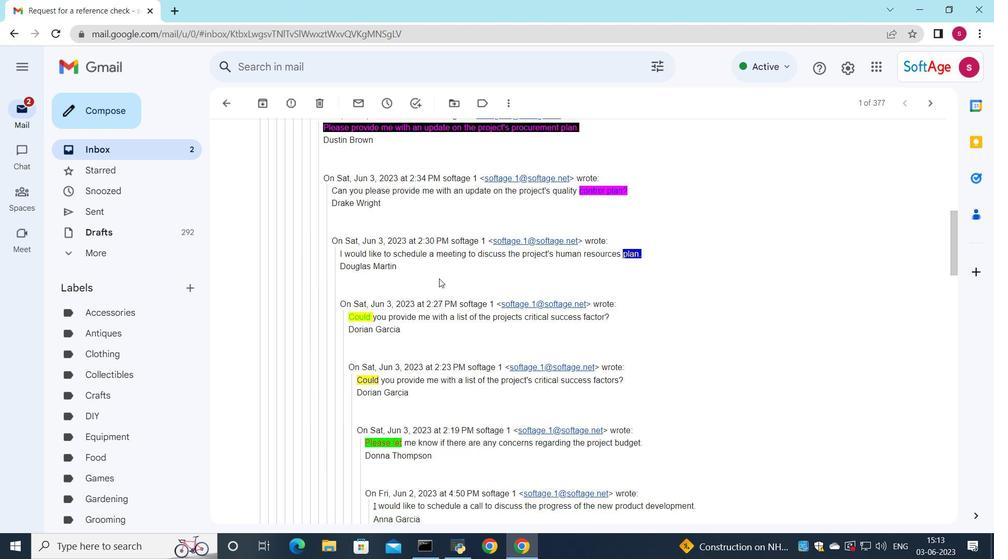 
Action: Mouse scrolled (439, 278) with delta (0, 0)
Screenshot: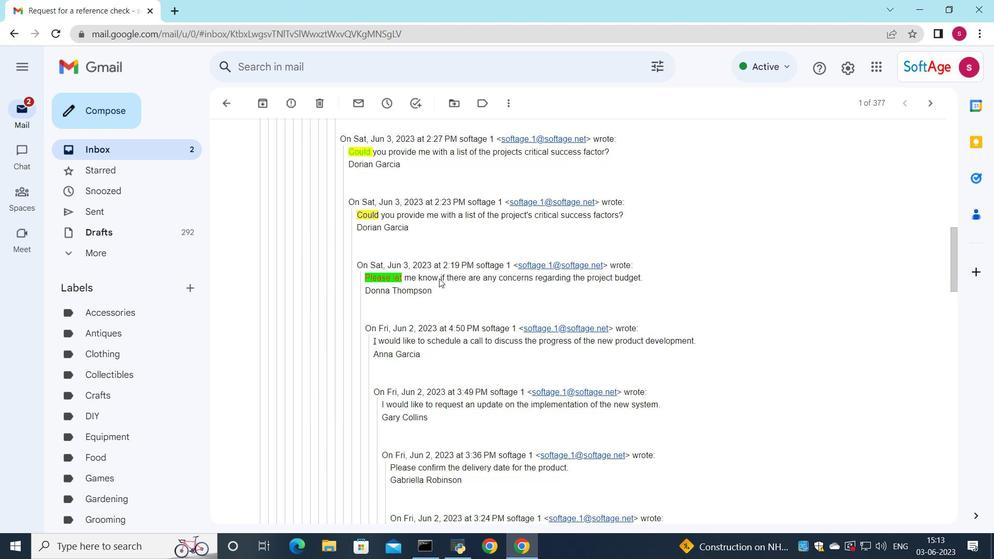 
Action: Mouse scrolled (439, 278) with delta (0, 0)
Screenshot: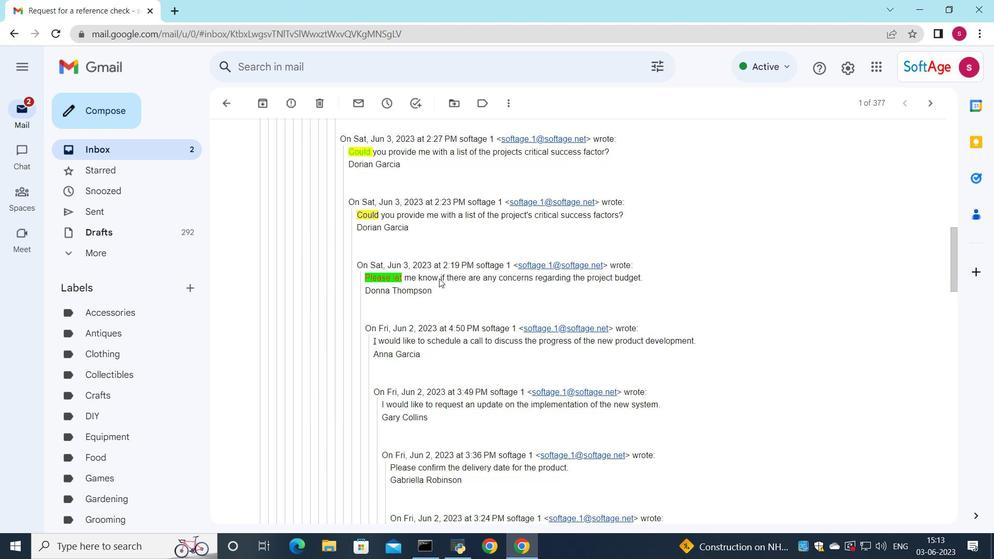 
Action: Mouse scrolled (439, 278) with delta (0, 0)
Screenshot: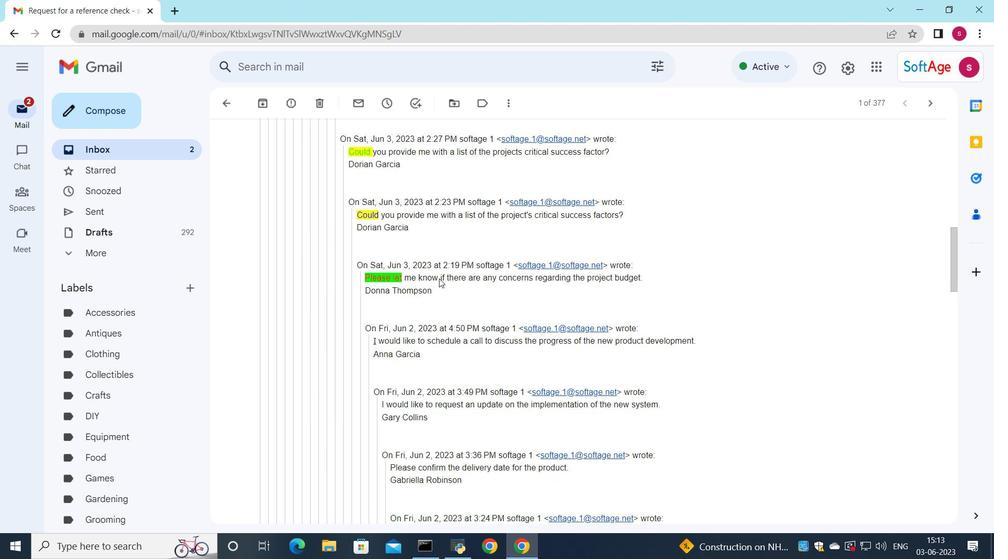 
Action: Mouse scrolled (439, 278) with delta (0, 0)
Screenshot: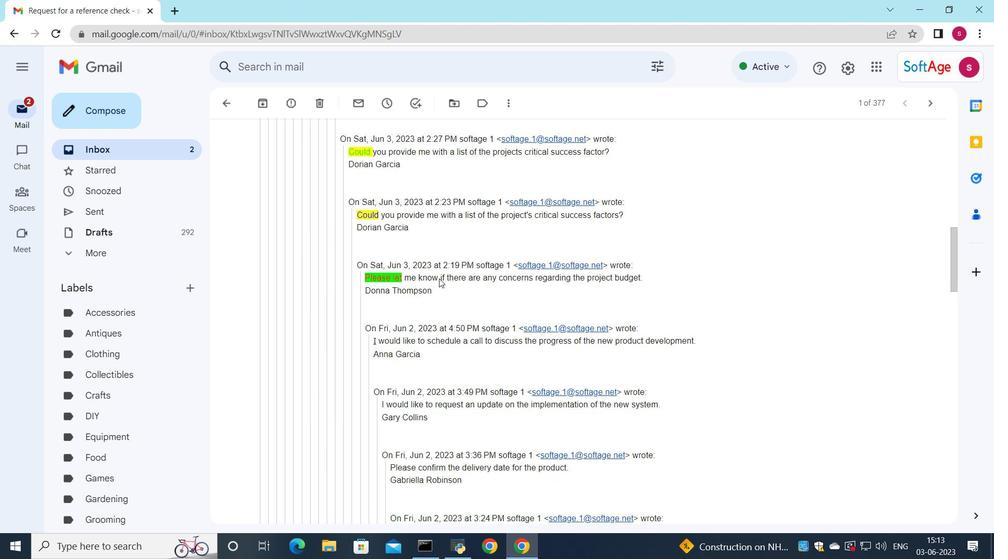 
Action: Mouse scrolled (439, 278) with delta (0, 0)
Screenshot: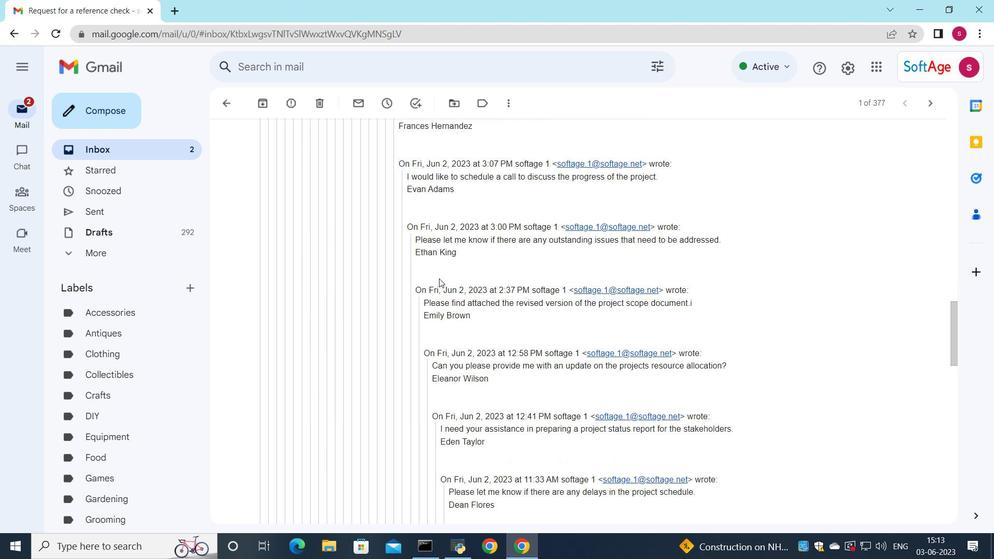 
Action: Mouse scrolled (439, 278) with delta (0, 0)
Screenshot: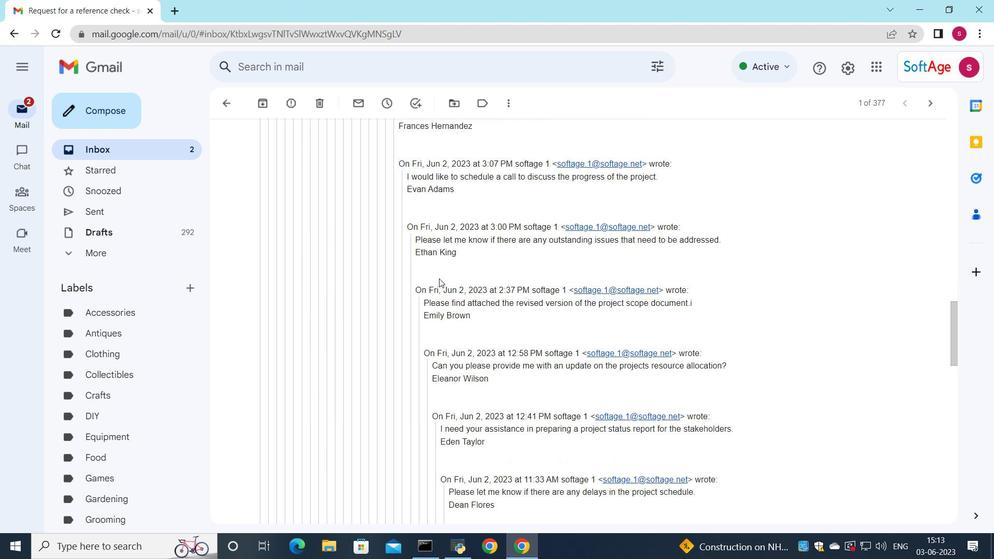 
Action: Mouse scrolled (439, 278) with delta (0, 0)
Screenshot: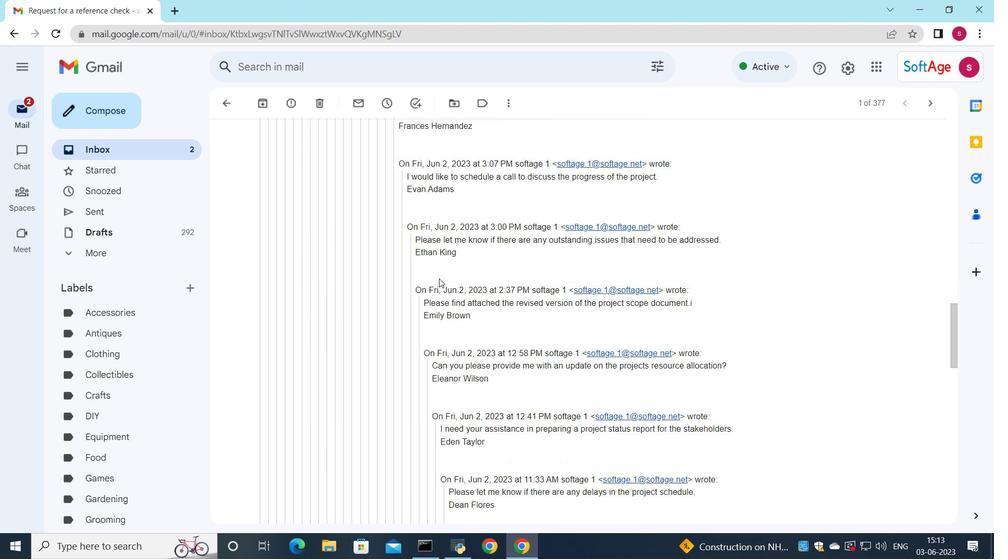 
Action: Mouse scrolled (439, 278) with delta (0, 0)
Screenshot: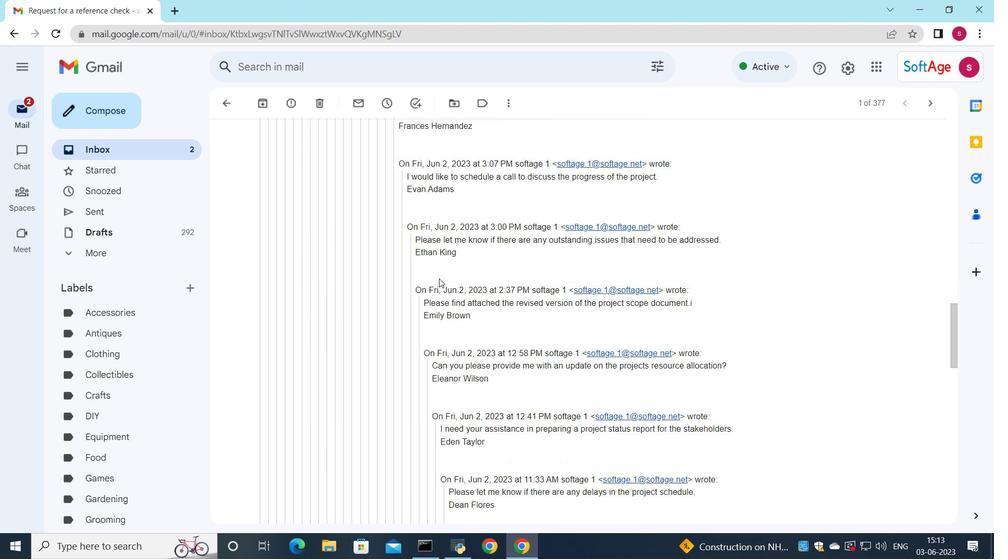 
Action: Mouse scrolled (439, 278) with delta (0, 0)
Screenshot: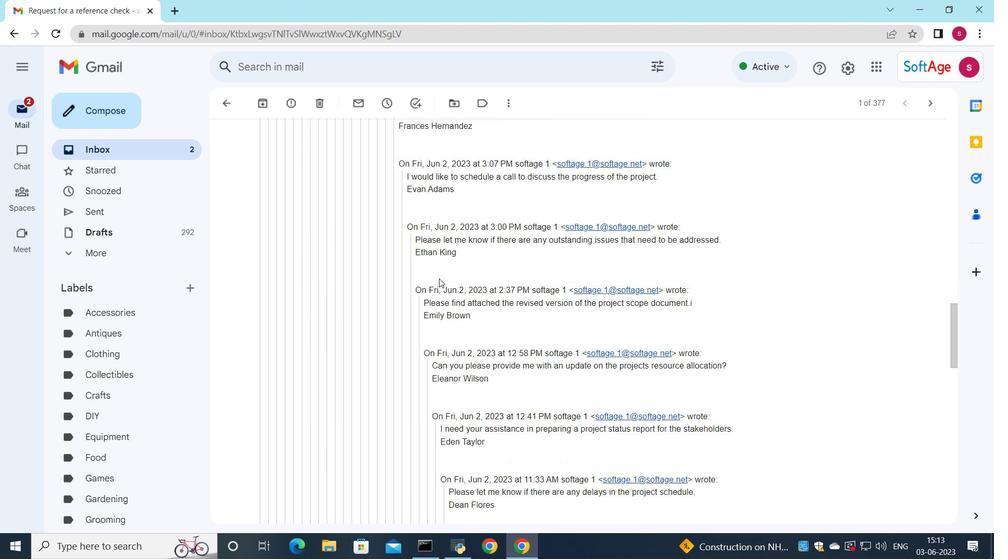 
Action: Mouse scrolled (439, 278) with delta (0, 0)
Screenshot: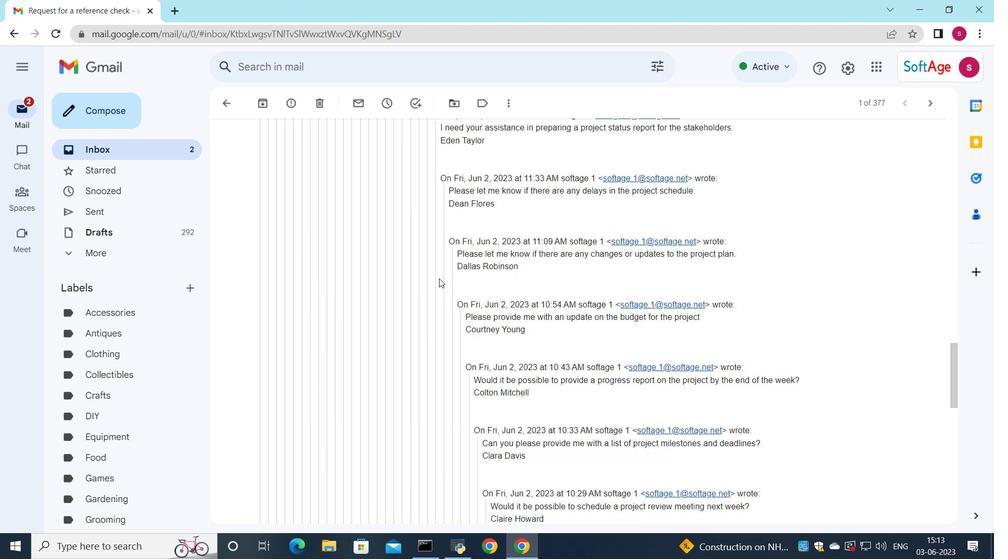 
Action: Mouse scrolled (439, 278) with delta (0, 0)
Screenshot: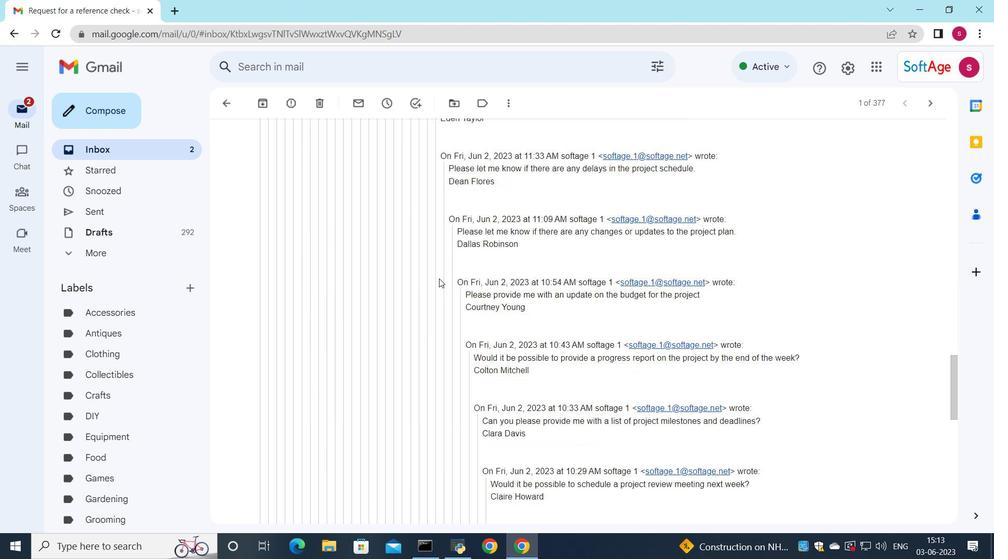
Action: Mouse scrolled (439, 278) with delta (0, 0)
Screenshot: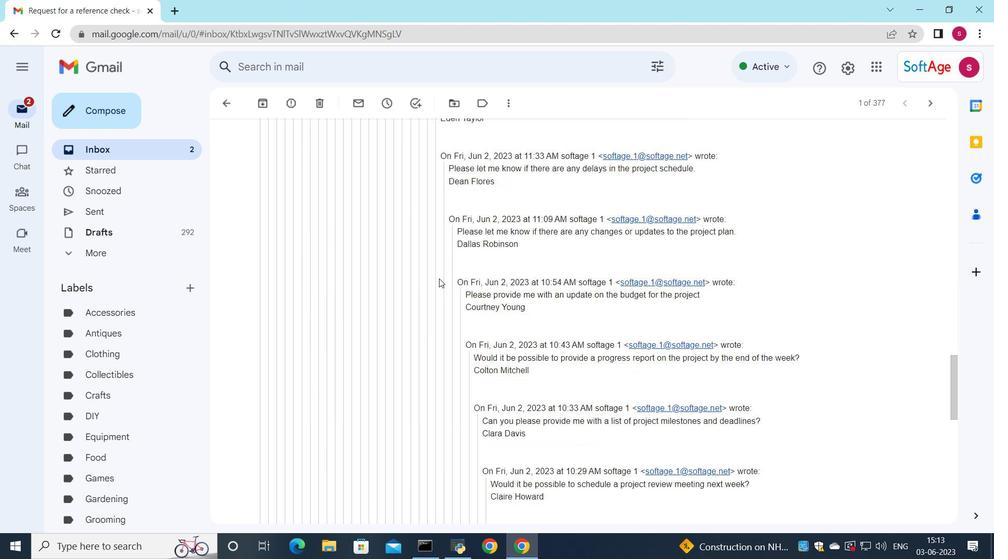 
Action: Mouse scrolled (439, 278) with delta (0, 0)
Screenshot: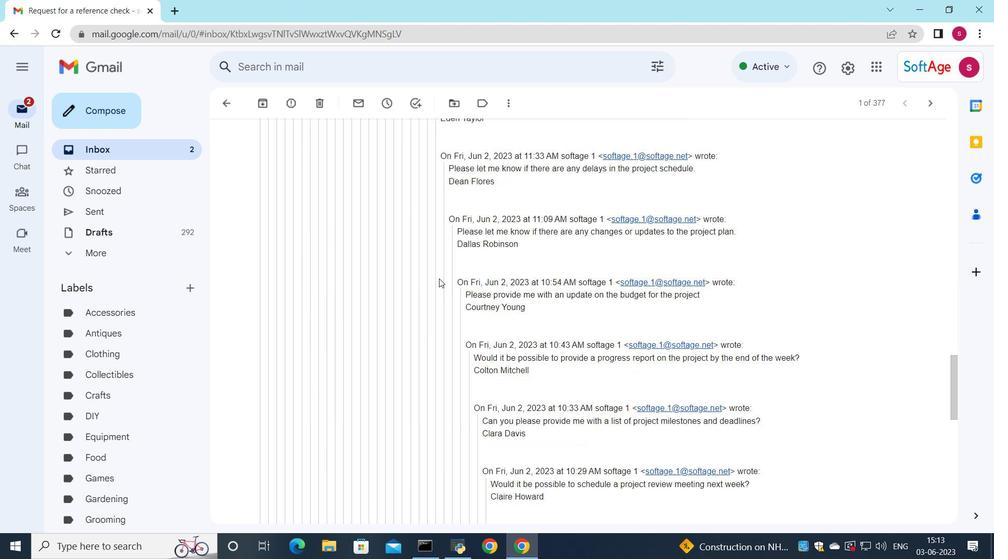 
Action: Mouse scrolled (439, 278) with delta (0, 0)
Screenshot: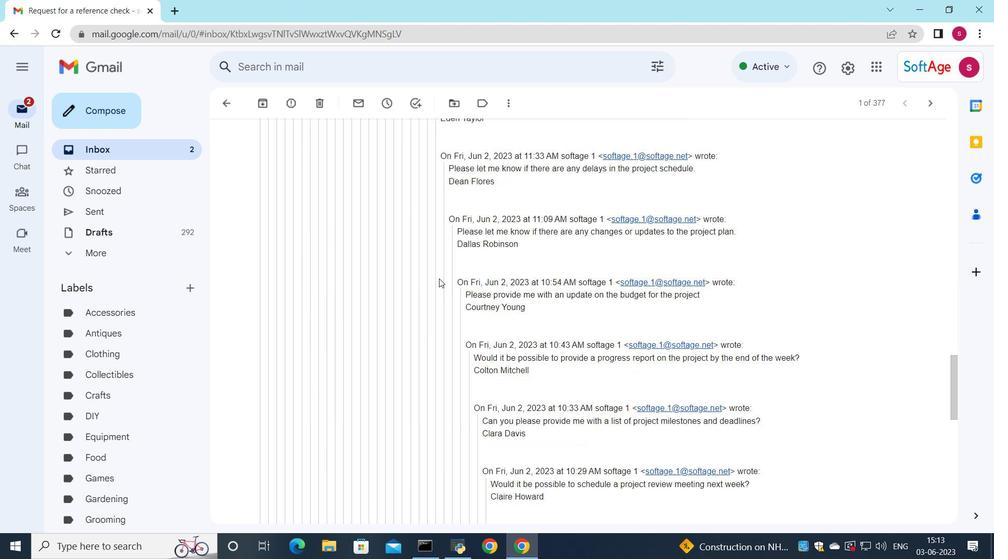 
Action: Mouse scrolled (439, 278) with delta (0, 0)
Screenshot: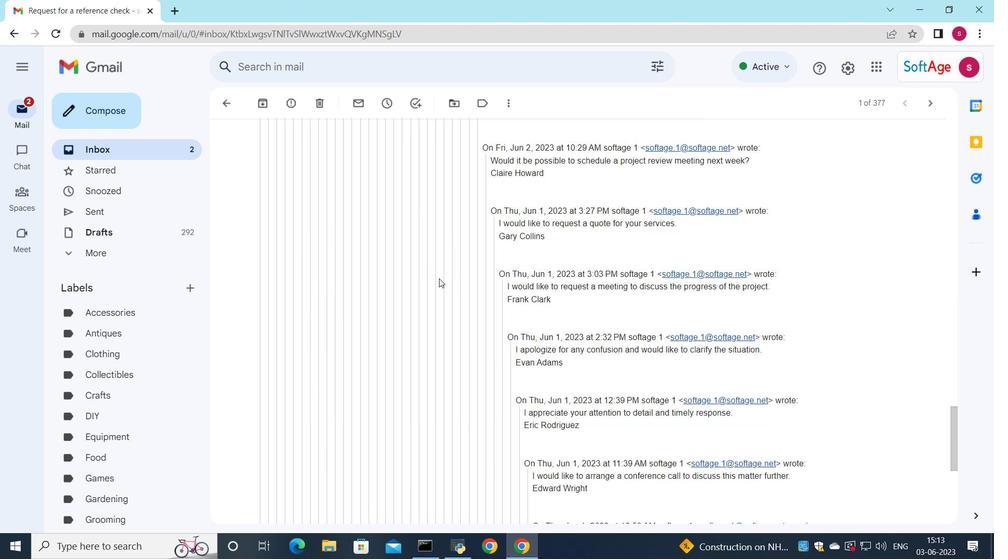 
Action: Mouse scrolled (439, 278) with delta (0, 0)
Screenshot: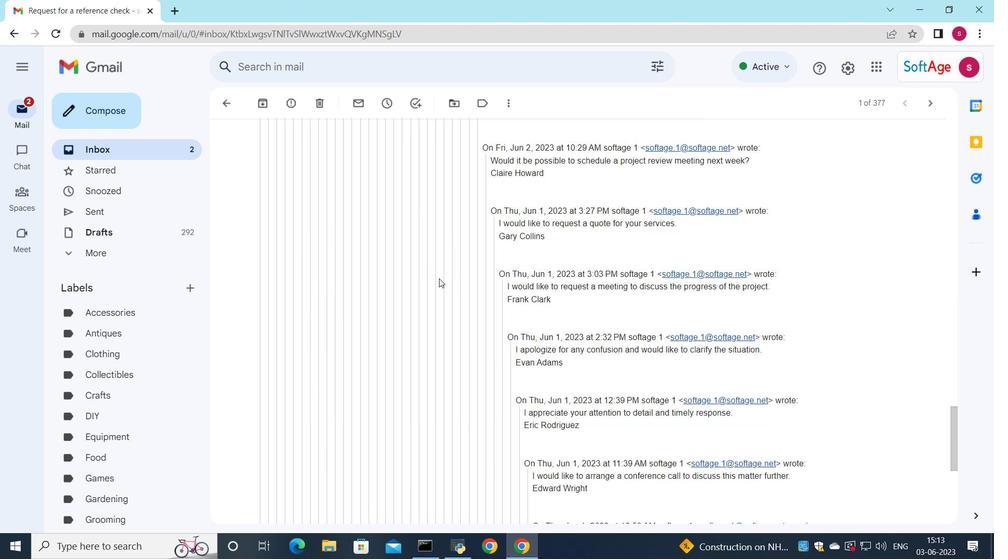 
Action: Mouse scrolled (439, 278) with delta (0, 0)
Screenshot: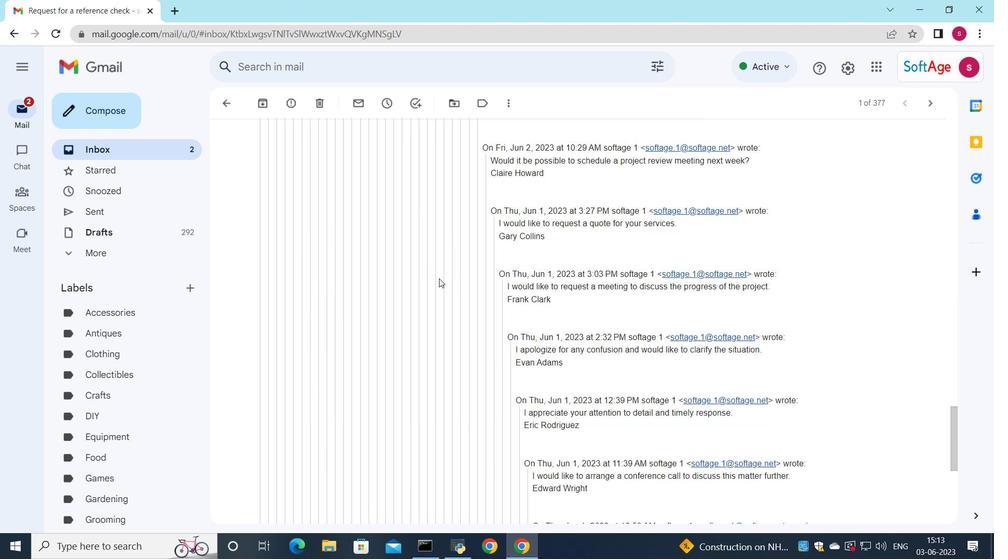 
Action: Mouse scrolled (439, 278) with delta (0, 0)
Screenshot: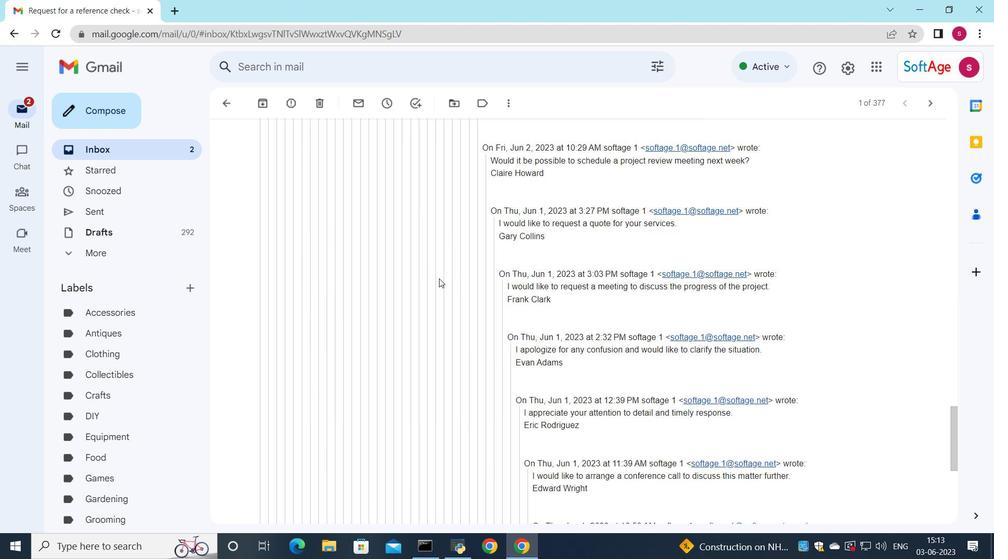 
Action: Mouse scrolled (439, 278) with delta (0, 0)
Screenshot: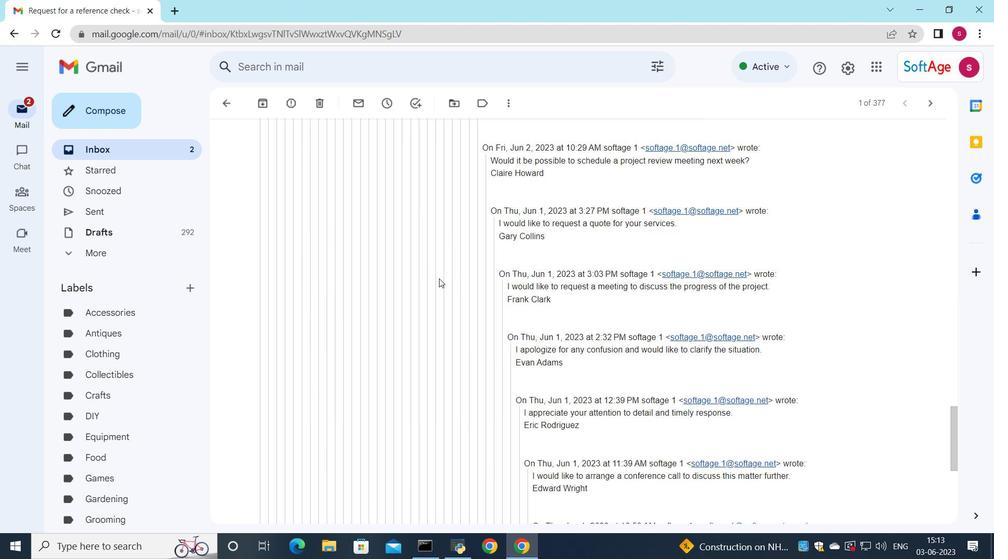 
Action: Mouse scrolled (439, 278) with delta (0, 0)
Screenshot: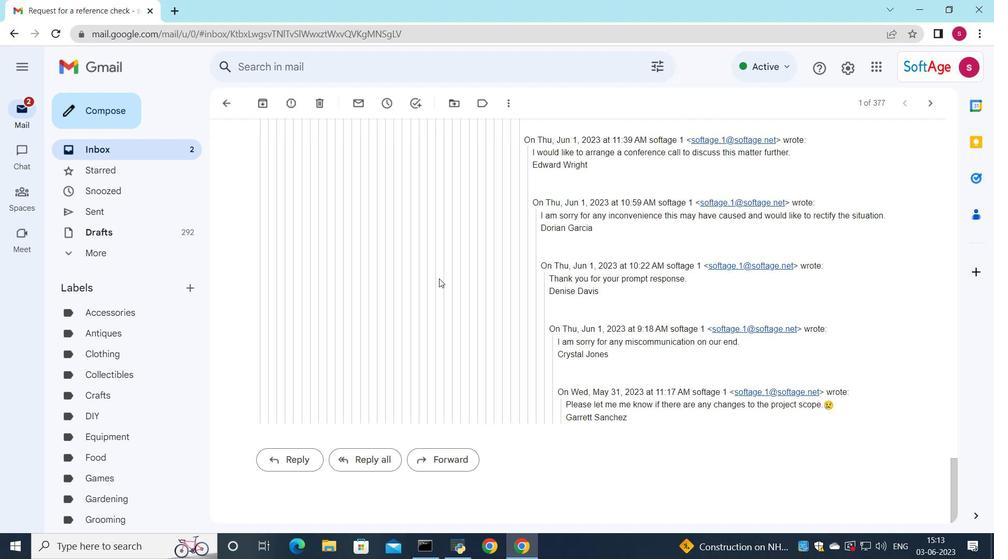 
Action: Mouse scrolled (439, 278) with delta (0, 0)
Screenshot: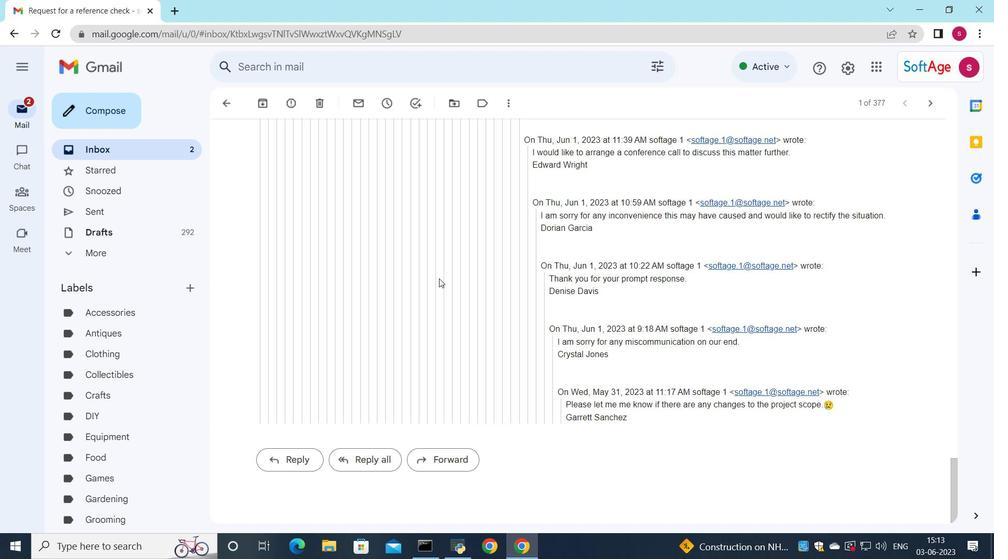 
Action: Mouse scrolled (439, 278) with delta (0, 0)
Screenshot: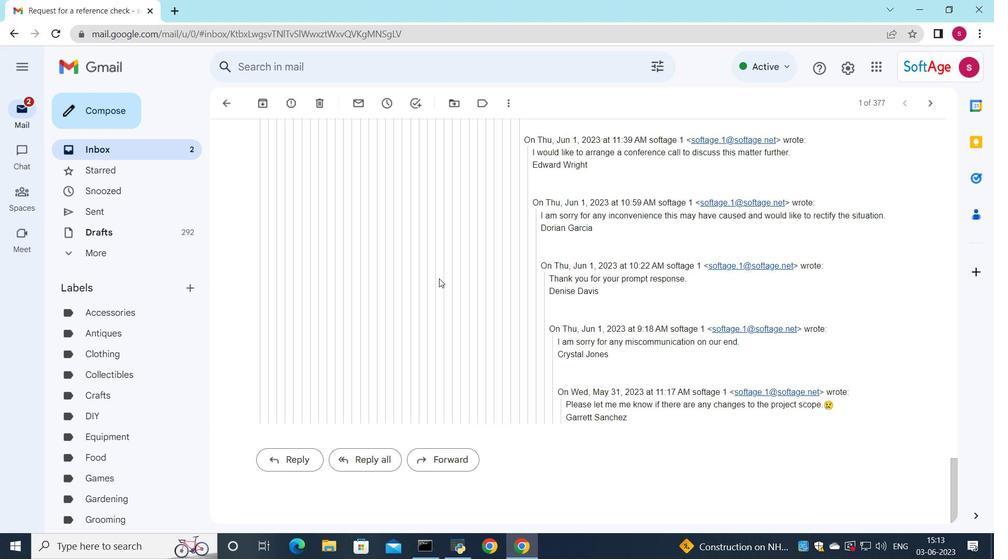 
Action: Mouse scrolled (439, 278) with delta (0, 0)
Screenshot: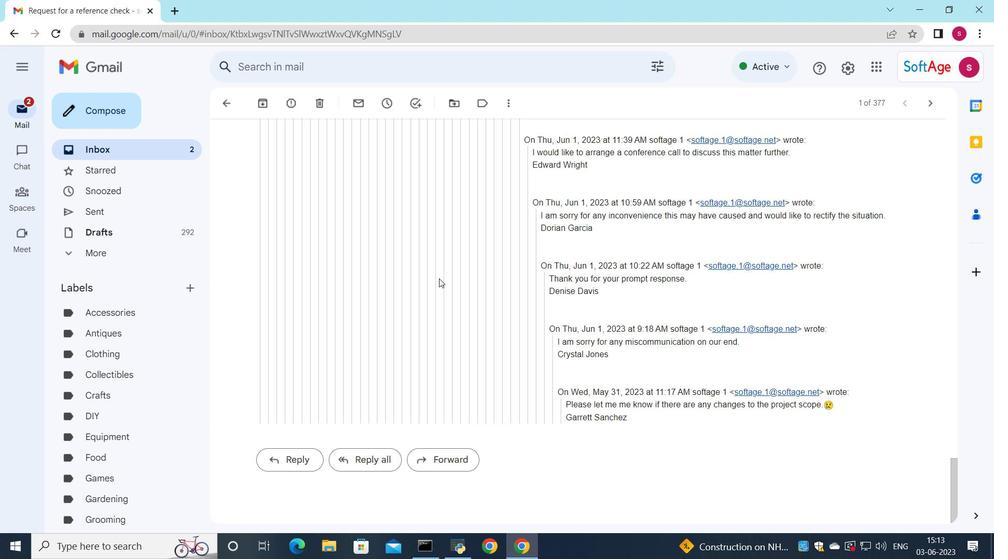 
Action: Mouse scrolled (439, 278) with delta (0, 0)
Screenshot: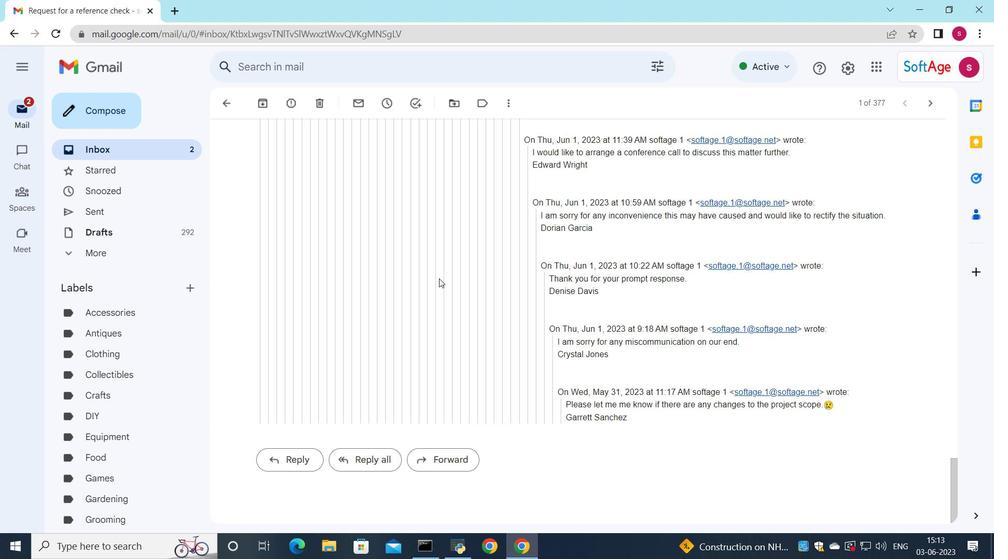 
Action: Mouse moved to (361, 458)
Screenshot: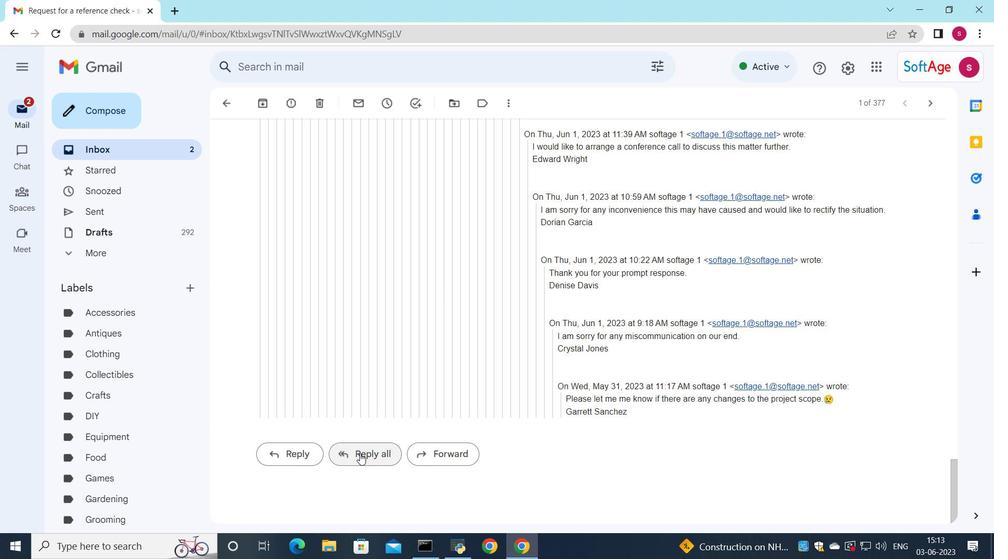 
Action: Mouse pressed left at (361, 458)
Screenshot: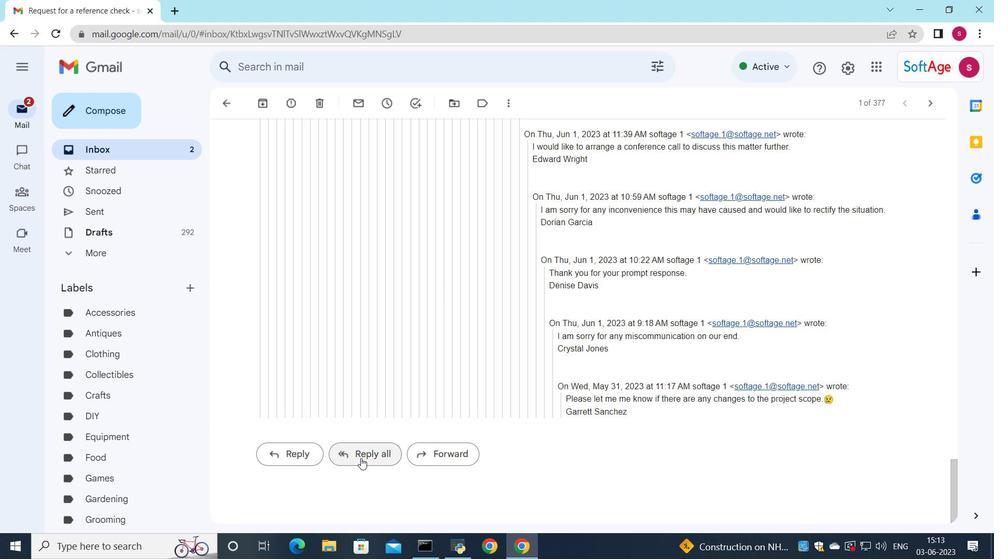 
Action: Mouse moved to (284, 353)
Screenshot: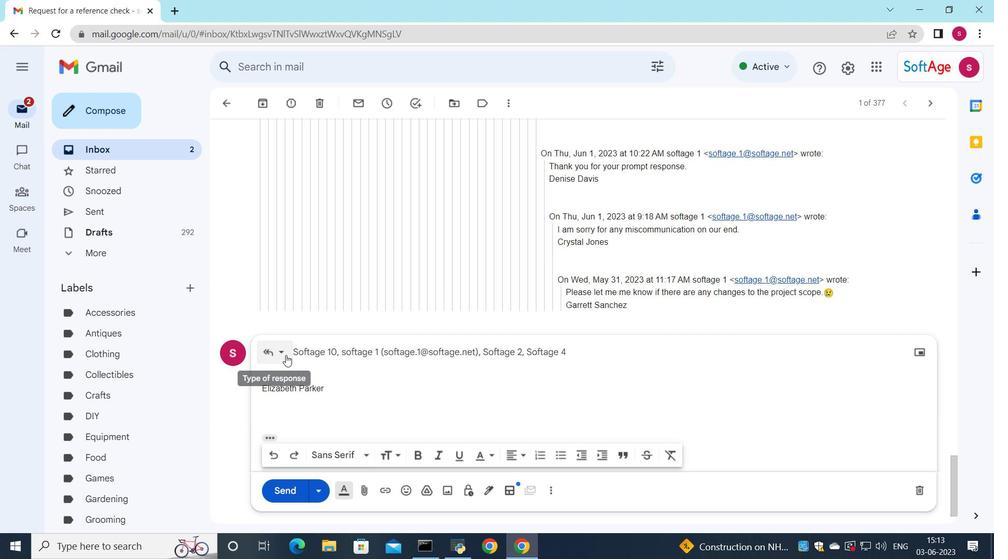 
Action: Mouse pressed left at (284, 353)
Screenshot: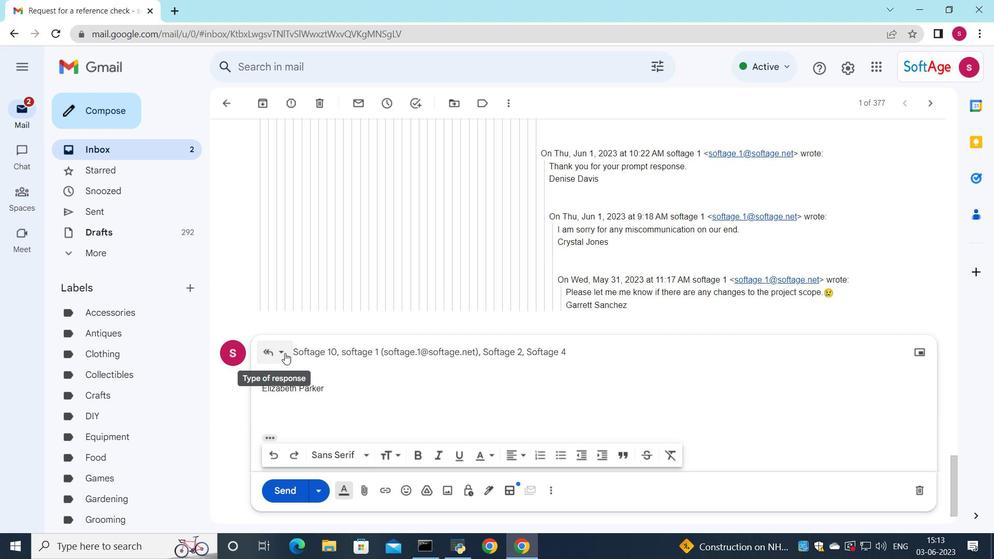 
Action: Mouse moved to (317, 443)
Screenshot: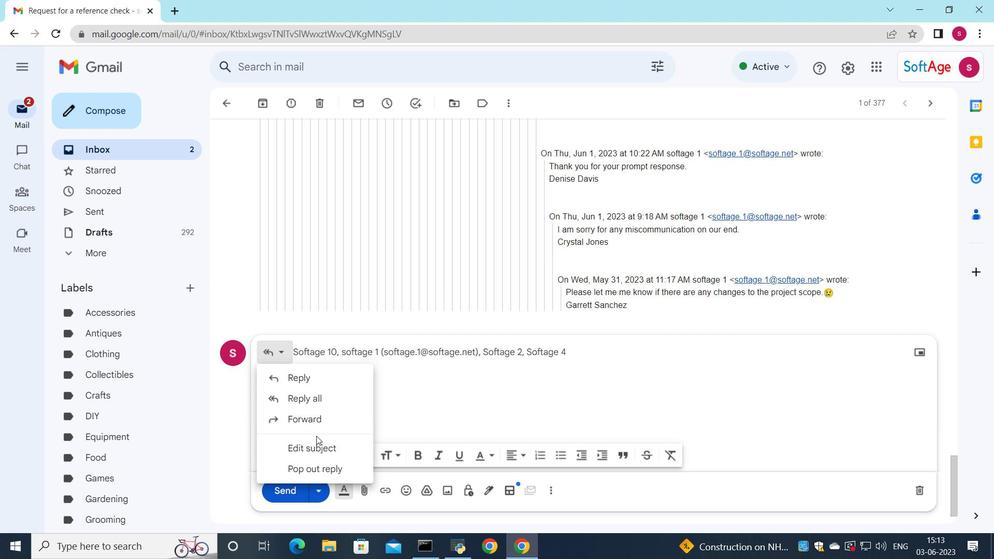 
Action: Mouse pressed left at (317, 443)
Screenshot: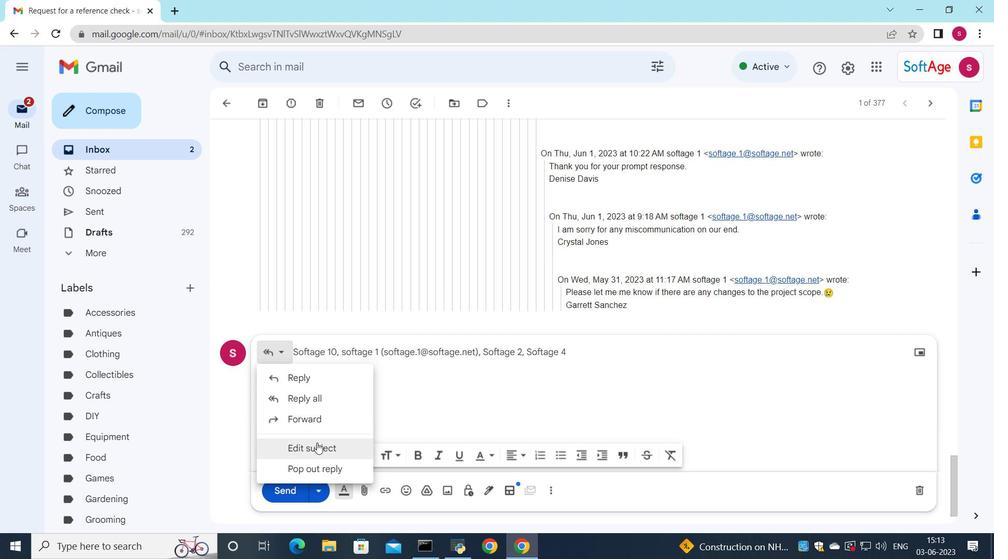 
Action: Mouse moved to (733, 273)
Screenshot: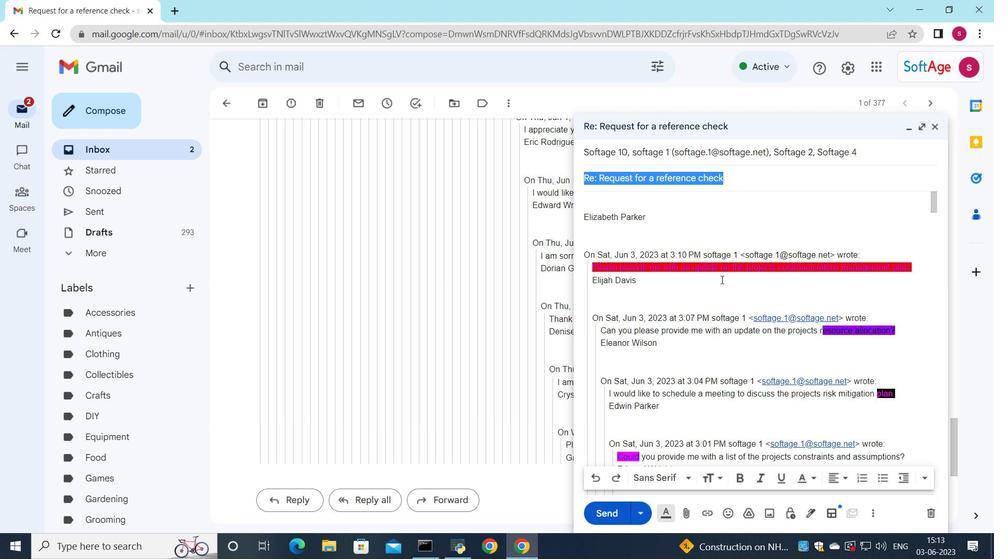 
Action: Key pressed <Key.shift>Request<Key.space>for<Key.space>a<Key.space>background<Key.space>check
Screenshot: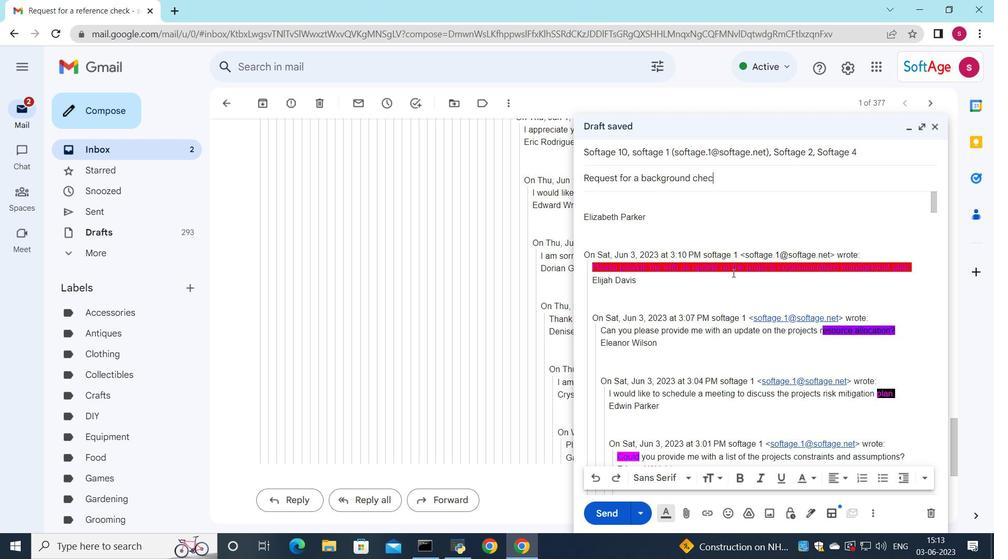 
Action: Mouse moved to (610, 203)
Screenshot: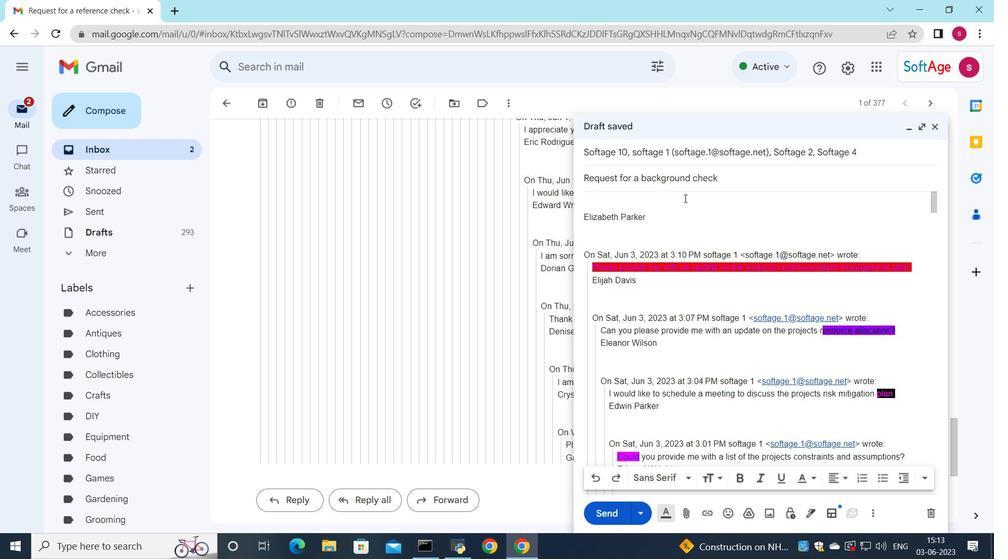 
Action: Mouse pressed left at (610, 203)
Screenshot: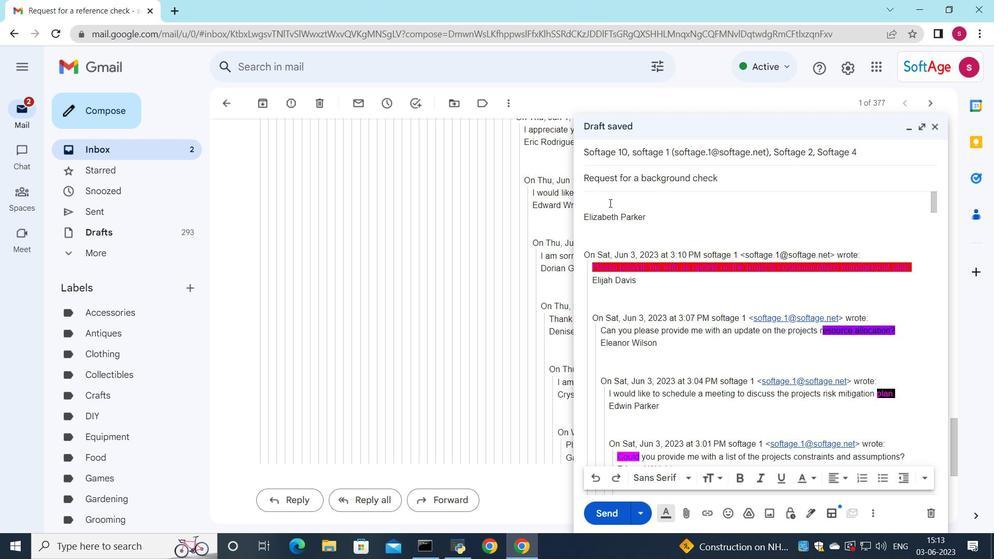 
Action: Key pressed <Key.shift>Would<Key.space>it<Key.space>be<Key.space>possible<Key.space>to<Key.space>have<Key.space>a<Key.space>project<Key.space>status<Key.space>update<Key.space>call<Key.space>with<Key.space>all<Key.space>stakeholders<Key.space>next<Key.space>month<Key.shift_r>?
Screenshot: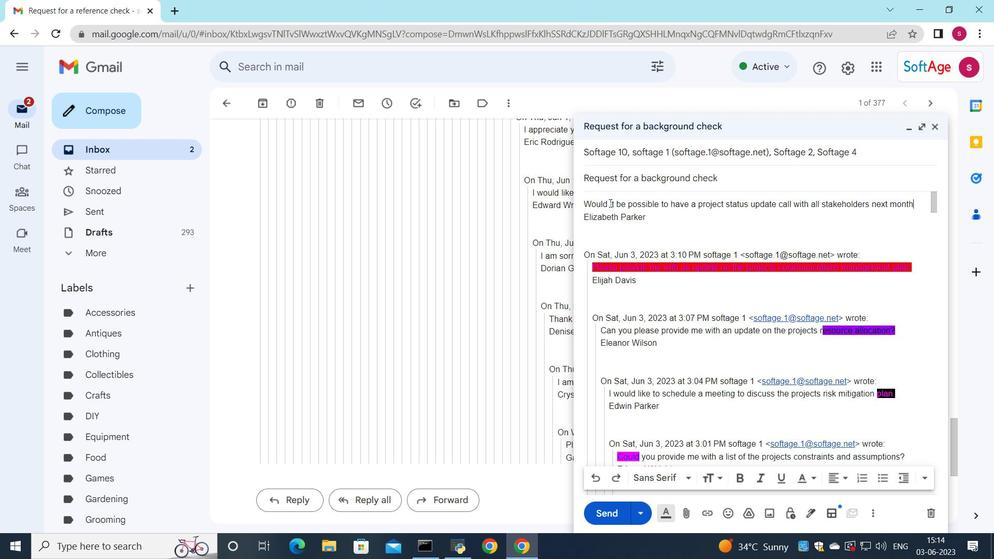 
Action: Mouse moved to (921, 202)
Screenshot: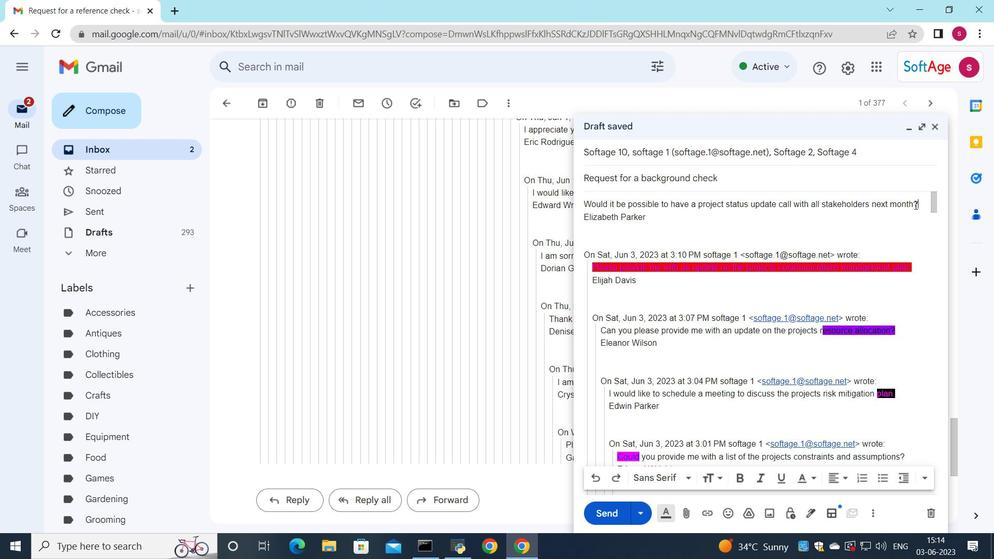 
Action: Mouse pressed left at (921, 202)
Screenshot: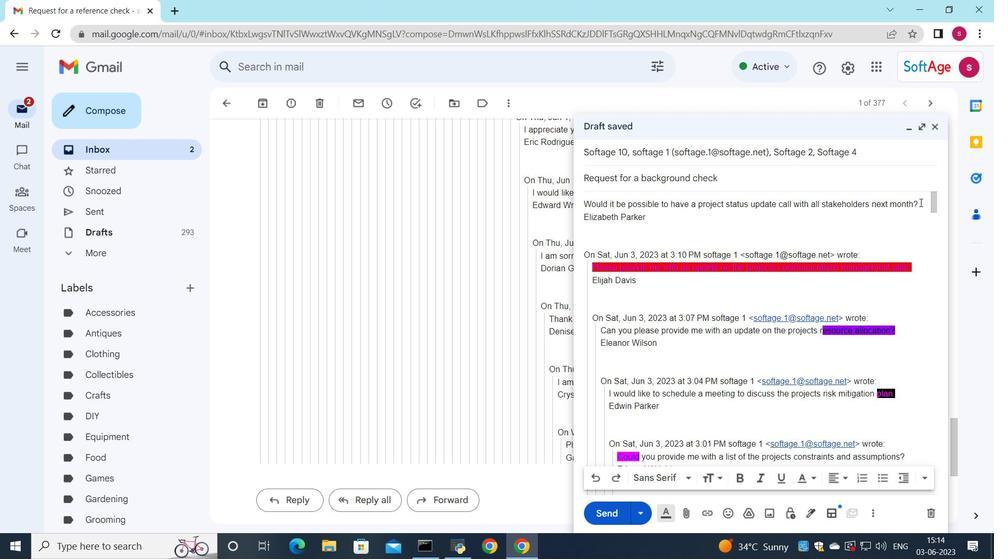 
Action: Mouse moved to (811, 480)
Screenshot: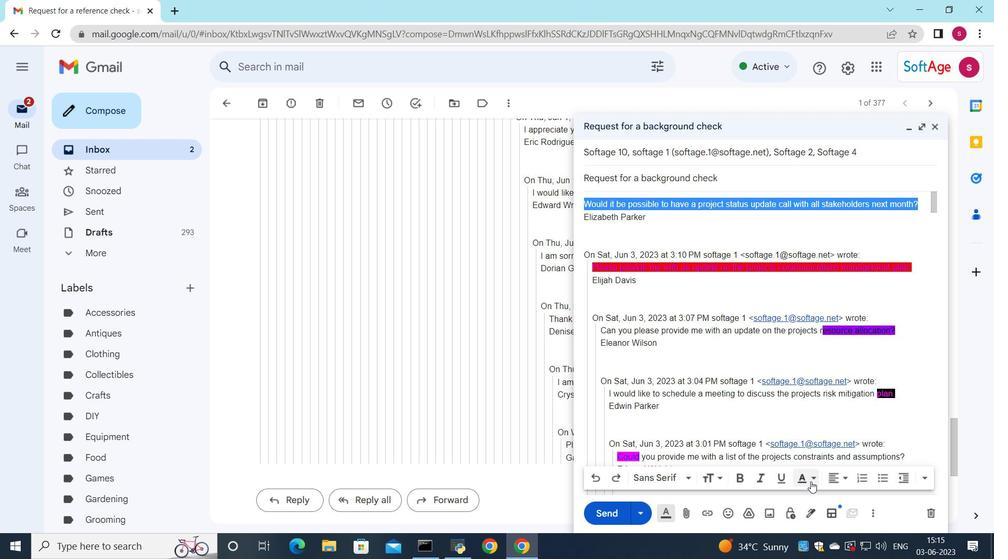 
Action: Mouse pressed left at (811, 480)
Screenshot: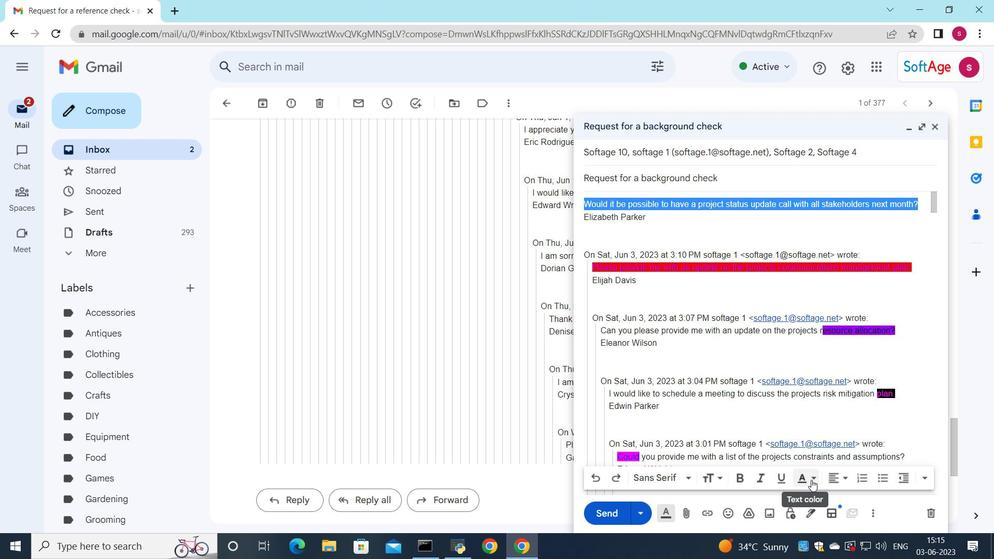 
Action: Mouse moved to (728, 387)
Screenshot: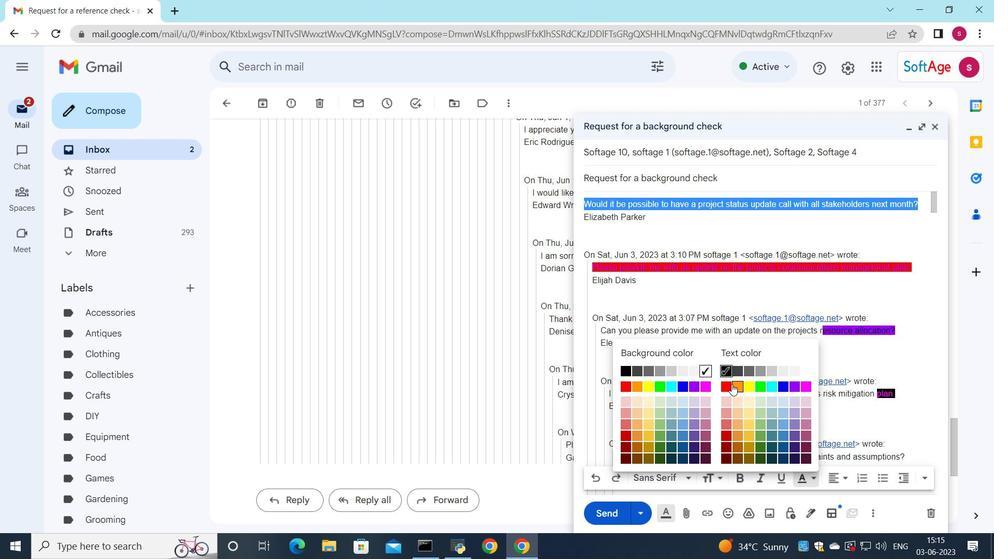 
Action: Mouse pressed left at (728, 387)
Screenshot: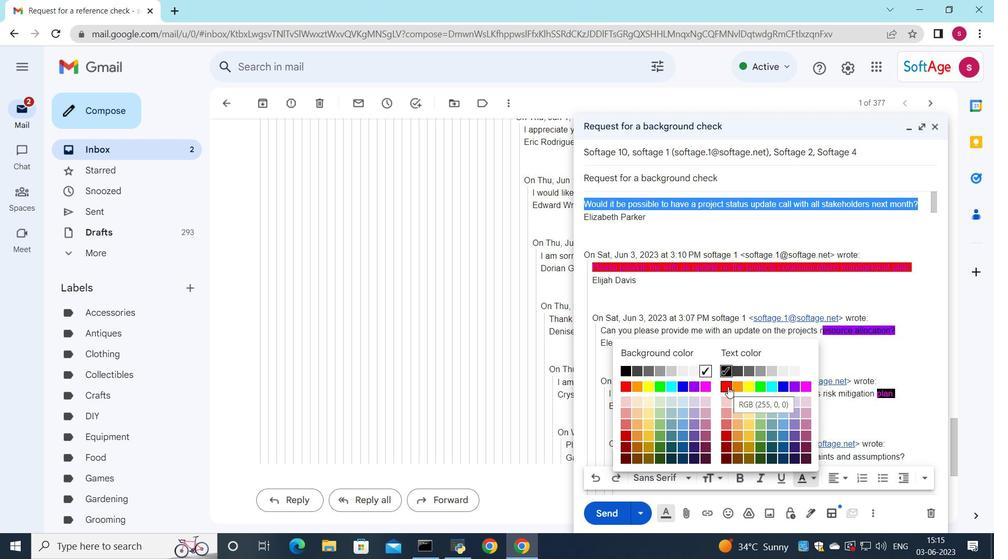 
Action: Mouse moved to (810, 480)
Screenshot: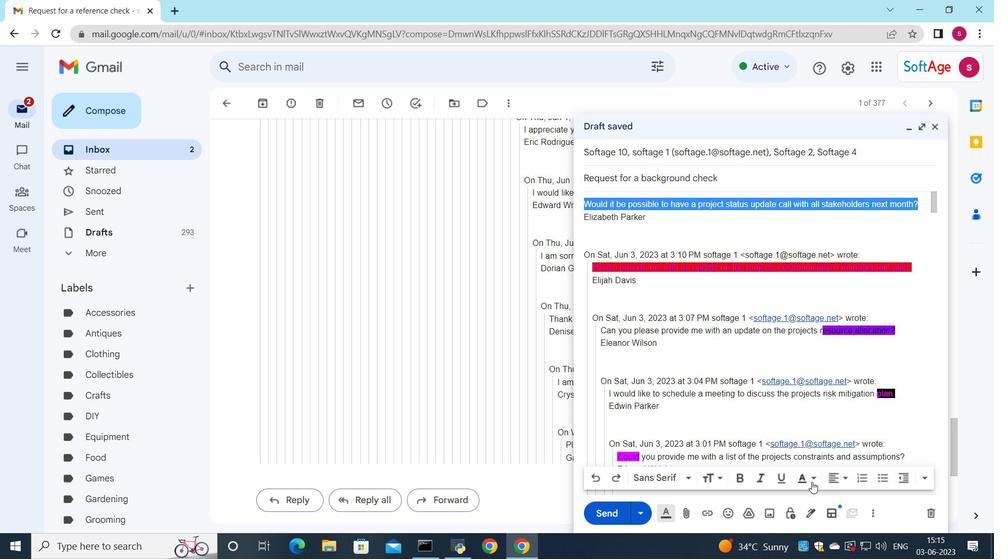 
Action: Mouse pressed left at (810, 480)
Screenshot: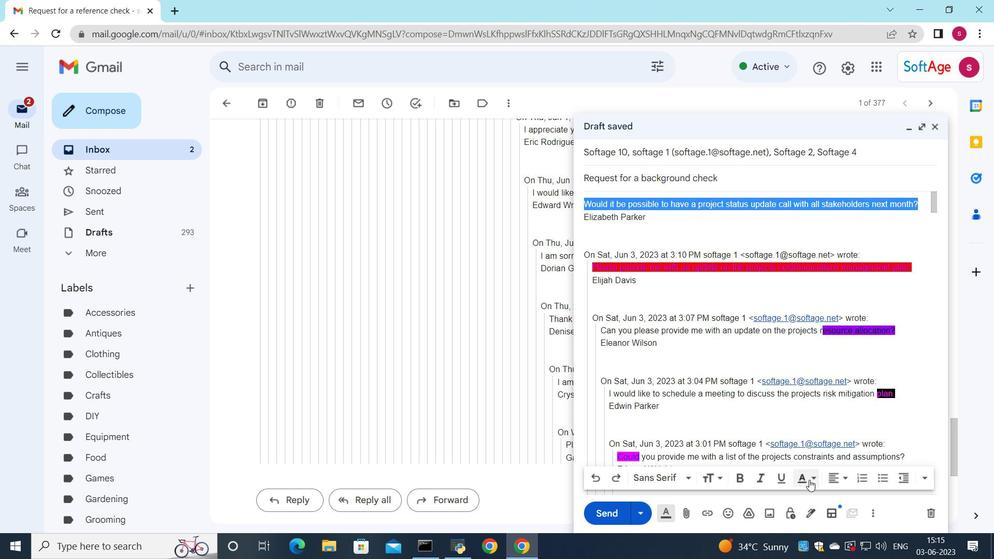 
Action: Mouse moved to (663, 390)
Screenshot: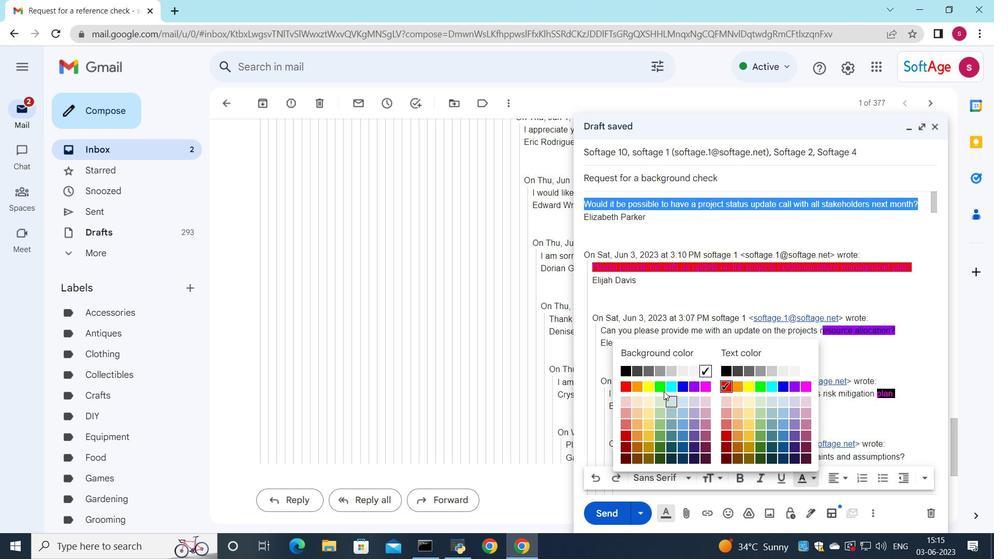 
Action: Mouse pressed left at (663, 390)
Screenshot: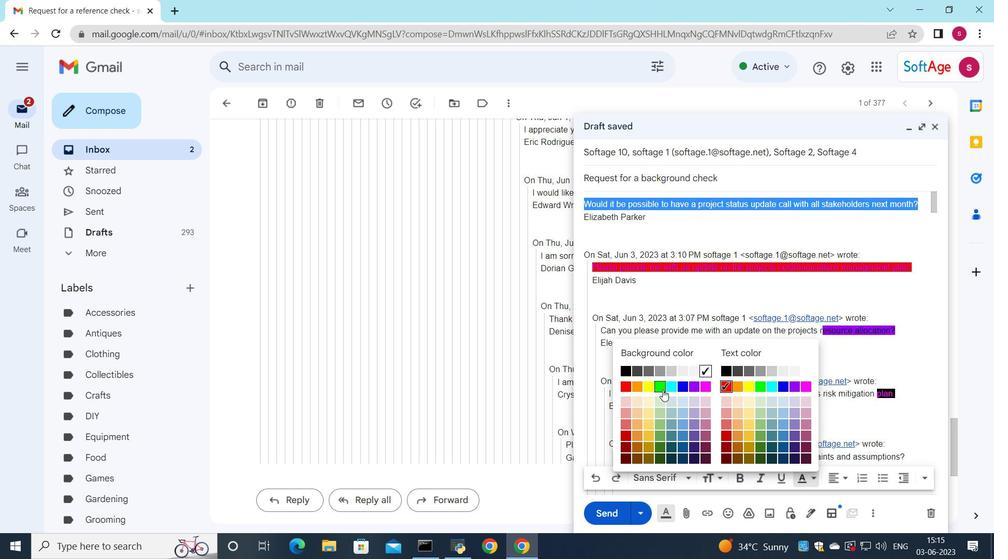 
Action: Mouse moved to (611, 515)
Screenshot: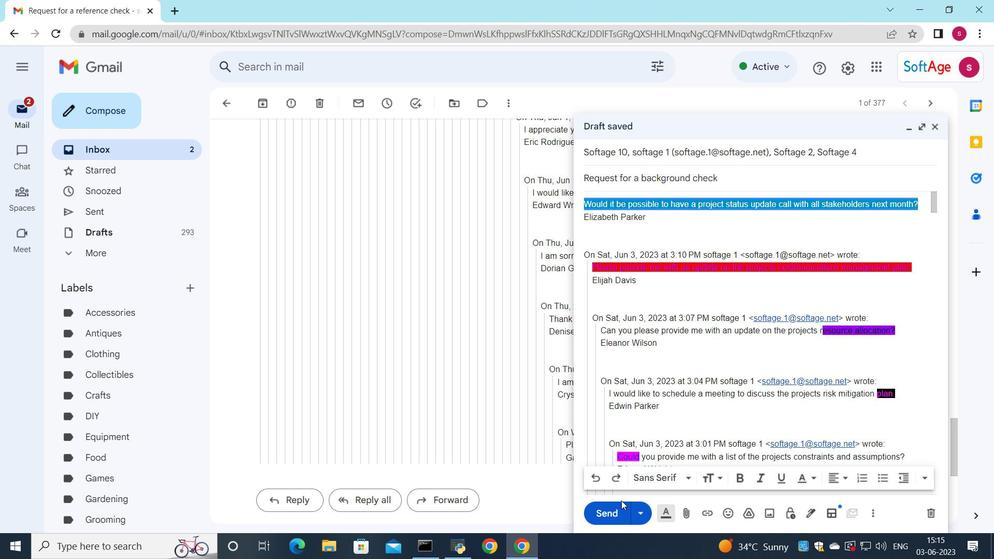 
Action: Mouse pressed left at (611, 515)
Screenshot: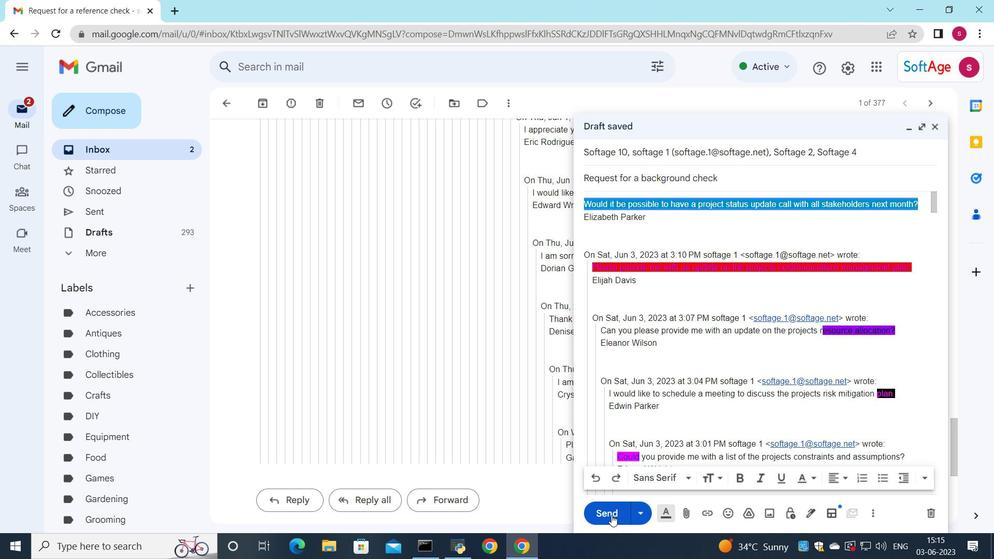 
Action: Mouse moved to (164, 140)
Screenshot: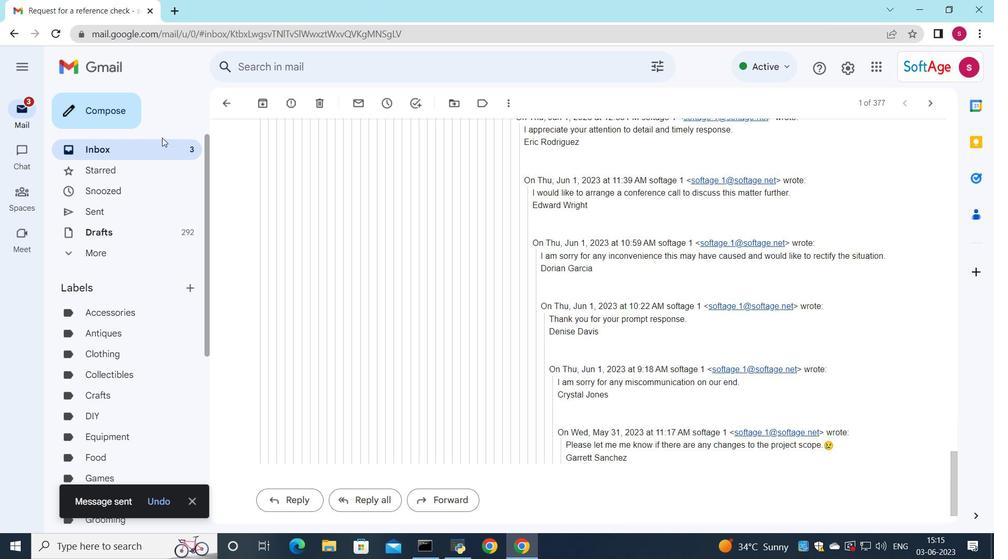 
Action: Mouse pressed left at (164, 140)
Screenshot: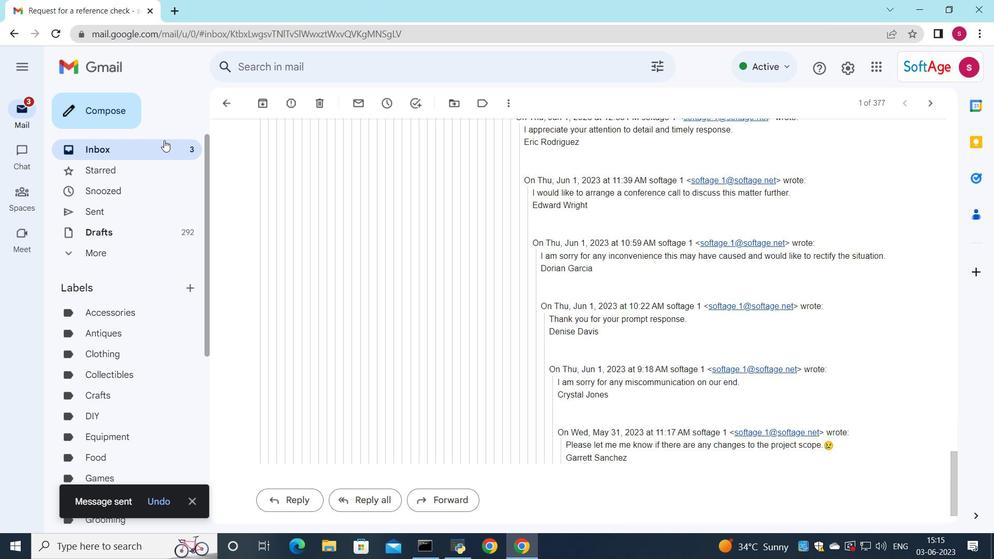 
Action: Mouse moved to (408, 134)
Screenshot: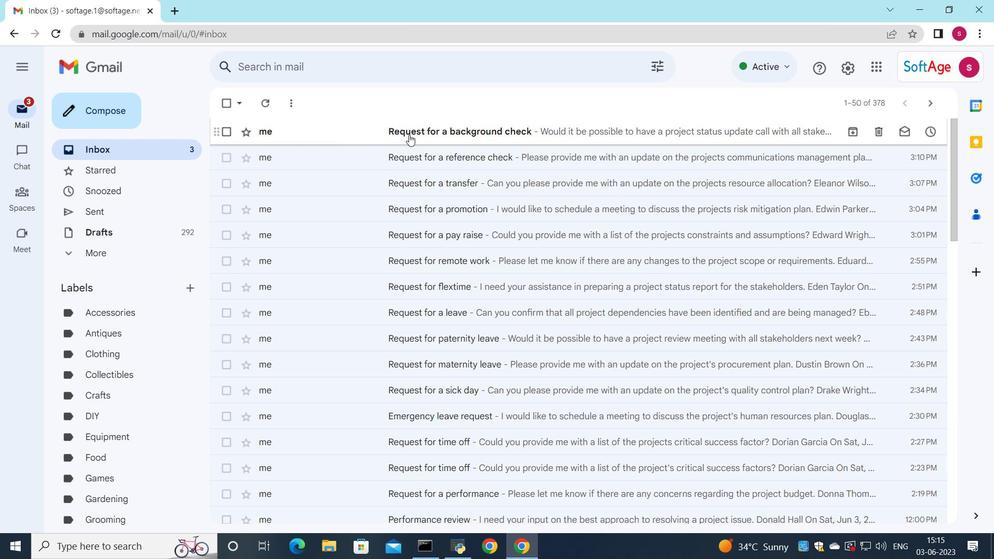 
